 Task: Create a lightening app for the hostel community platform.
Action: Mouse moved to (1080, 83)
Screenshot: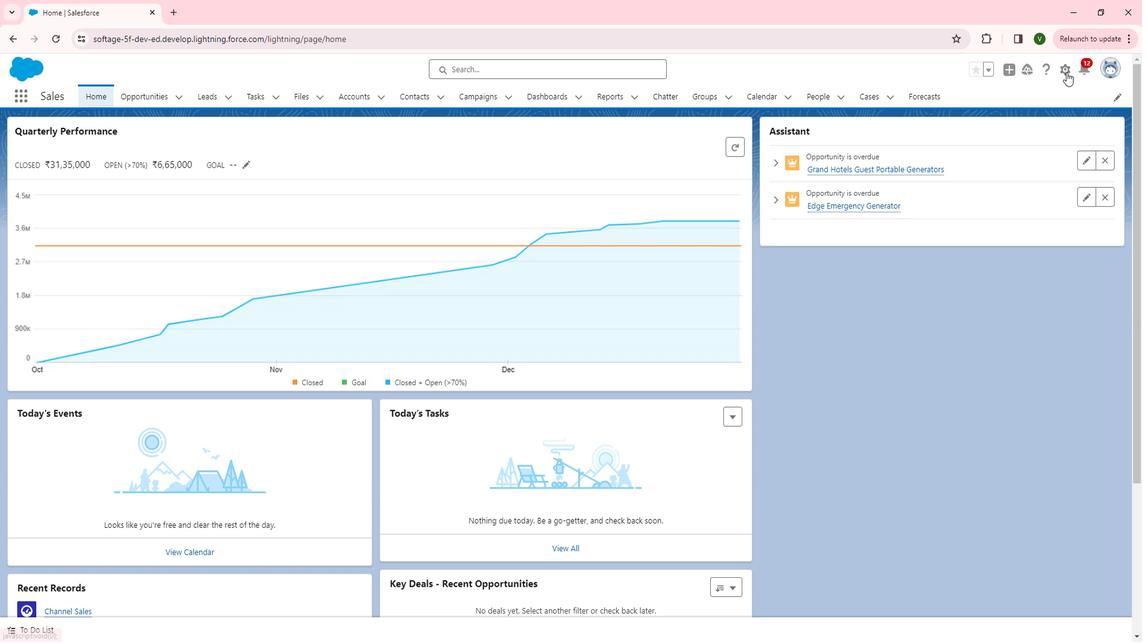 
Action: Mouse pressed left at (1080, 83)
Screenshot: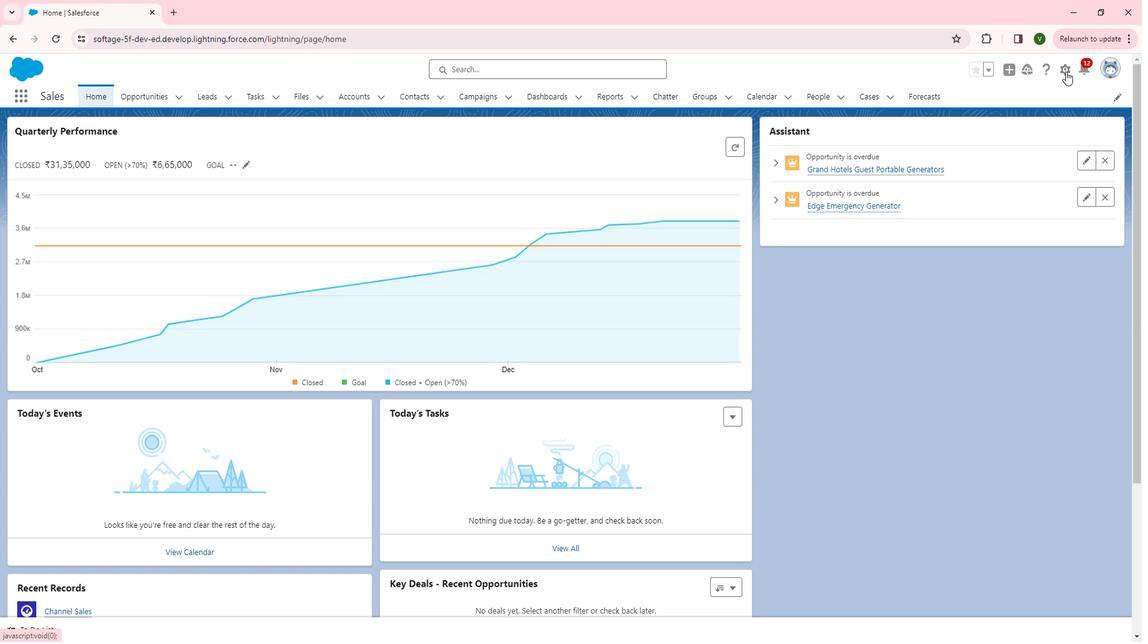 
Action: Mouse moved to (1032, 121)
Screenshot: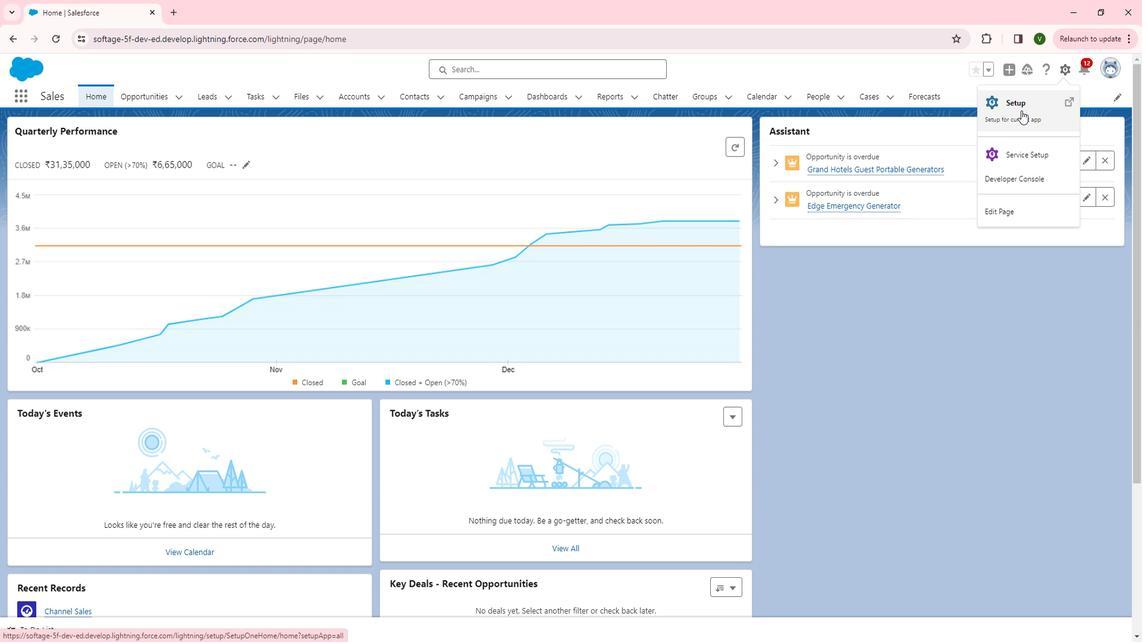 
Action: Mouse pressed left at (1032, 121)
Screenshot: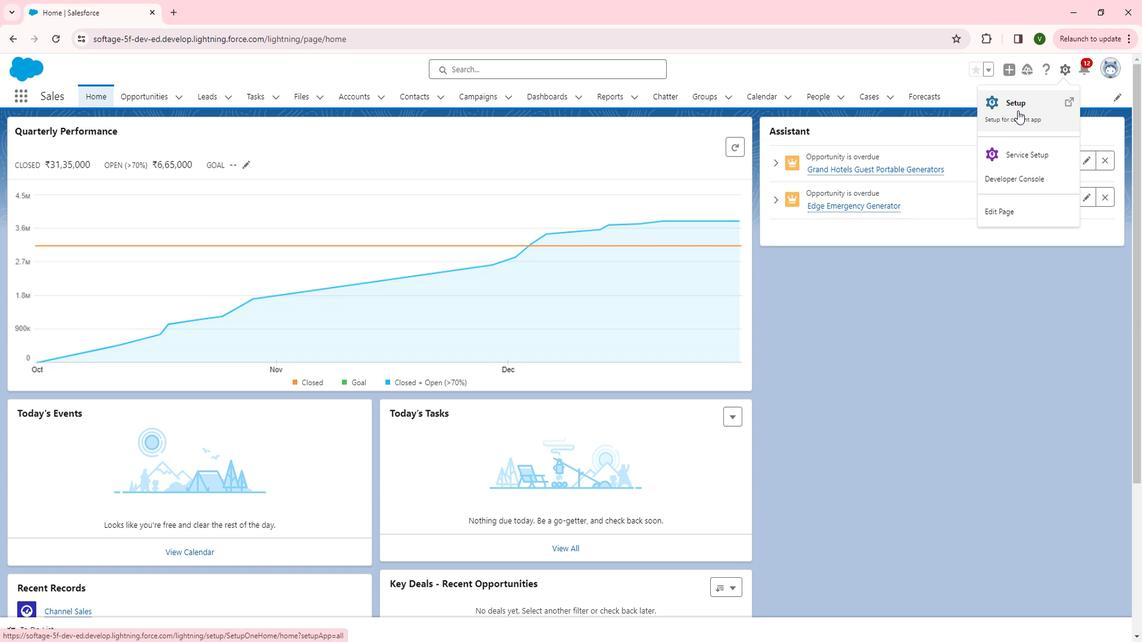 
Action: Mouse moved to (66, 403)
Screenshot: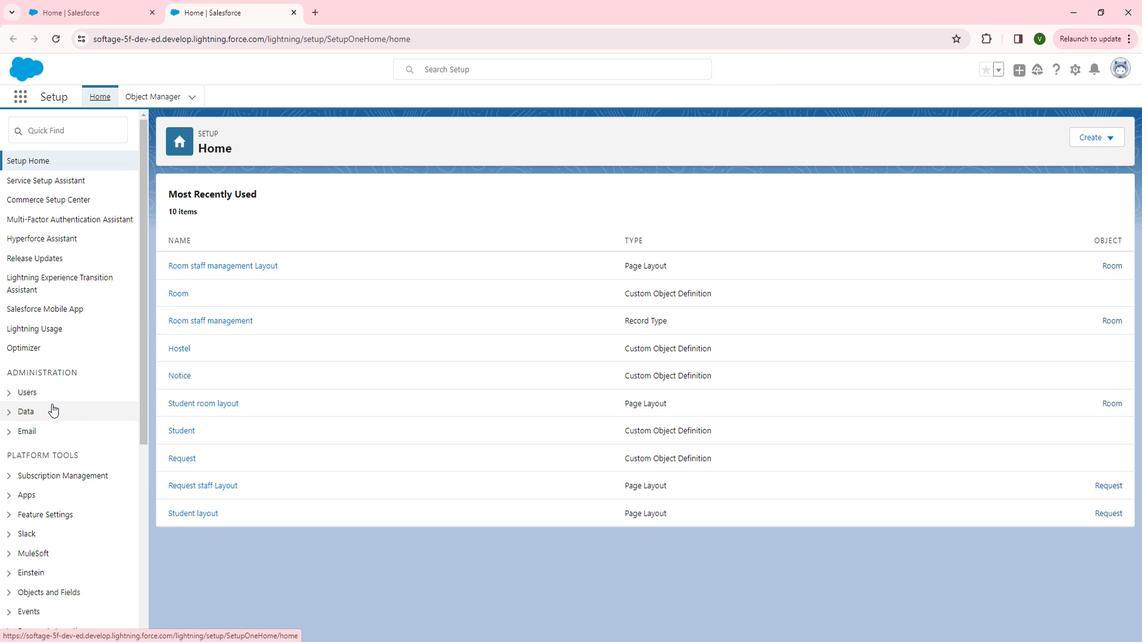
Action: Mouse scrolled (66, 403) with delta (0, 0)
Screenshot: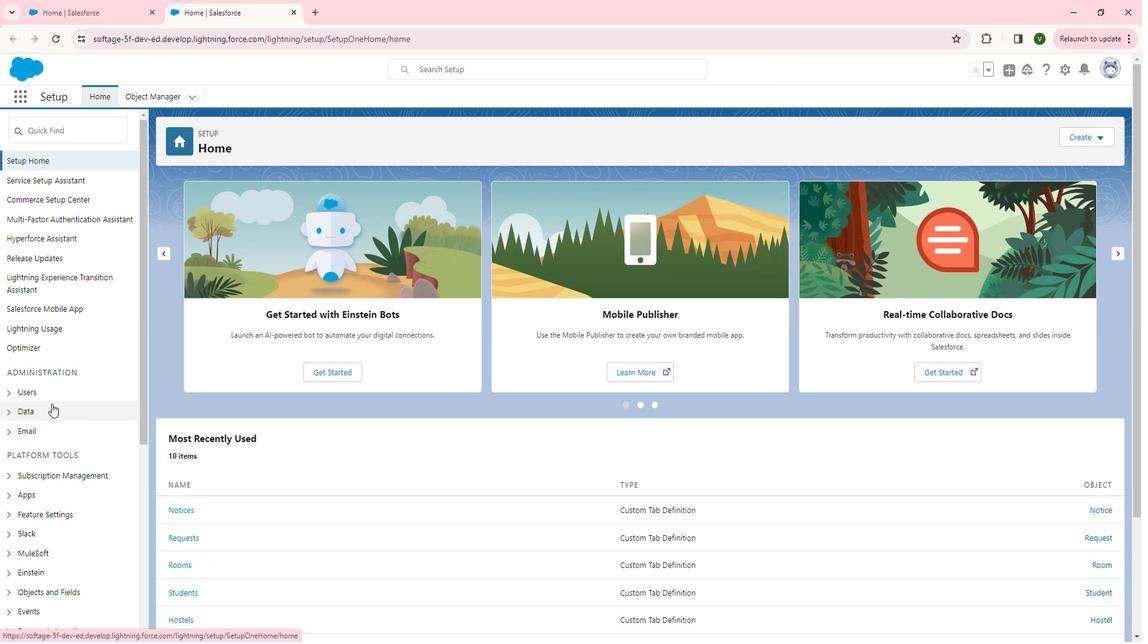 
Action: Mouse scrolled (66, 403) with delta (0, 0)
Screenshot: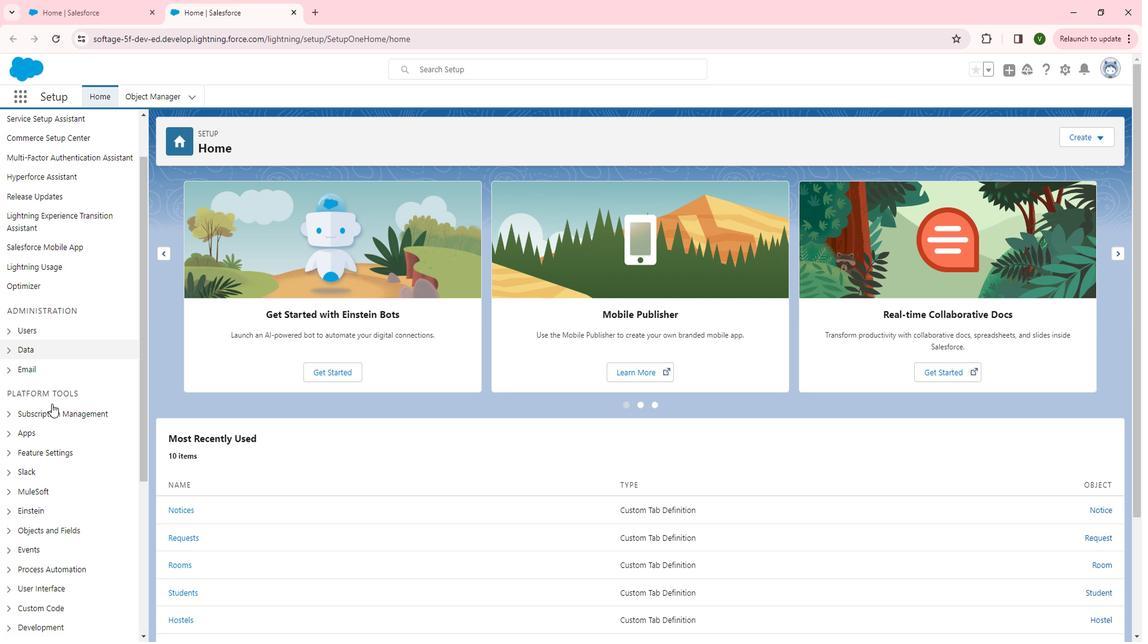 
Action: Mouse scrolled (66, 403) with delta (0, 0)
Screenshot: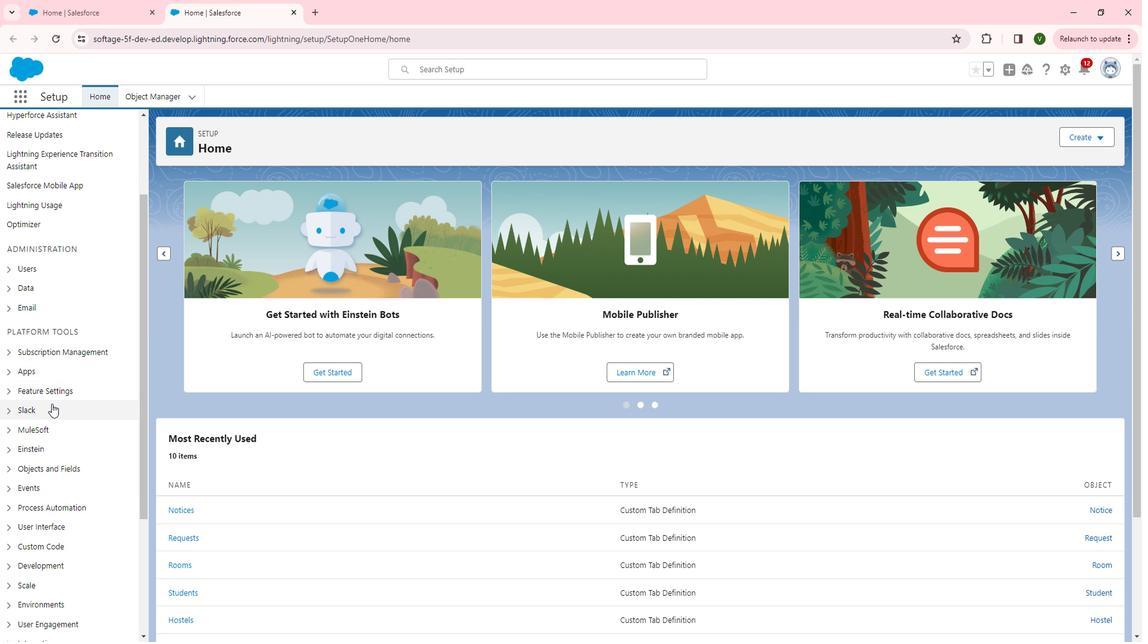 
Action: Mouse moved to (22, 312)
Screenshot: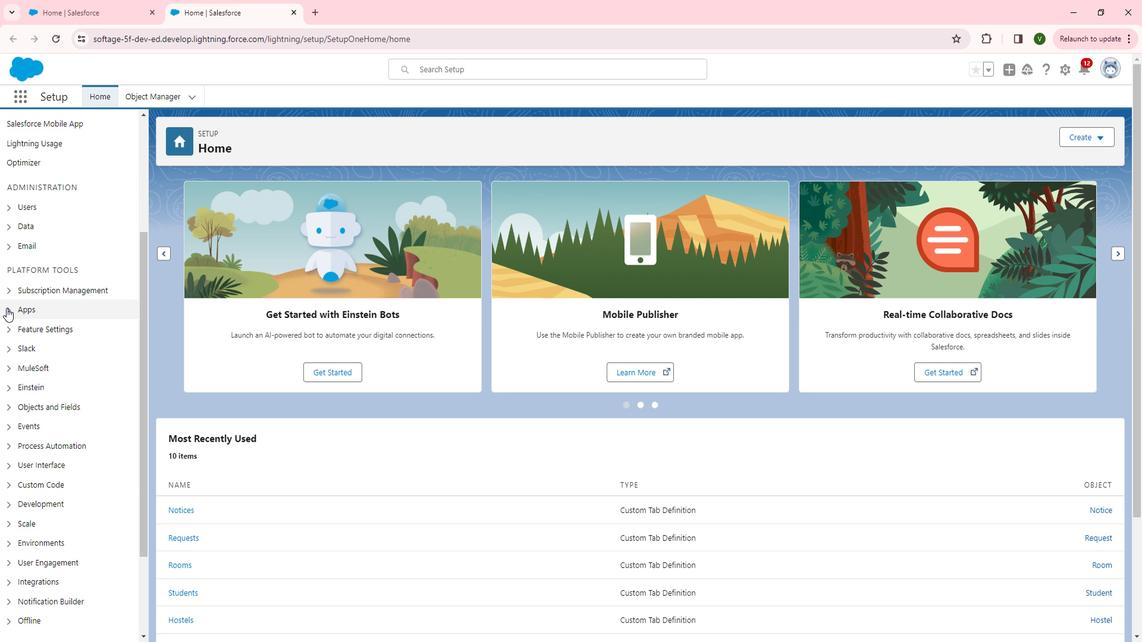 
Action: Mouse pressed left at (22, 312)
Screenshot: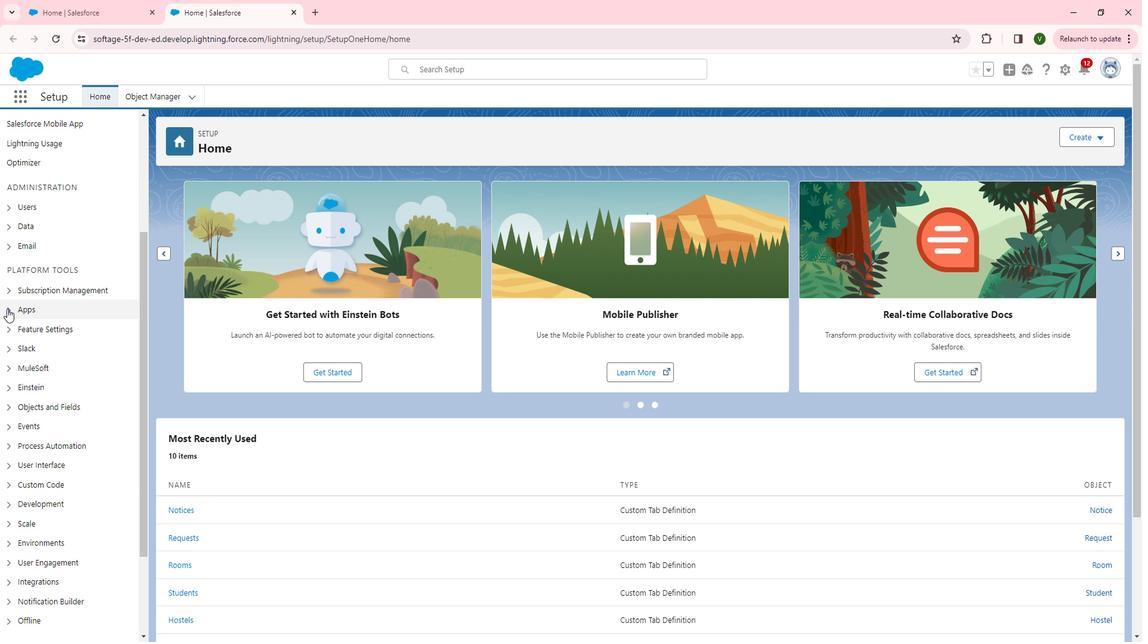 
Action: Mouse moved to (71, 334)
Screenshot: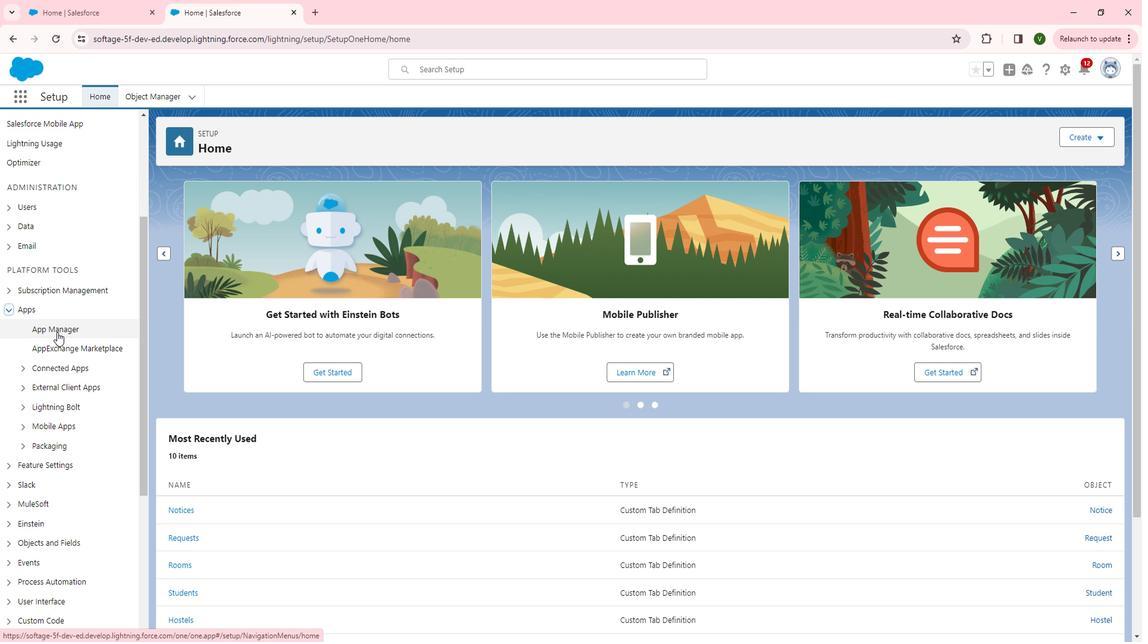 
Action: Mouse pressed left at (71, 334)
Screenshot: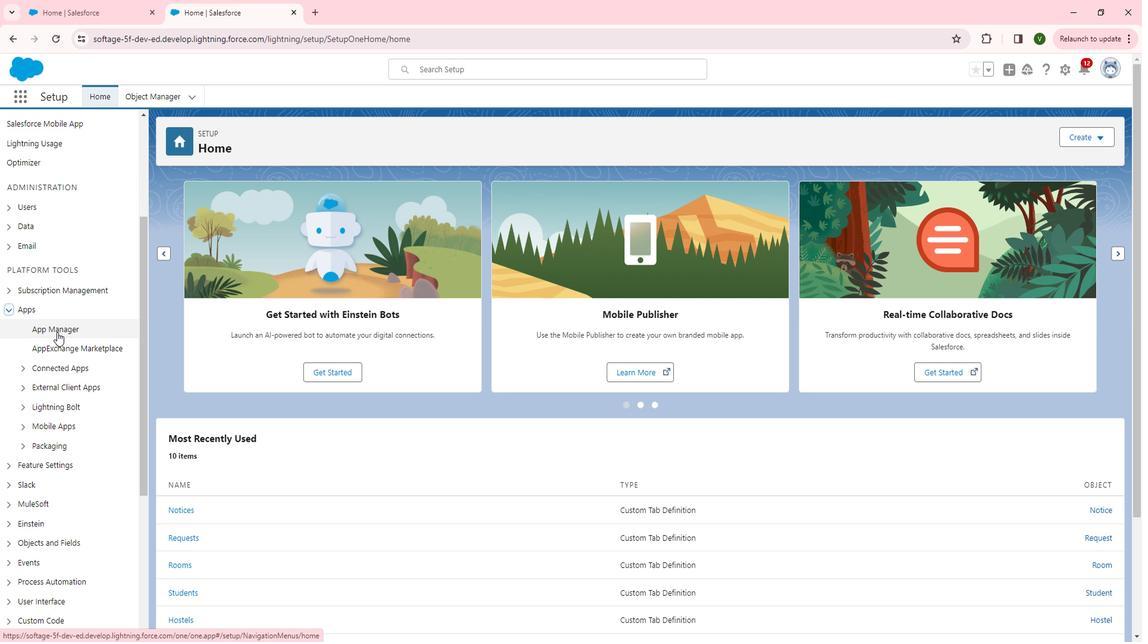 
Action: Mouse moved to (1011, 151)
Screenshot: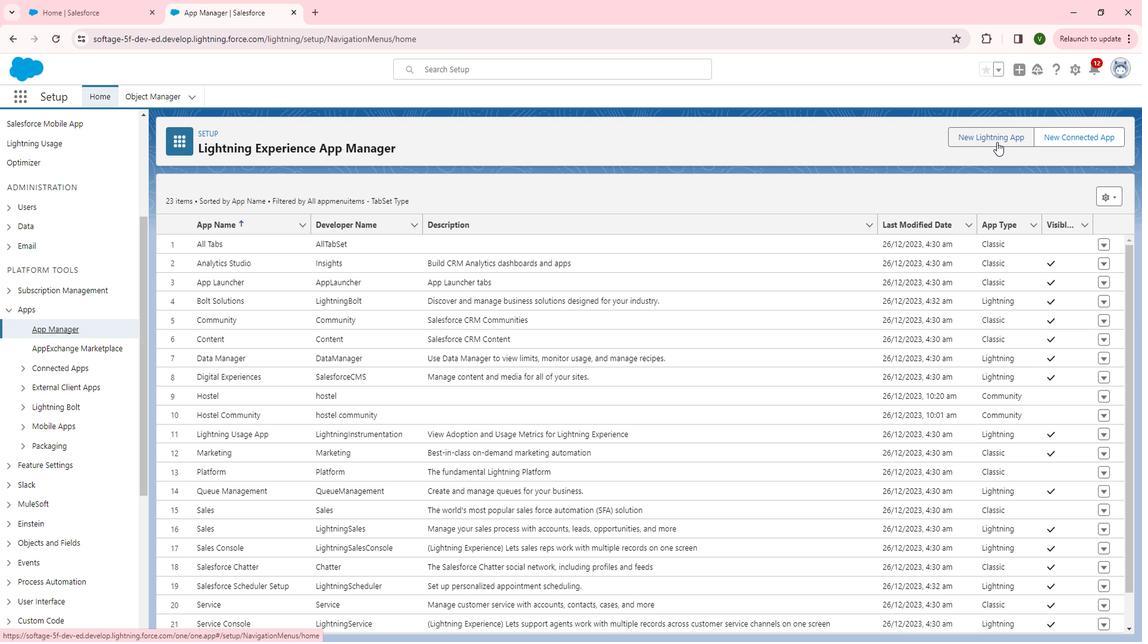 
Action: Mouse pressed left at (1011, 151)
Screenshot: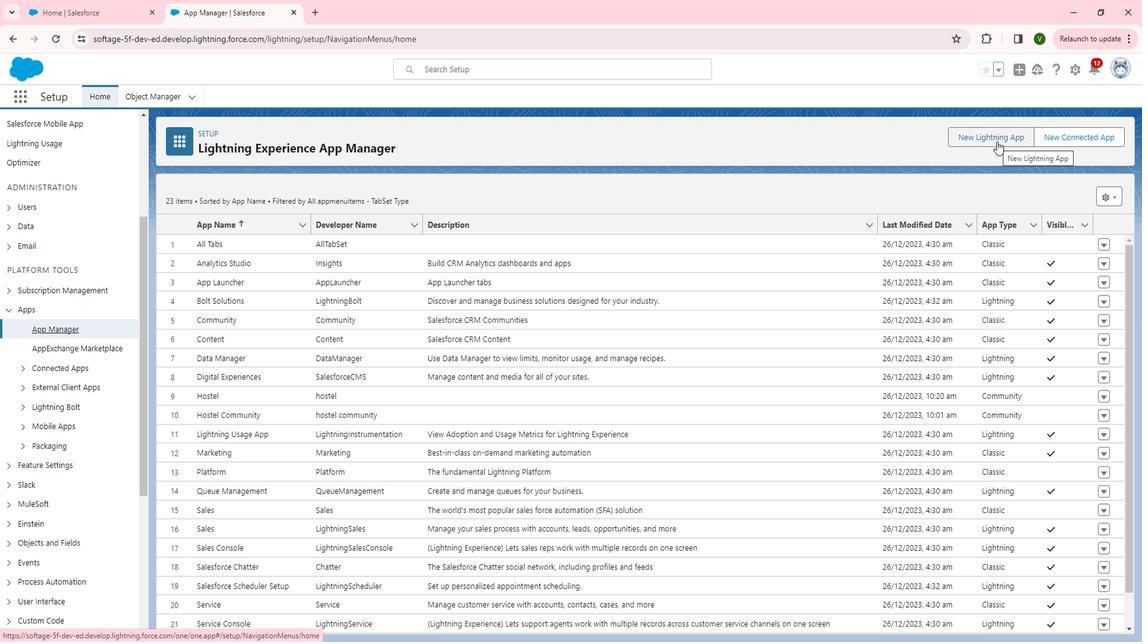
Action: Mouse moved to (460, 282)
Screenshot: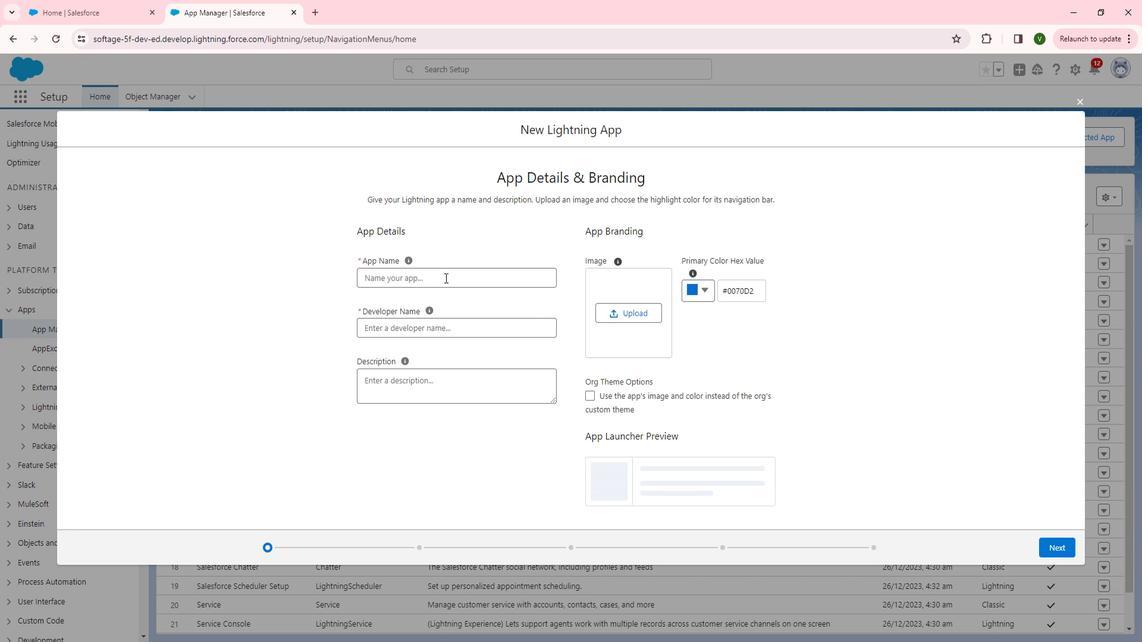 
Action: Mouse pressed left at (460, 282)
Screenshot: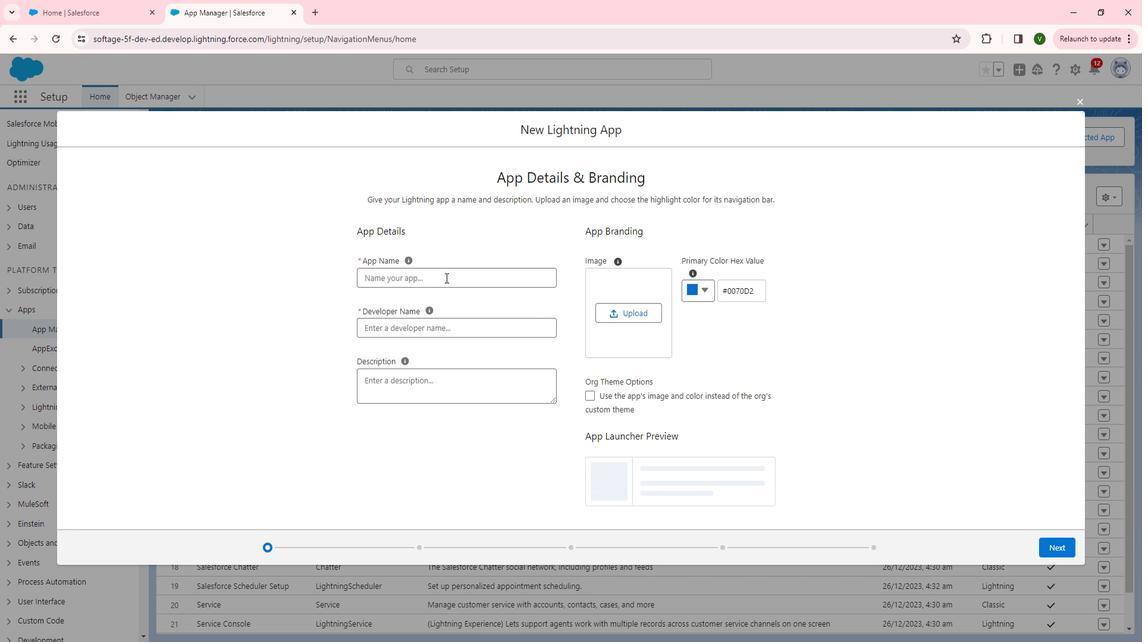 
Action: Key pressed <Key.shift>Hostel<Key.space><Key.shift>Community<Key.space>platform
Screenshot: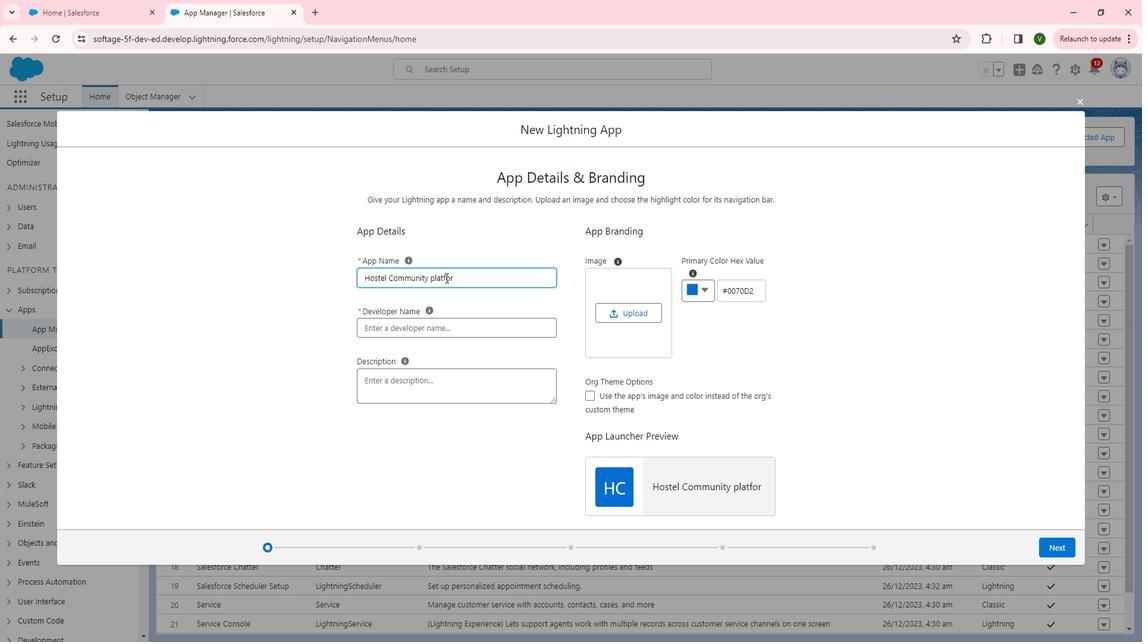 
Action: Mouse moved to (452, 368)
Screenshot: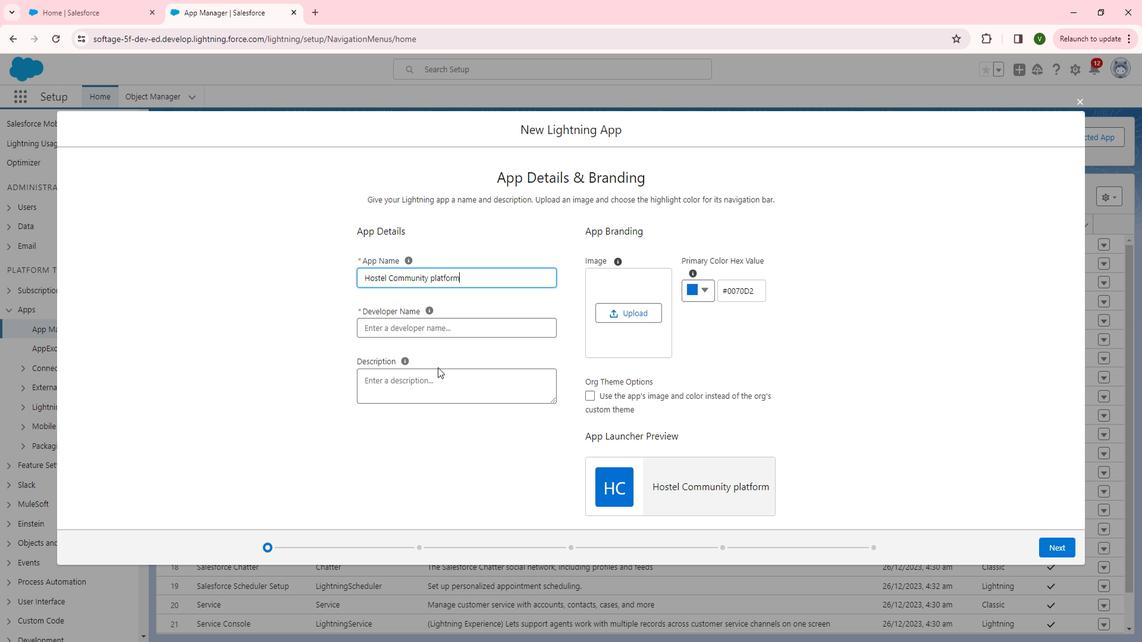 
Action: Mouse pressed left at (452, 368)
Screenshot: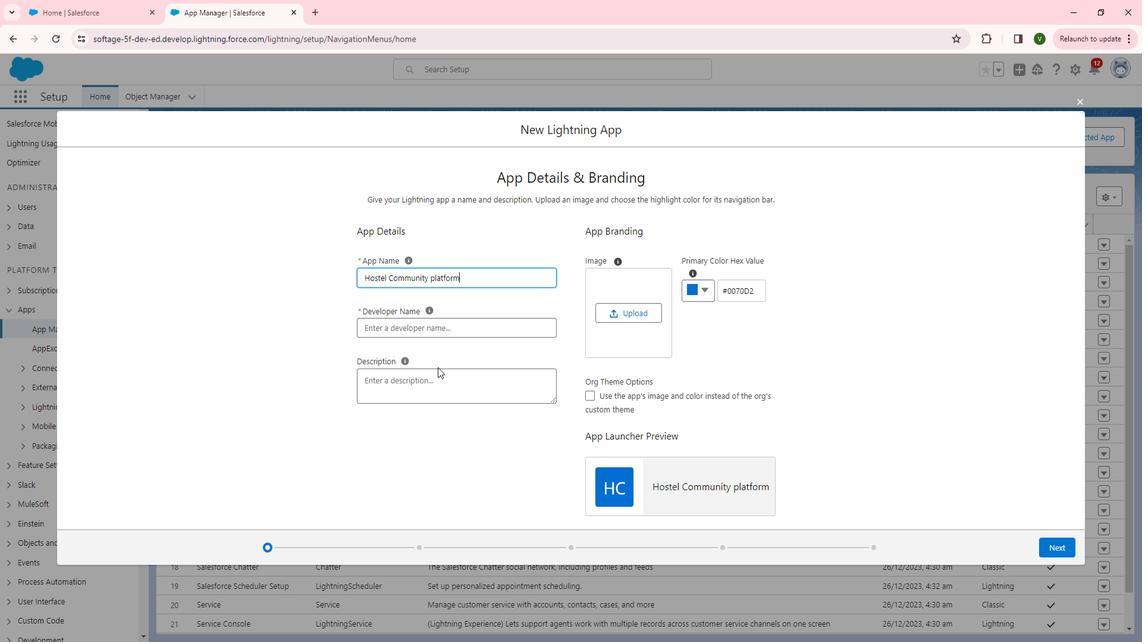 
Action: Mouse moved to (449, 374)
Screenshot: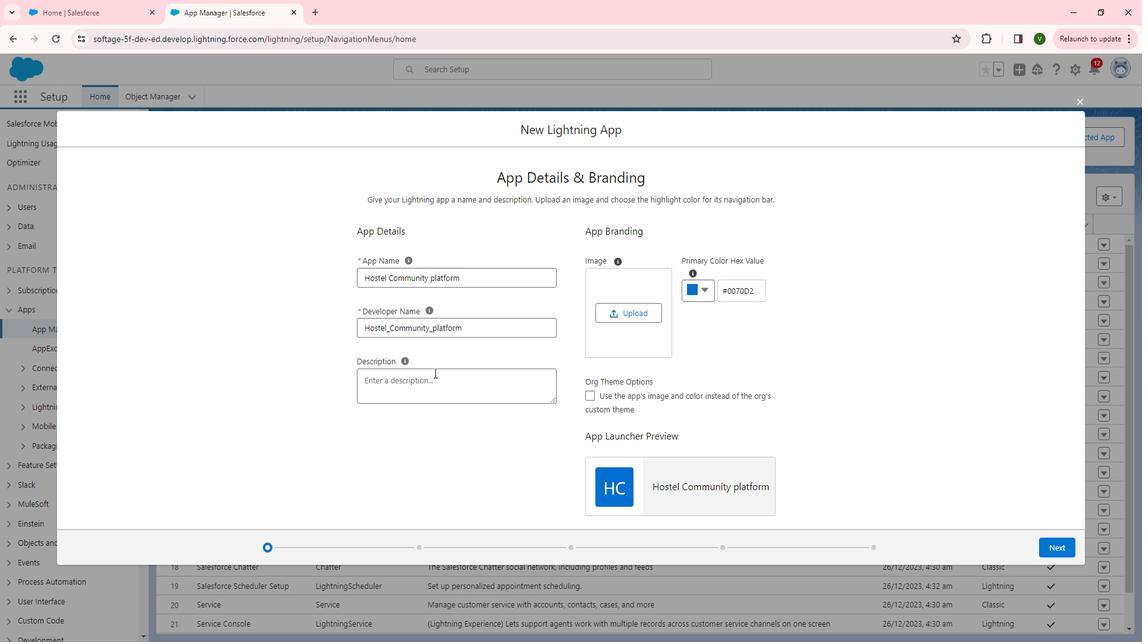
Action: Mouse pressed left at (449, 374)
Screenshot: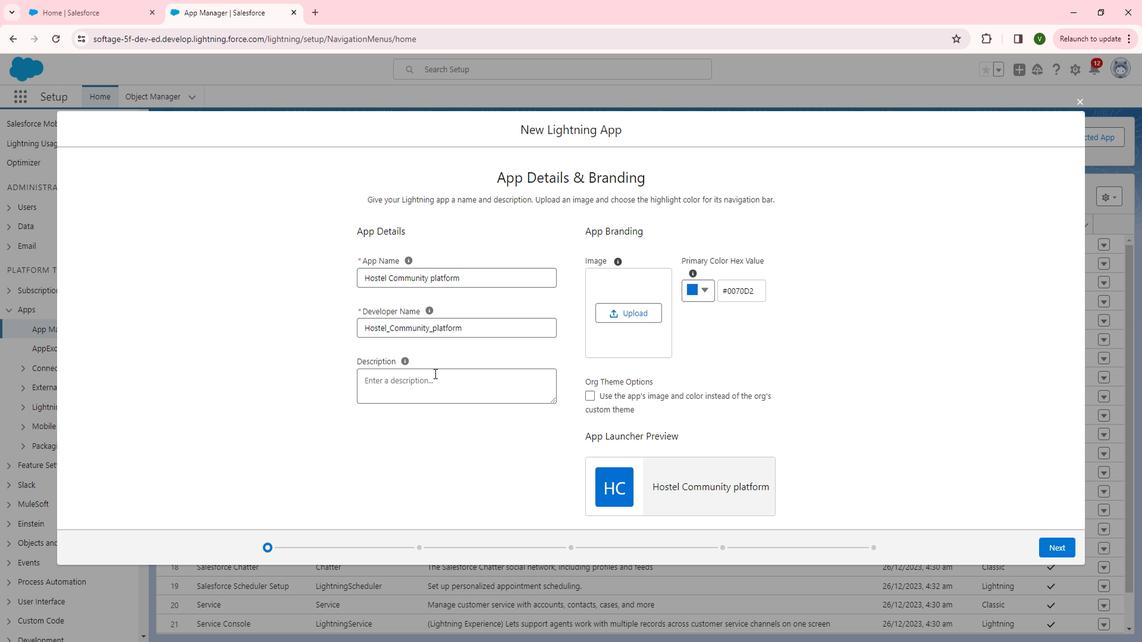 
Action: Key pressed <Key.shift>The<Key.space><Key.shift><Key.shift>Hostel<Key.space>community<Key.space>is<Key.space>a<Key.space>feature<Key.space>rich<Key.space><Key.shift>Lightning<Key.space>app<Key.space>designed<Key.space>to<Key.space>enhance<Key.space>to<Key.space><Key.backspace><Key.backspace>he<Key.space>overall<Key.space>living<Key.space>e
Screenshot: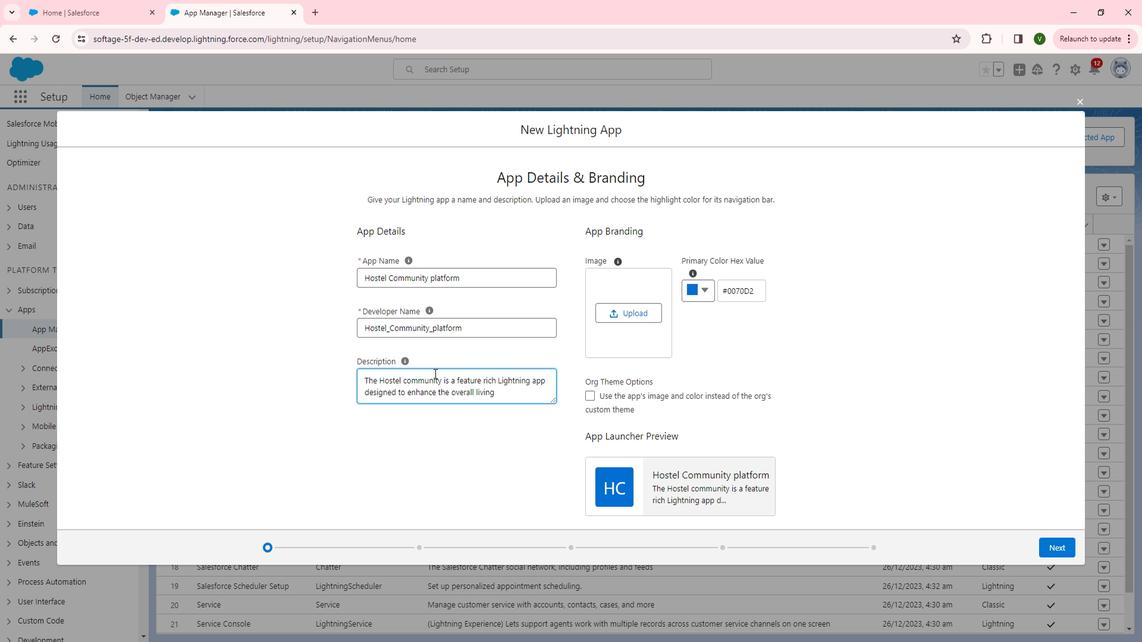 
Action: Mouse moved to (449, 375)
Screenshot: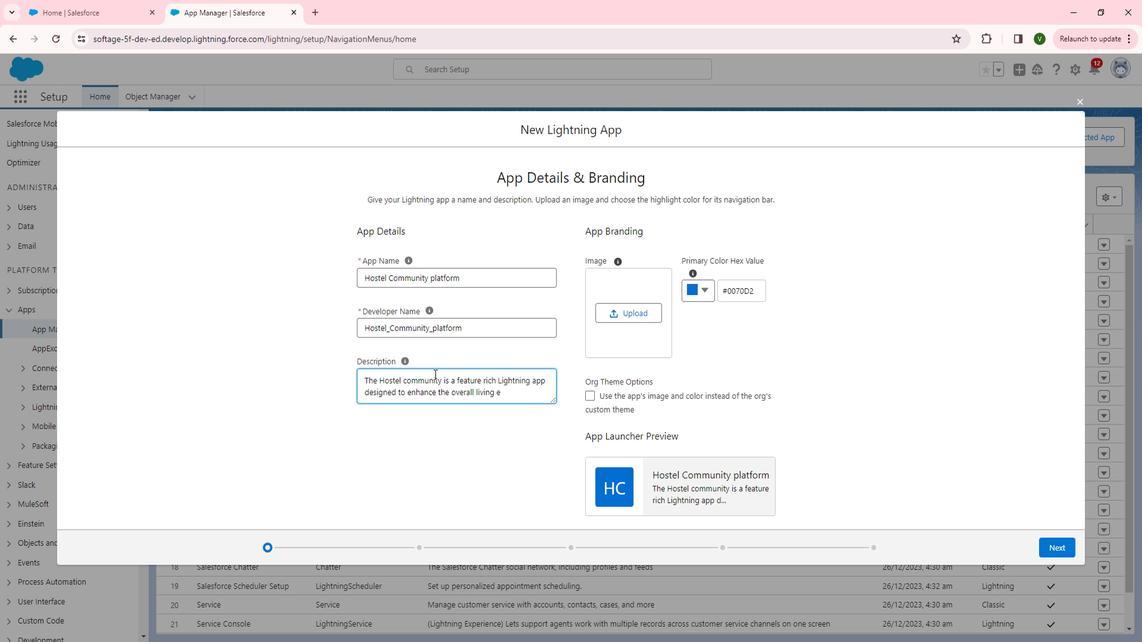 
Action: Key pressed xperience<Key.space>within<Key.space>our<Key.space>hostel<Key.space>community.
Screenshot: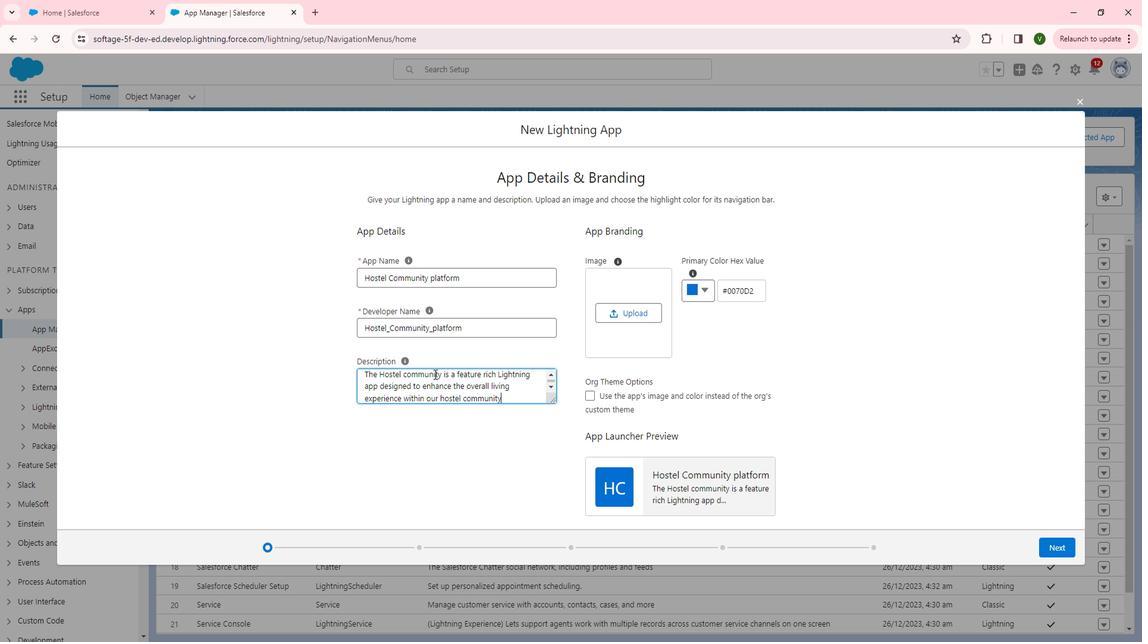 
Action: Mouse moved to (1073, 538)
Screenshot: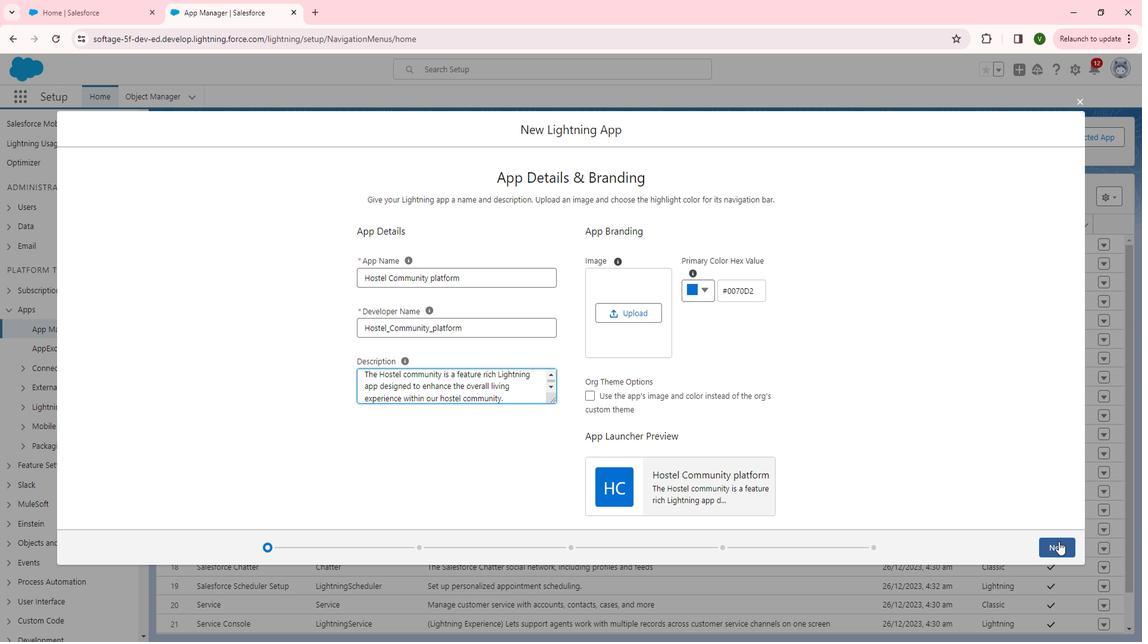 
Action: Mouse pressed left at (1073, 538)
Screenshot: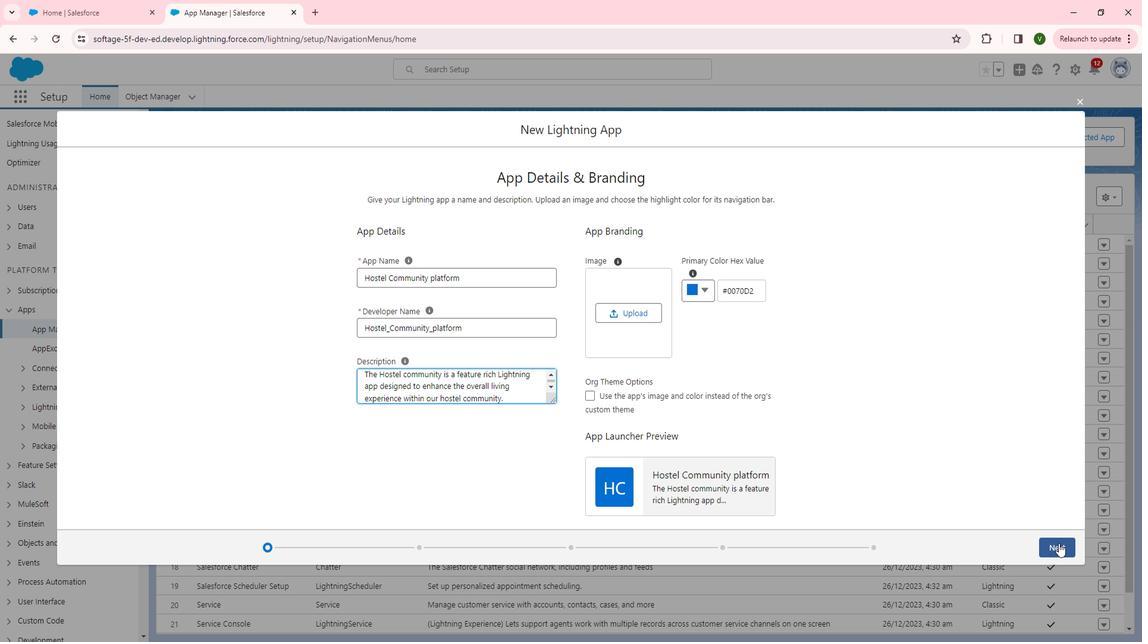 
Action: Mouse moved to (608, 319)
Screenshot: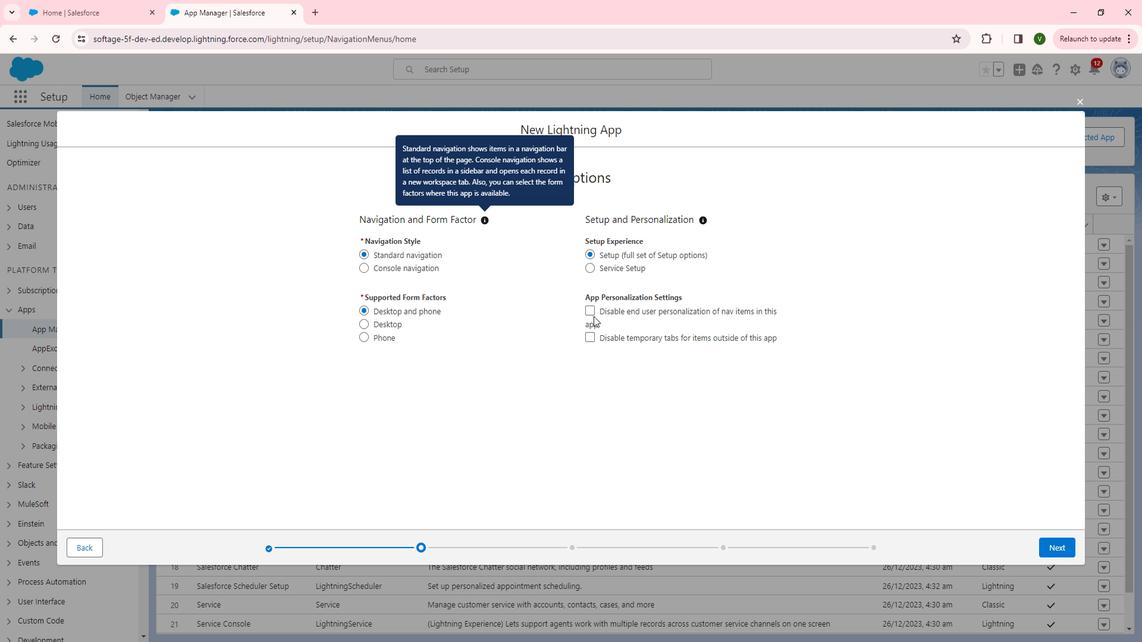 
Action: Mouse pressed left at (608, 319)
Screenshot: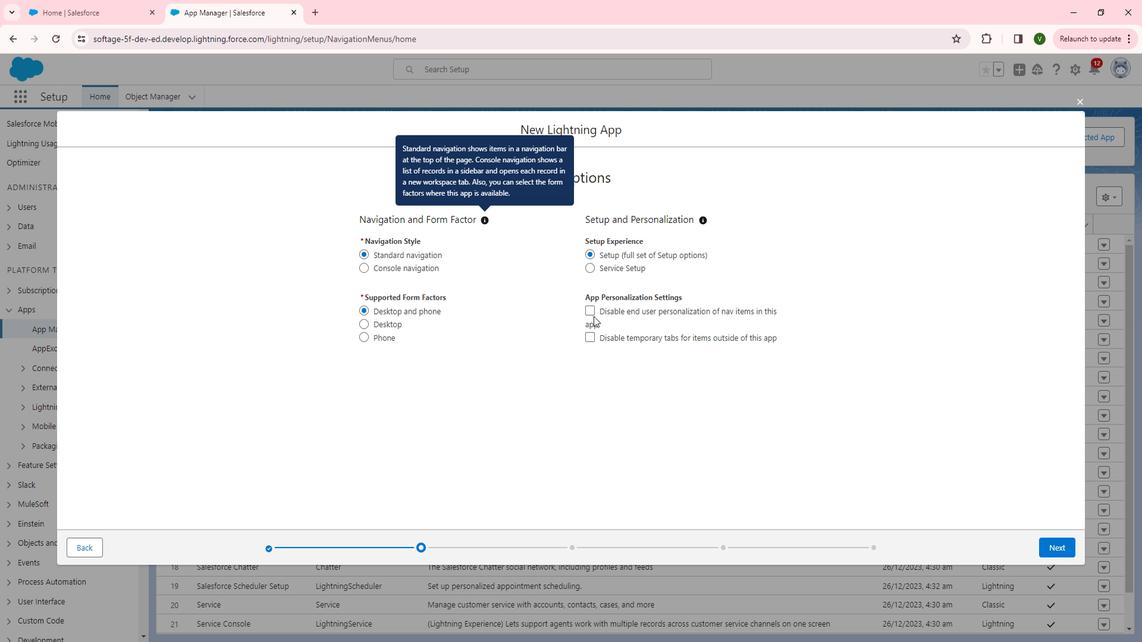 
Action: Mouse moved to (1080, 547)
Screenshot: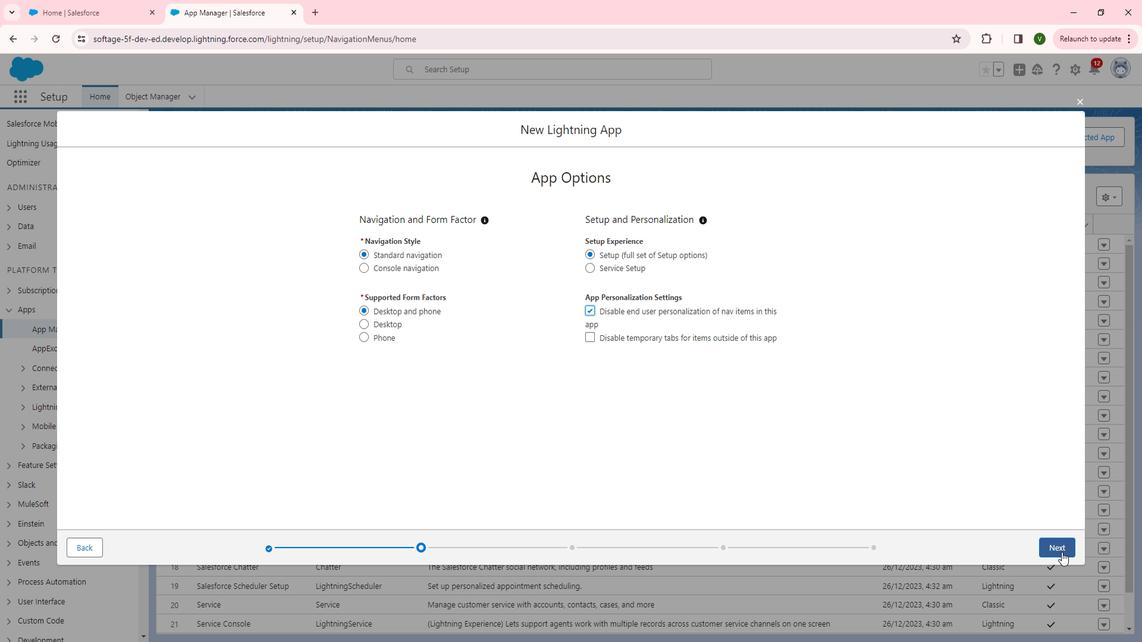 
Action: Mouse pressed left at (1080, 547)
Screenshot: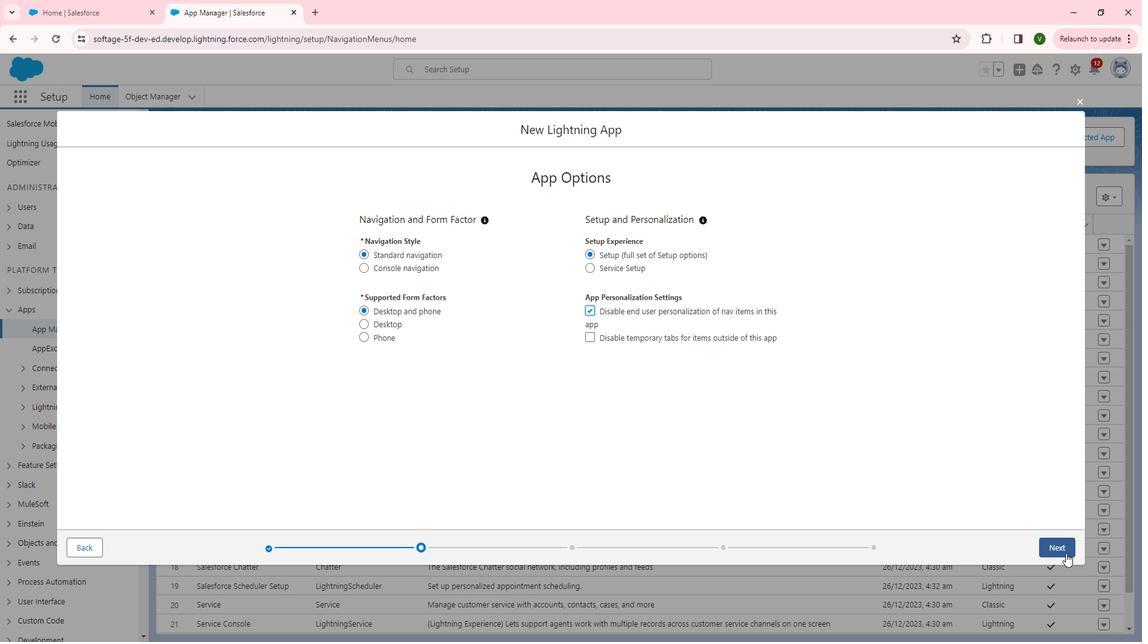 
Action: Mouse moved to (408, 289)
Screenshot: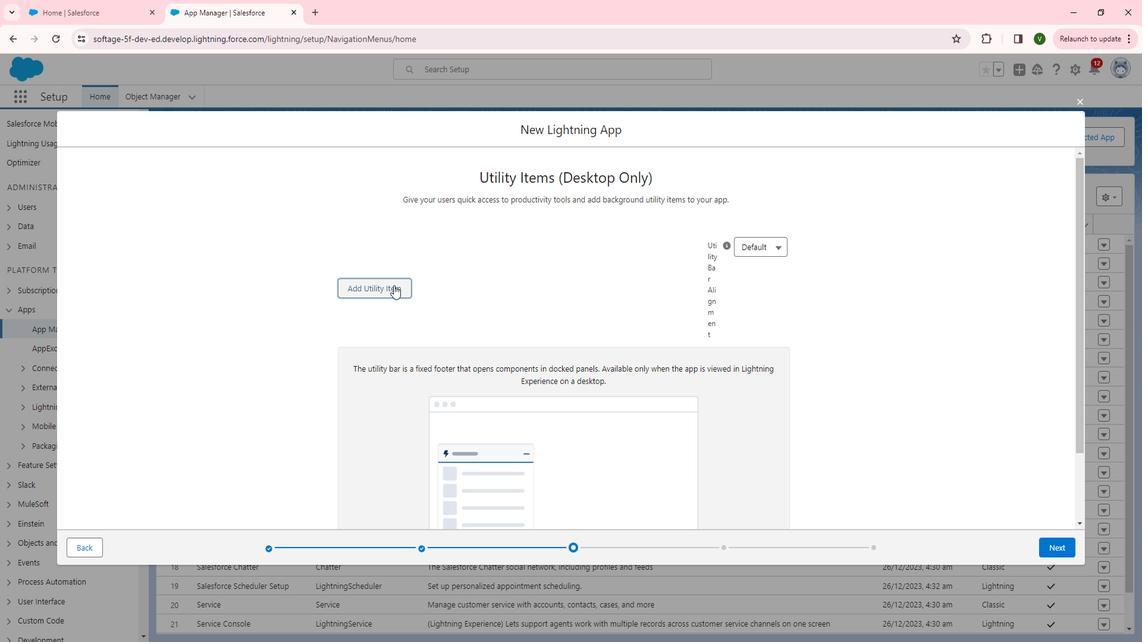 
Action: Mouse pressed left at (408, 289)
Screenshot: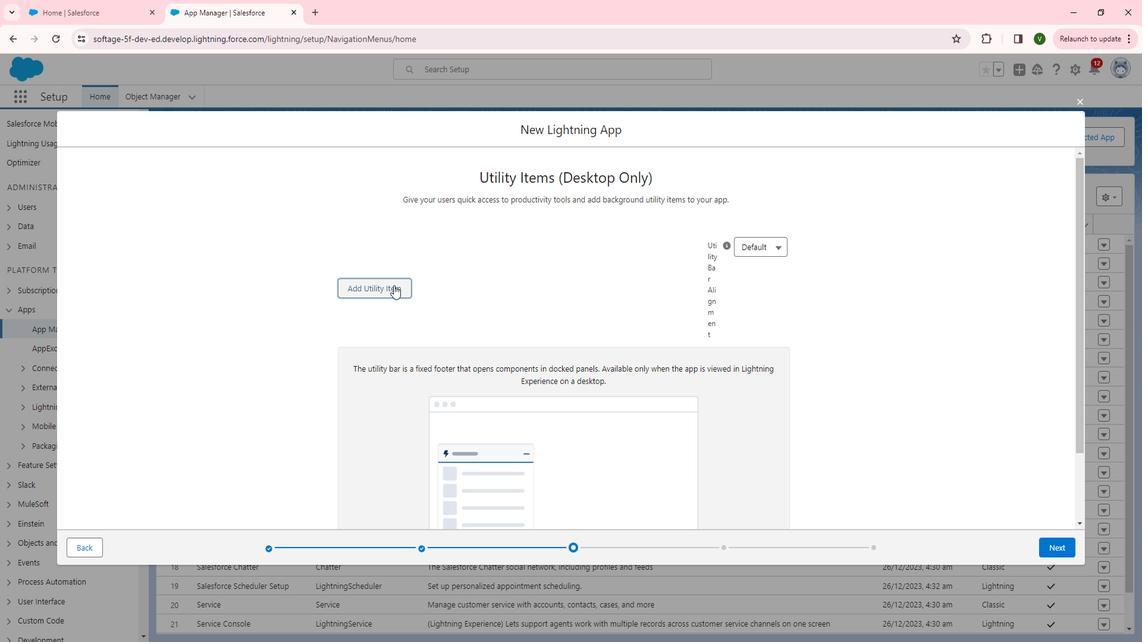
Action: Mouse moved to (389, 396)
Screenshot: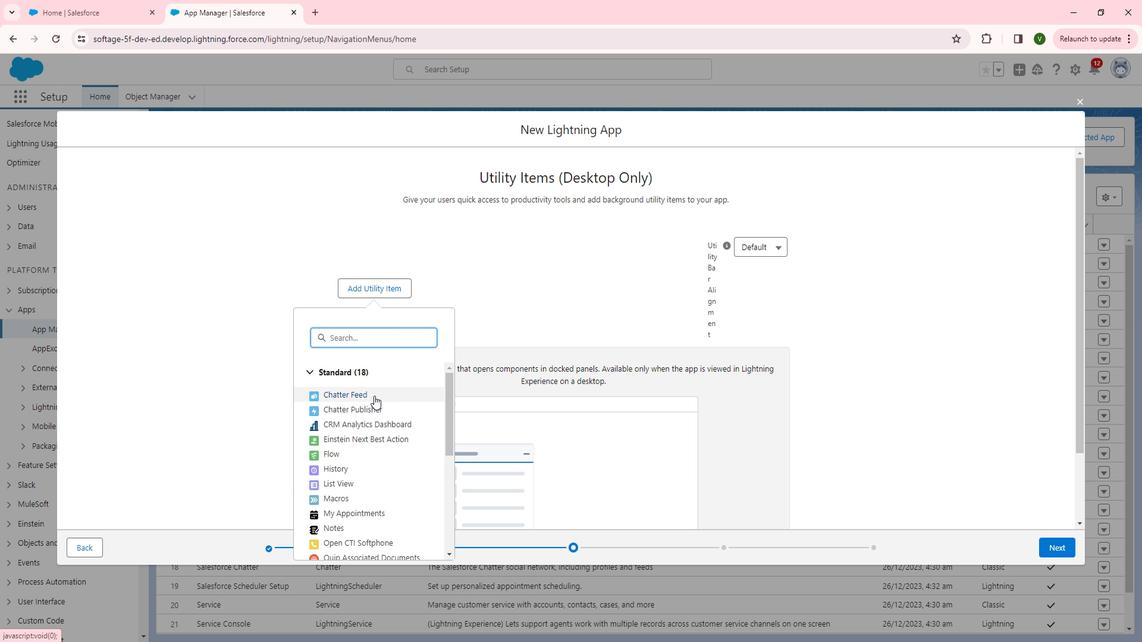 
Action: Mouse scrolled (389, 395) with delta (0, 0)
Screenshot: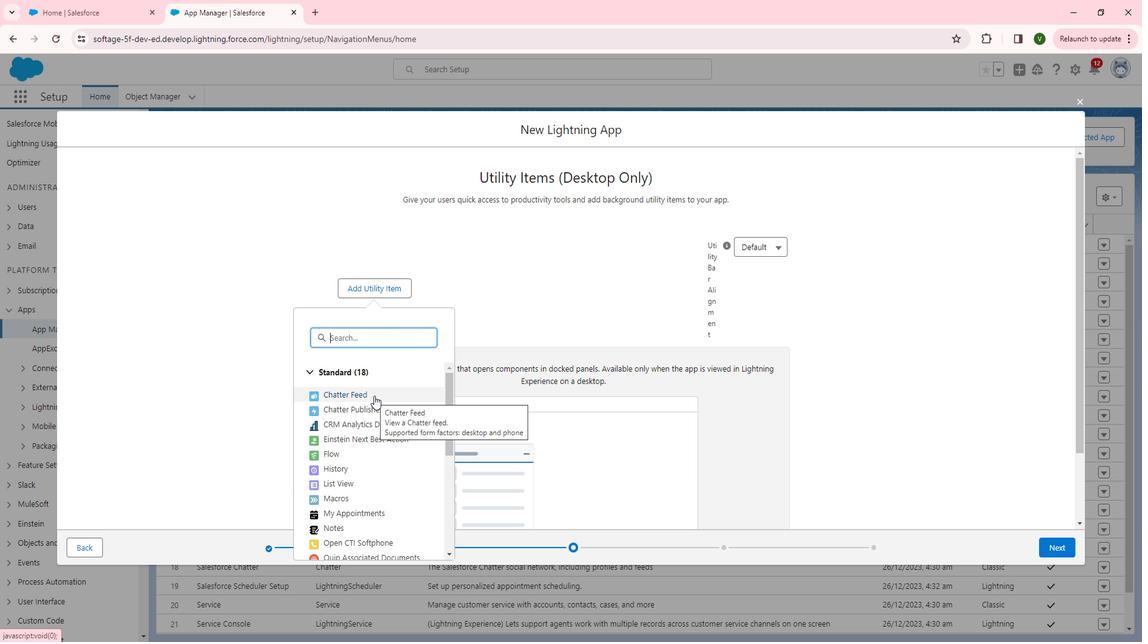 
Action: Mouse moved to (387, 378)
Screenshot: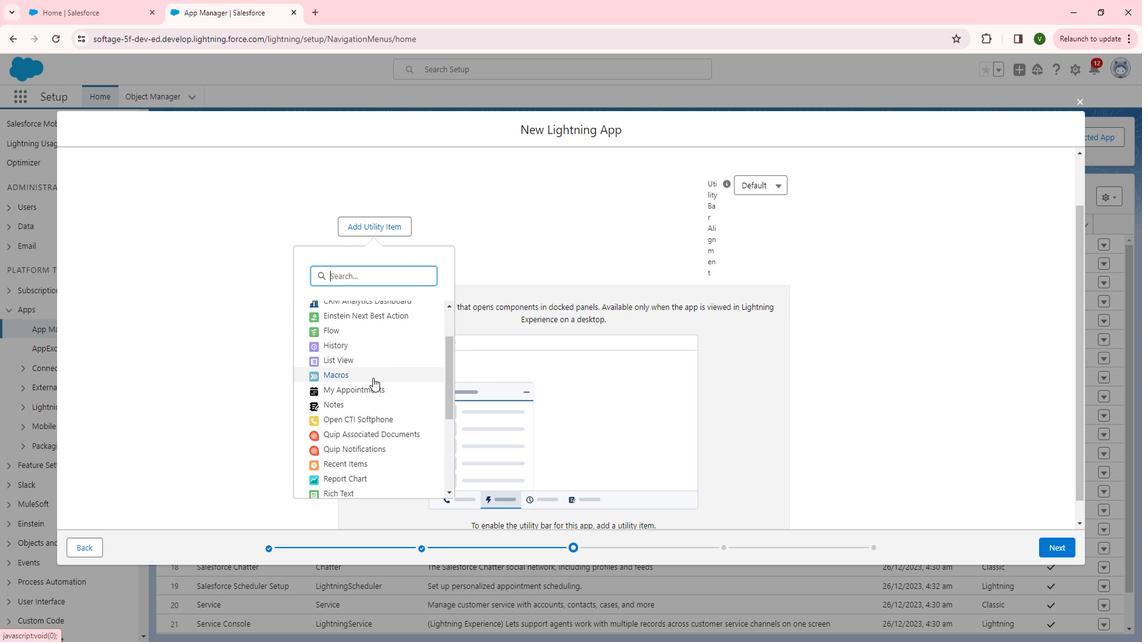 
Action: Mouse pressed left at (387, 378)
Screenshot: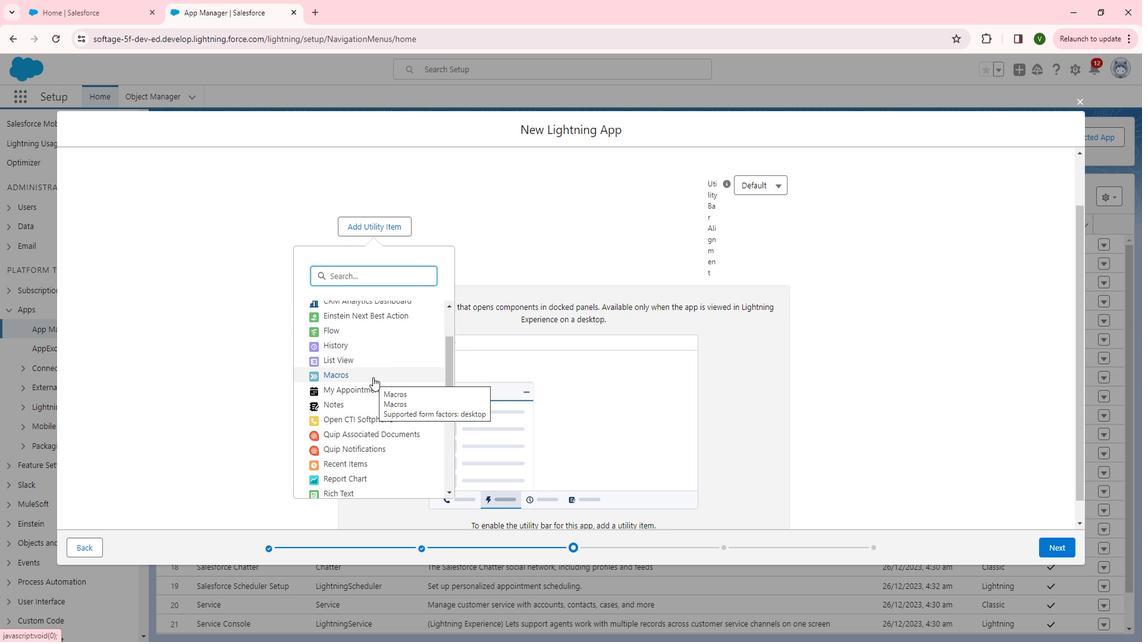 
Action: Mouse moved to (499, 331)
Screenshot: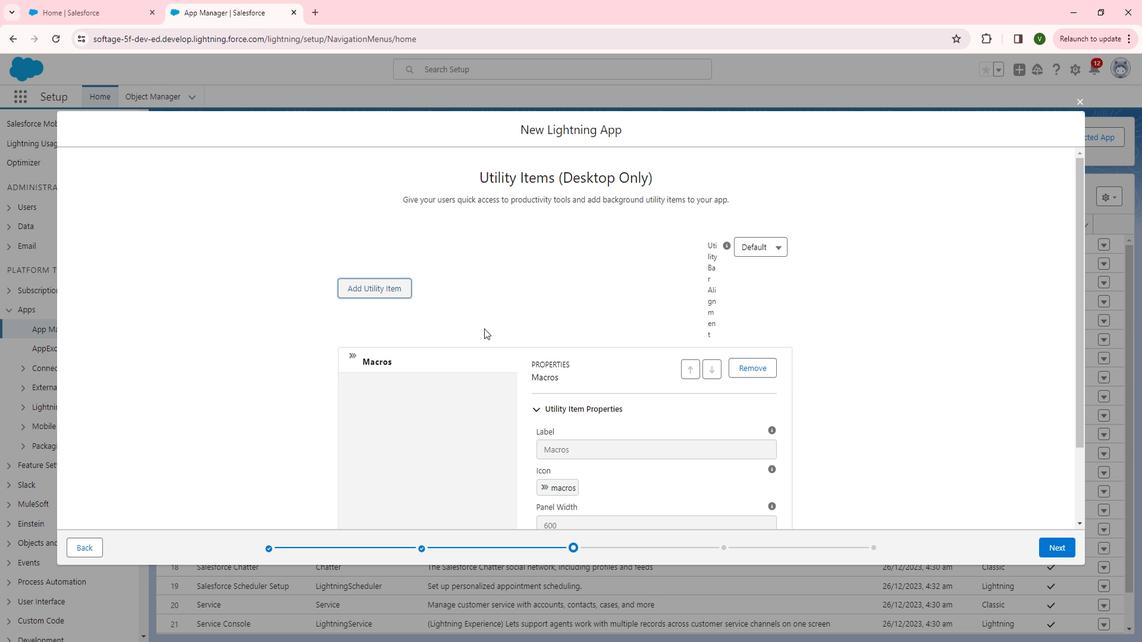 
Action: Mouse scrolled (499, 330) with delta (0, 0)
Screenshot: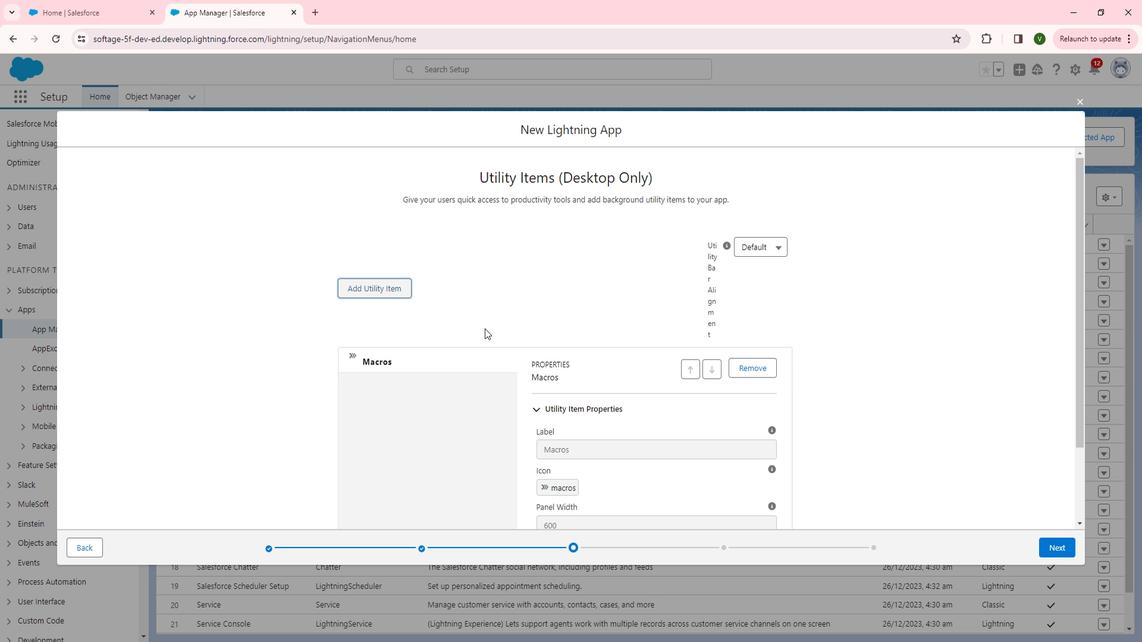 
Action: Mouse moved to (500, 331)
Screenshot: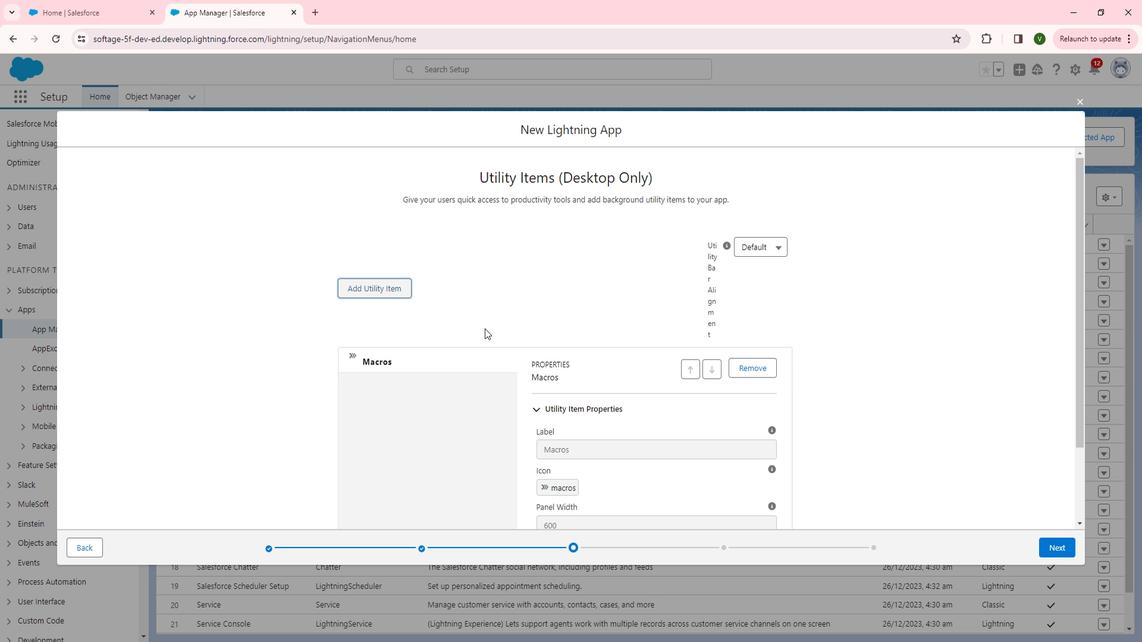 
Action: Mouse scrolled (500, 330) with delta (0, 0)
Screenshot: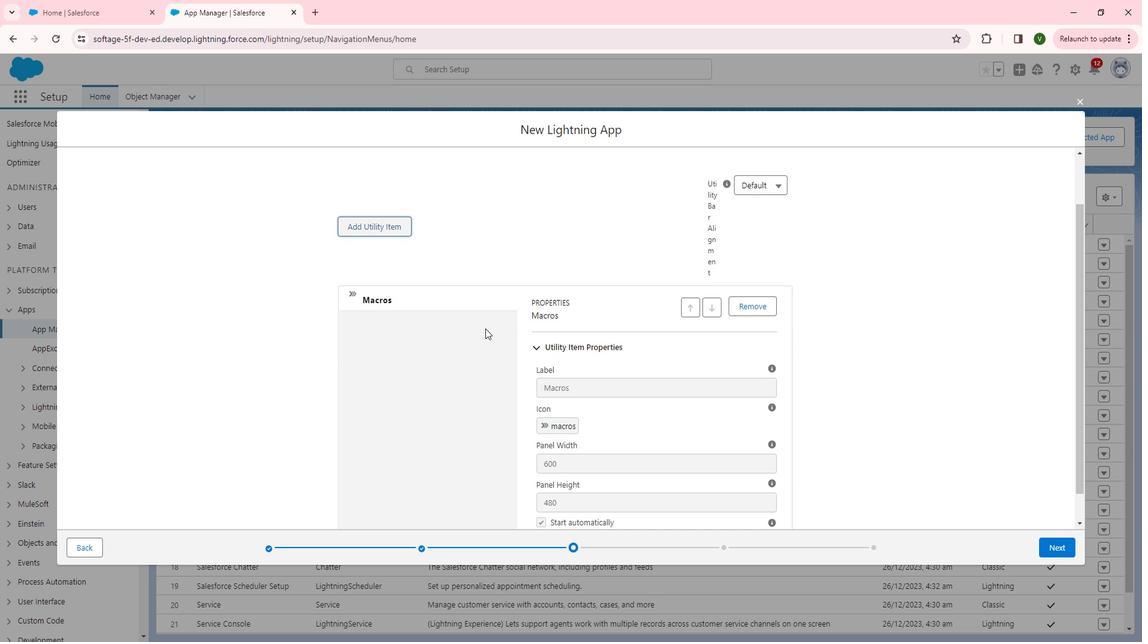 
Action: Mouse scrolled (500, 330) with delta (0, 0)
Screenshot: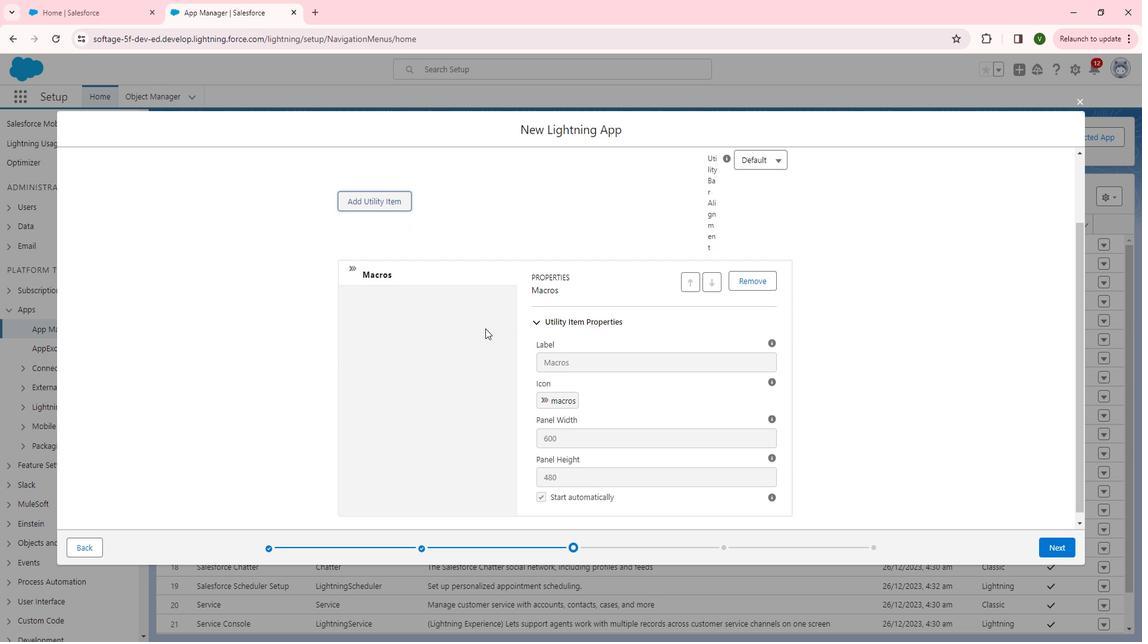 
Action: Mouse moved to (412, 202)
Screenshot: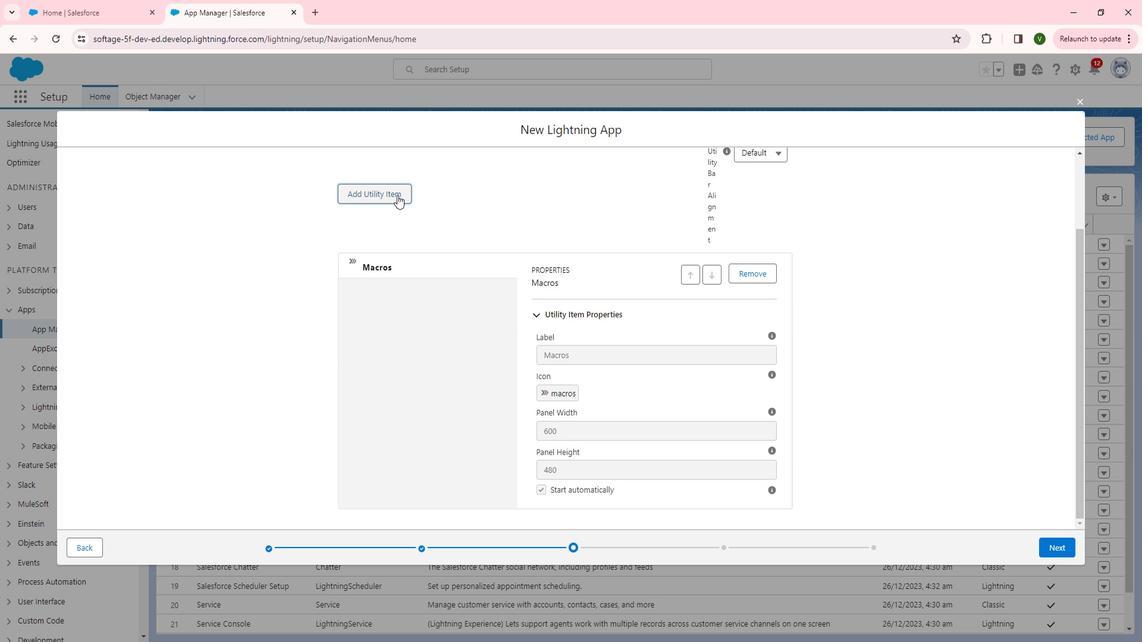 
Action: Mouse pressed left at (412, 202)
Screenshot: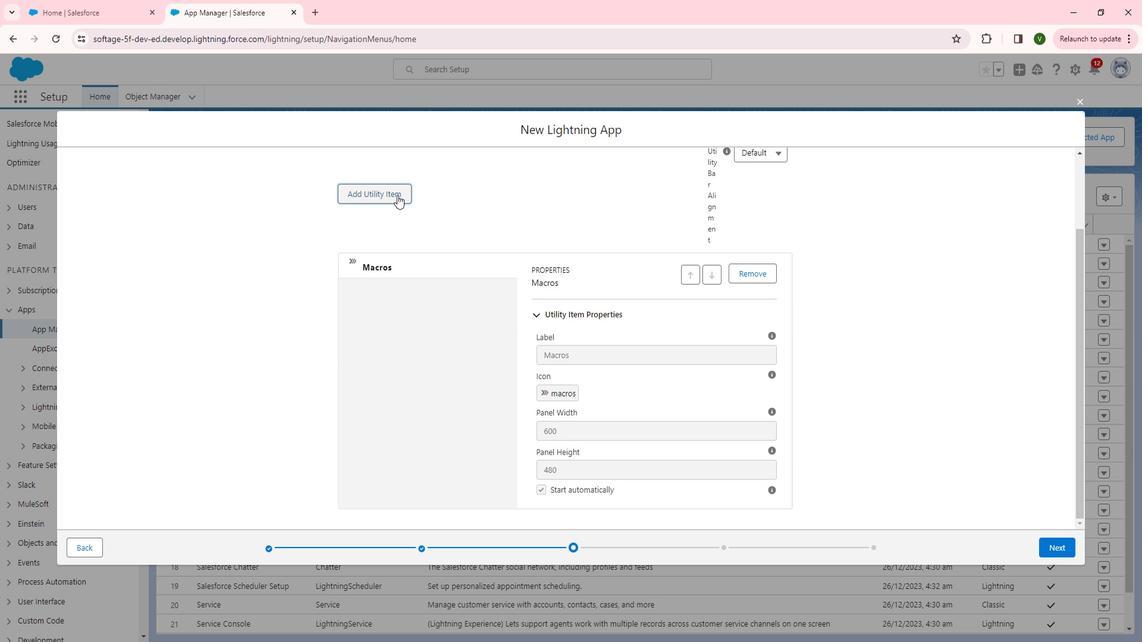 
Action: Mouse moved to (403, 305)
Screenshot: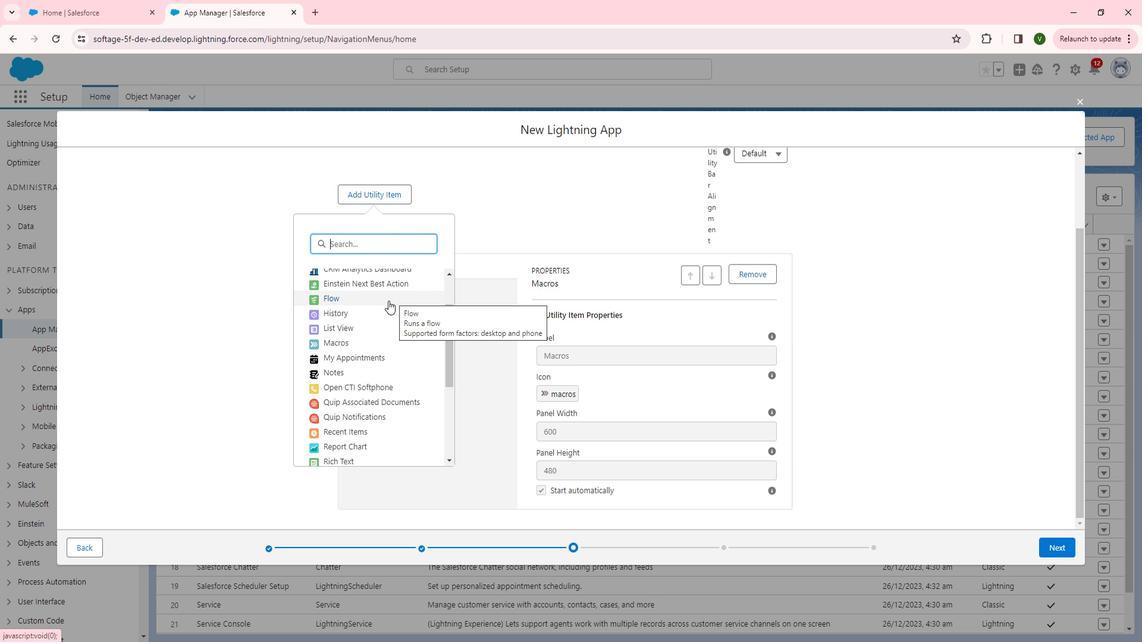 
Action: Mouse scrolled (403, 304) with delta (0, 0)
Screenshot: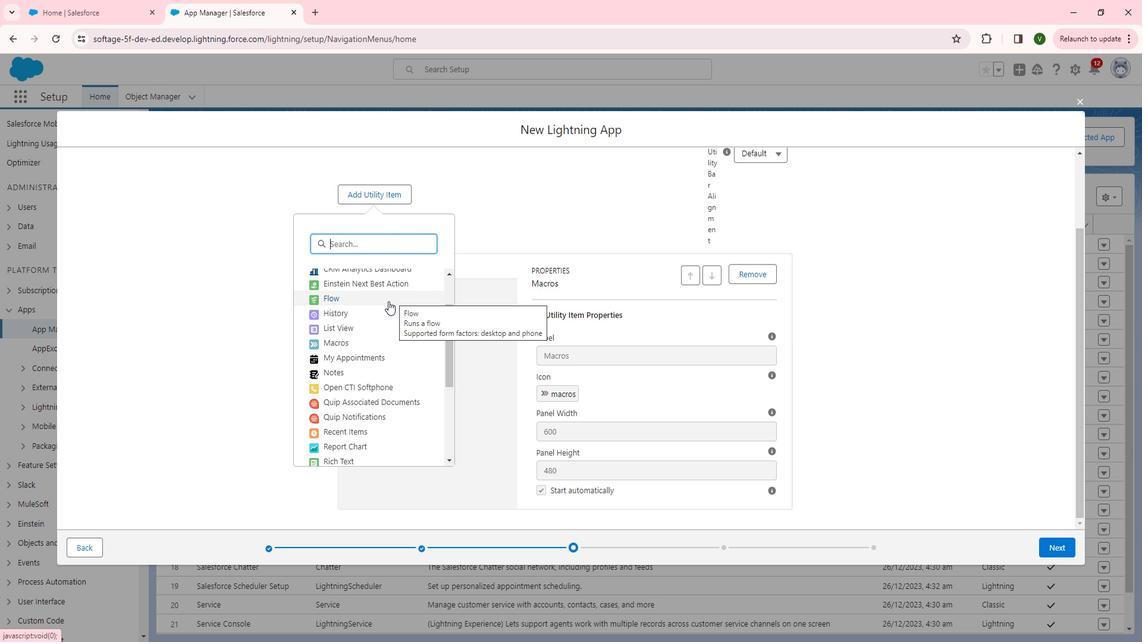
Action: Mouse moved to (380, 335)
Screenshot: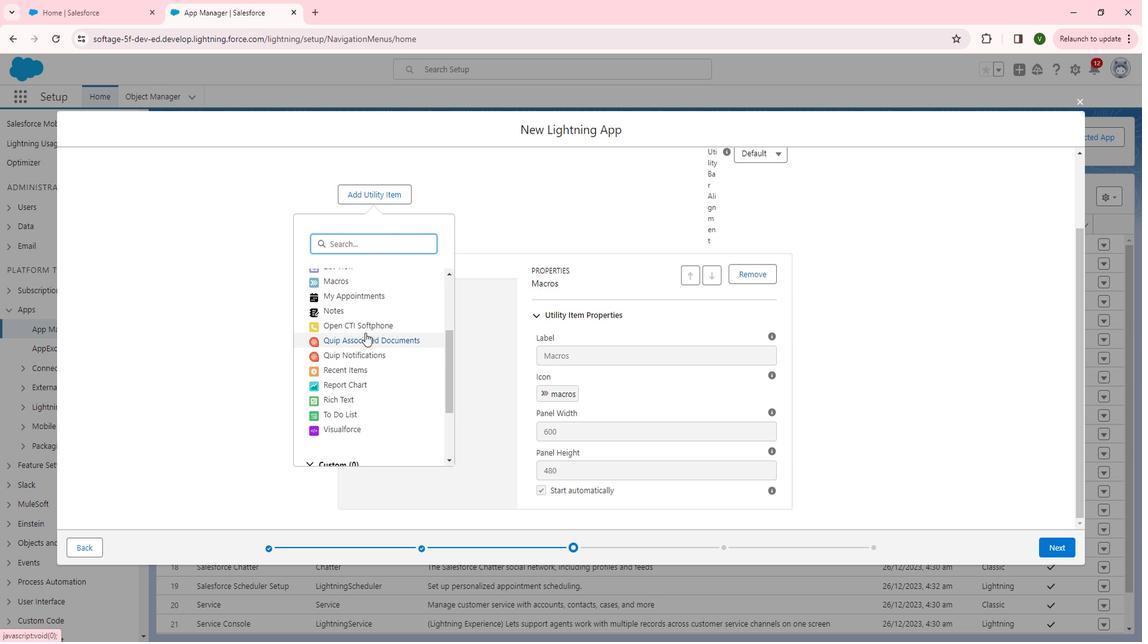 
Action: Mouse scrolled (380, 336) with delta (0, 0)
Screenshot: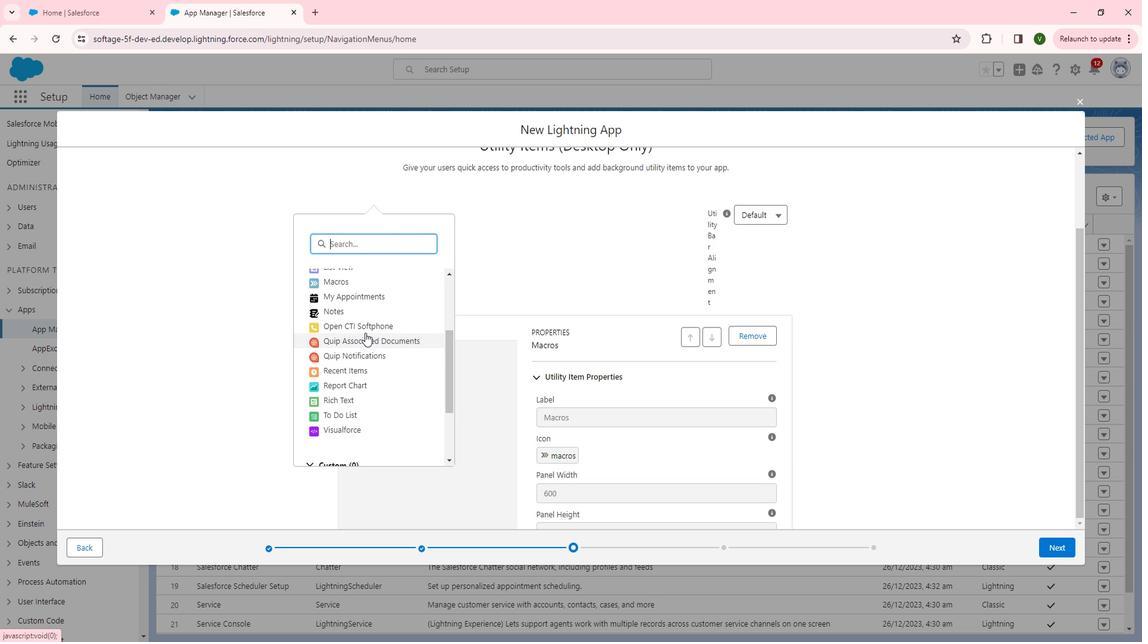 
Action: Mouse moved to (367, 370)
Screenshot: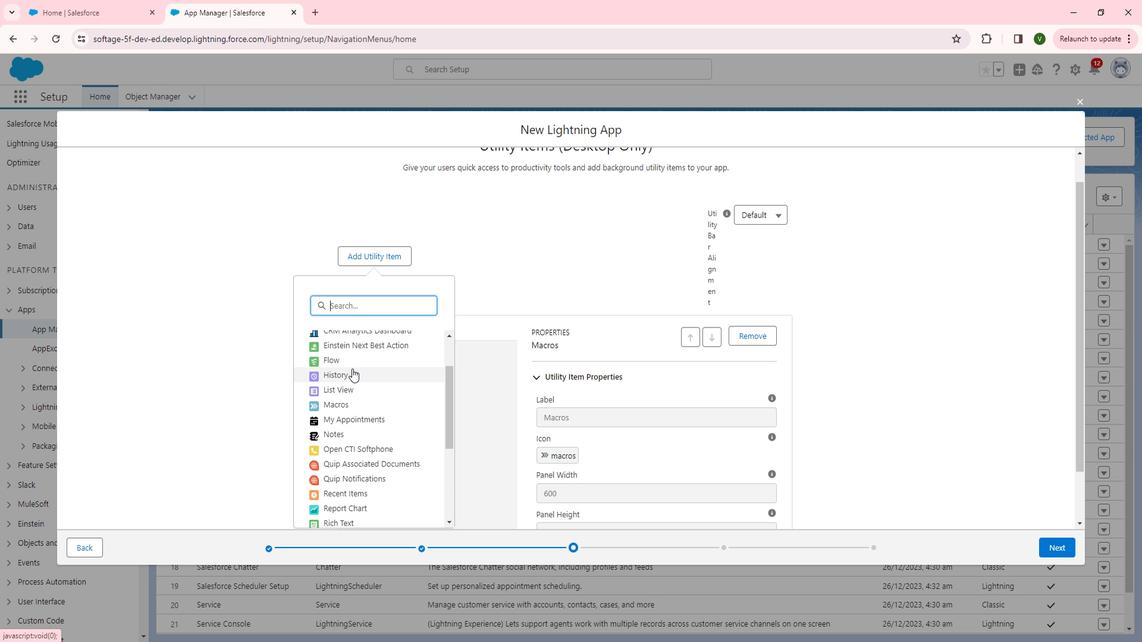 
Action: Mouse scrolled (367, 371) with delta (0, 0)
Screenshot: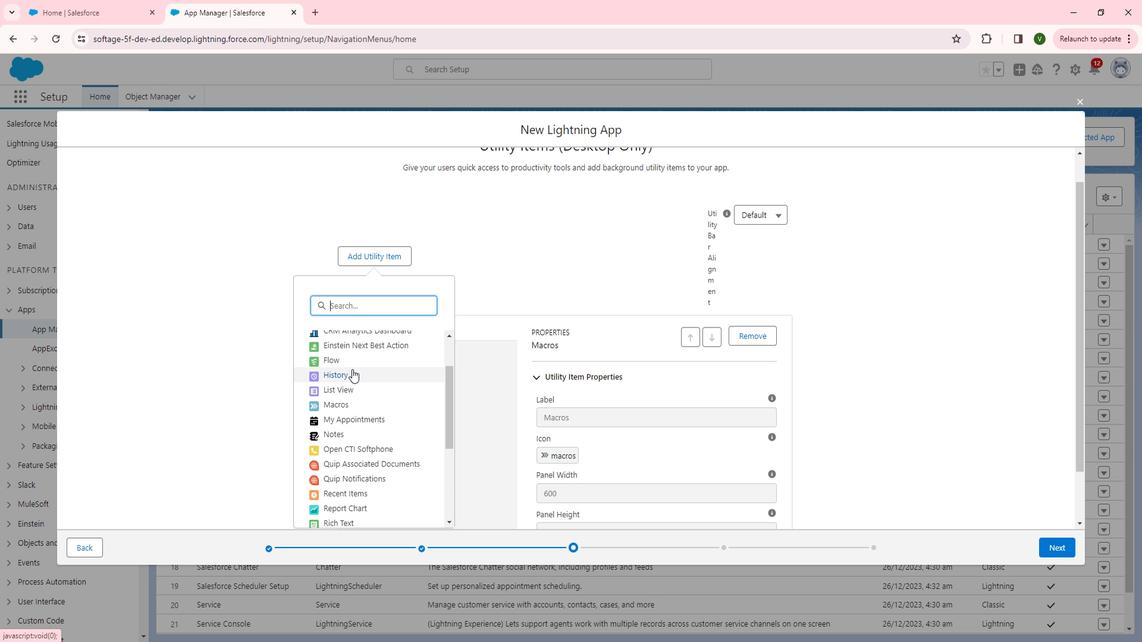 
Action: Mouse moved to (400, 396)
Screenshot: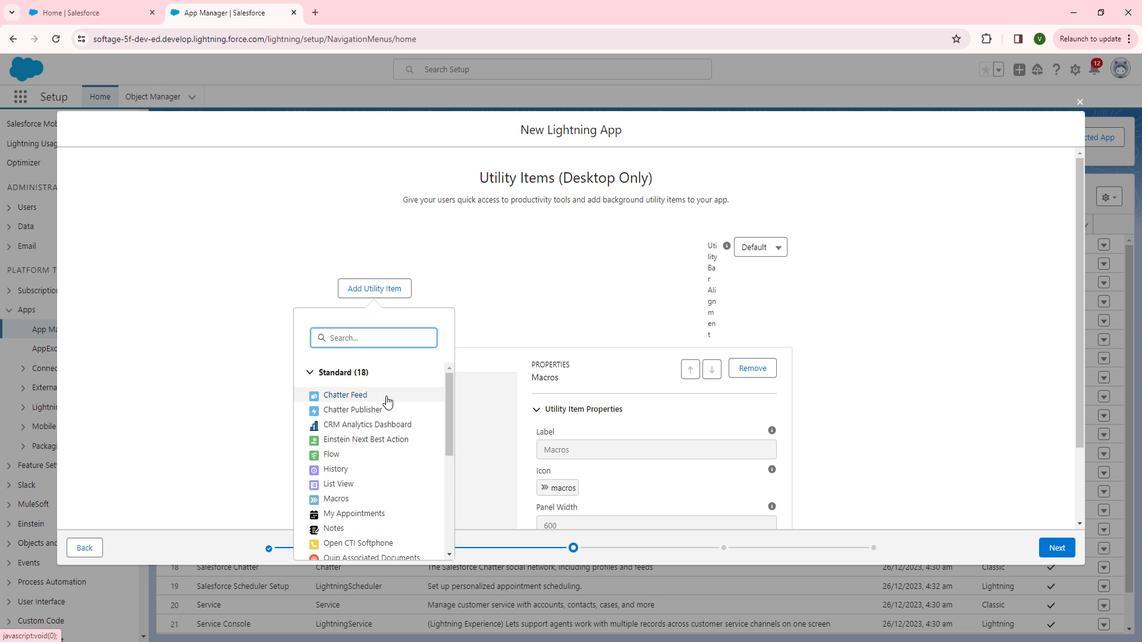 
Action: Mouse pressed left at (400, 396)
Screenshot: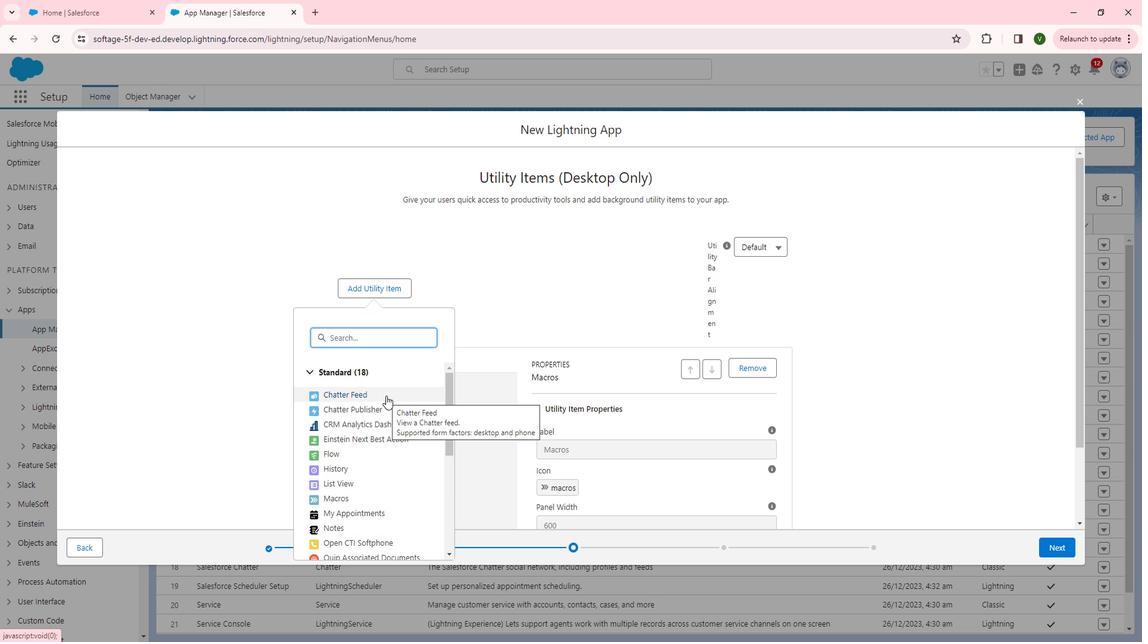 
Action: Mouse moved to (406, 299)
Screenshot: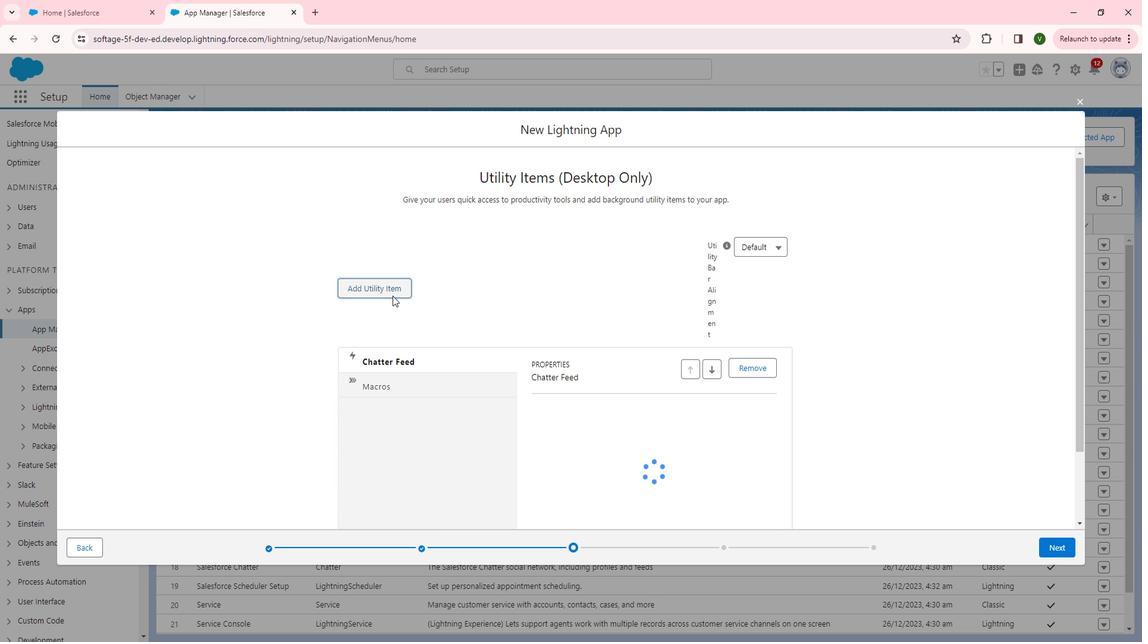 
Action: Mouse pressed left at (406, 299)
Screenshot: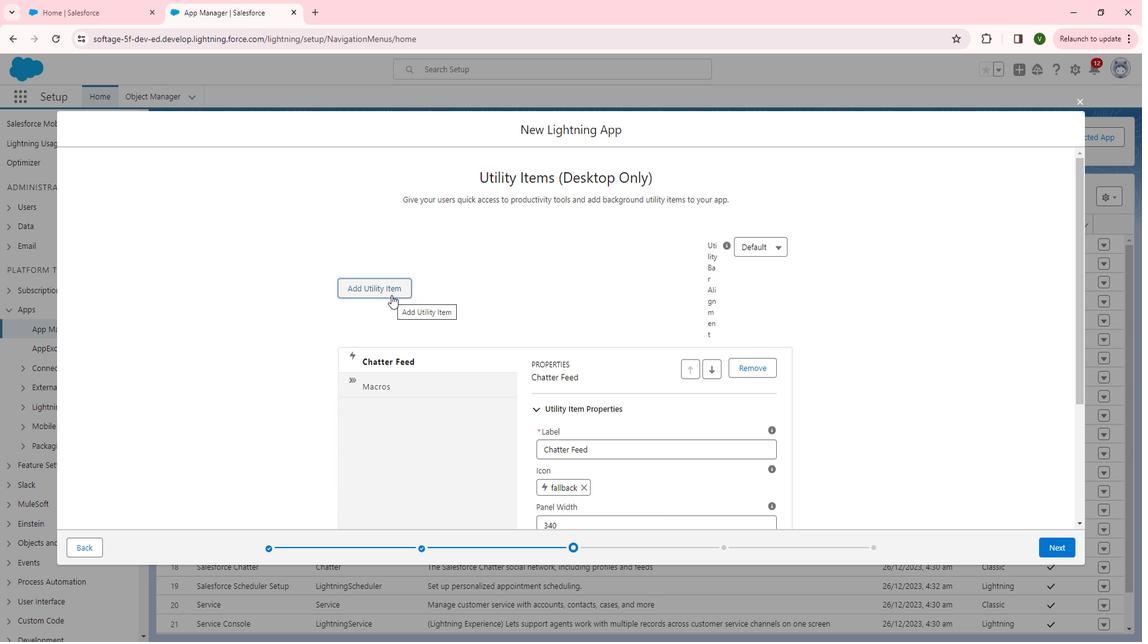 
Action: Mouse moved to (369, 409)
Screenshot: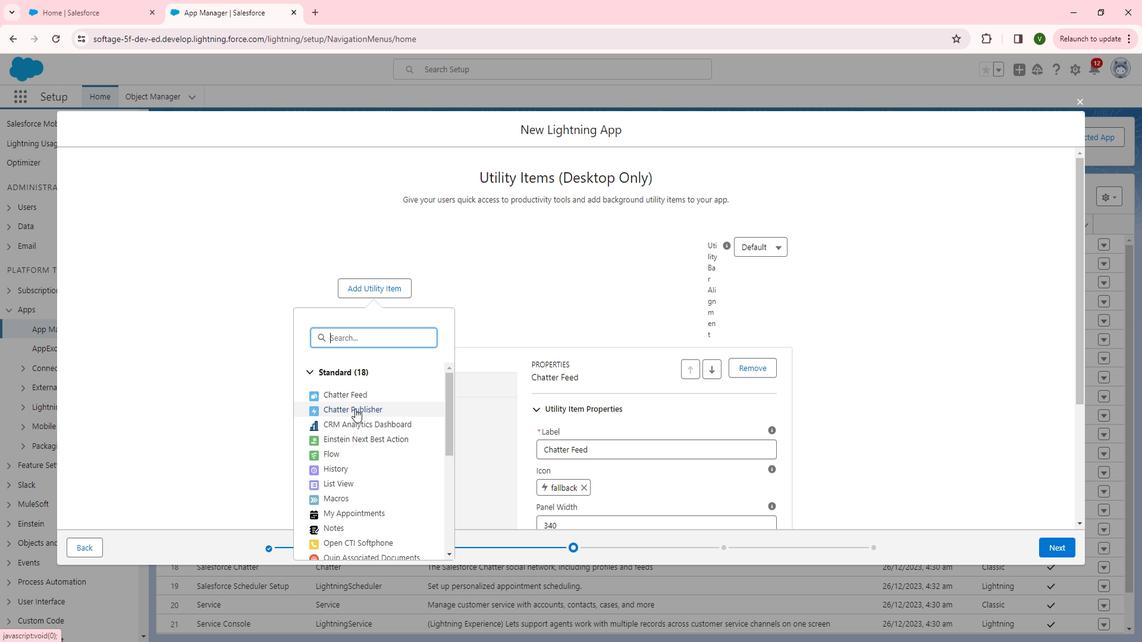 
Action: Mouse pressed left at (369, 409)
Screenshot: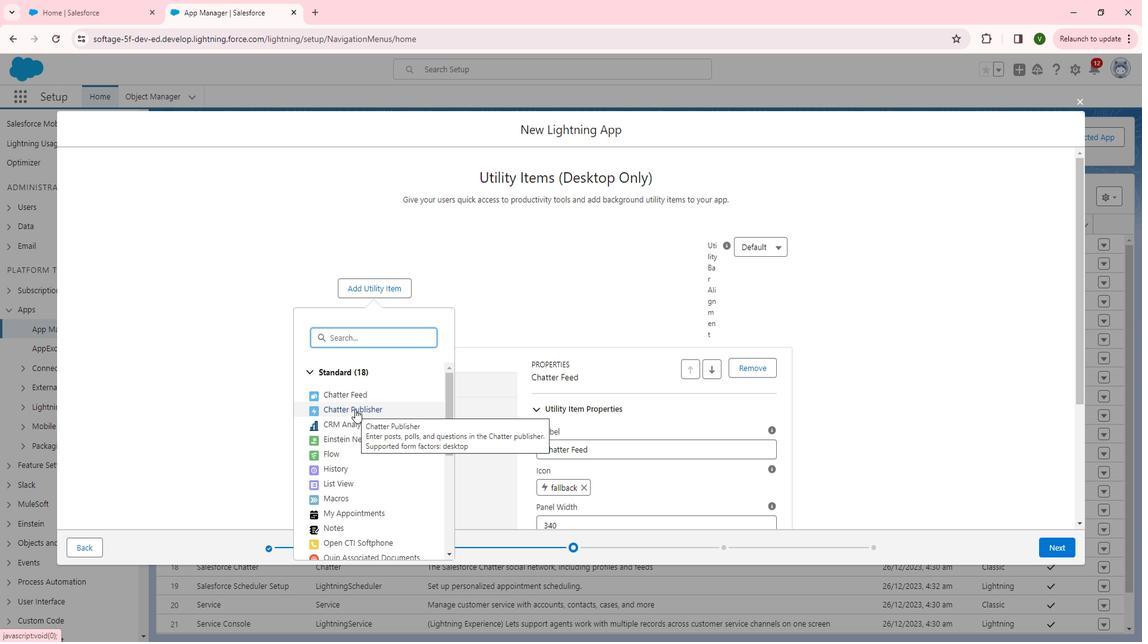 
Action: Mouse moved to (406, 292)
Screenshot: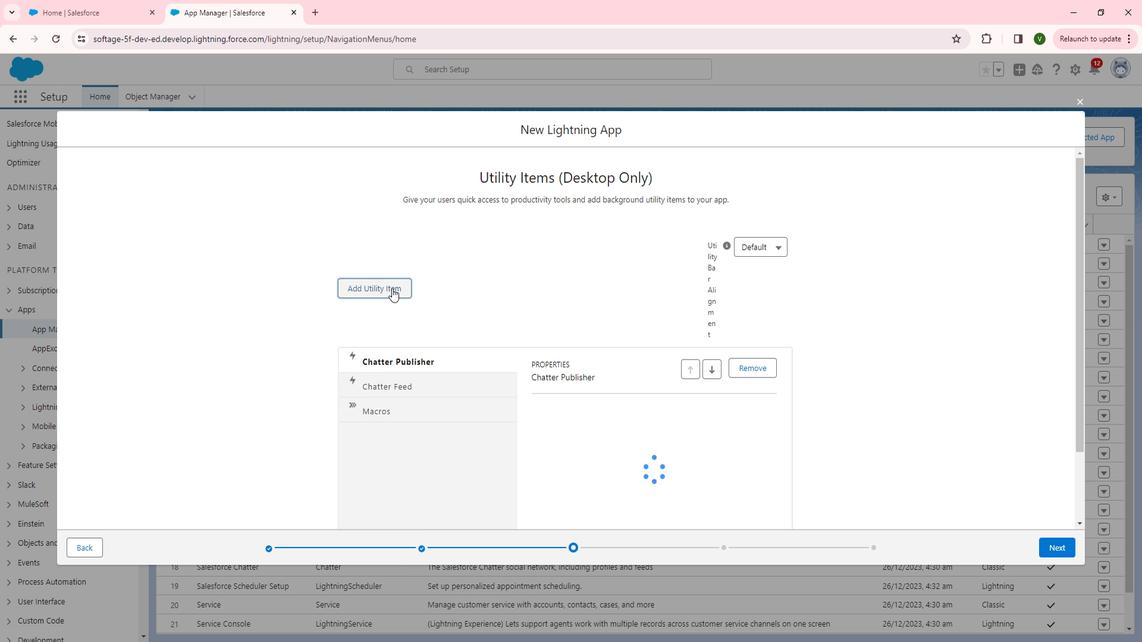 
Action: Mouse pressed left at (406, 292)
Screenshot: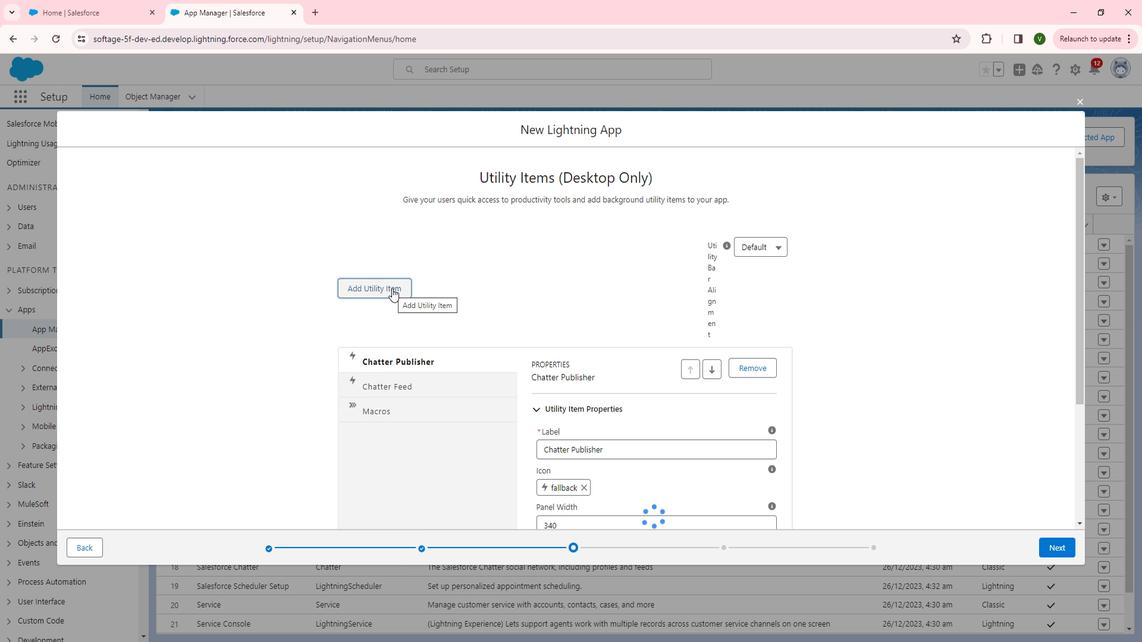 
Action: Mouse moved to (377, 482)
Screenshot: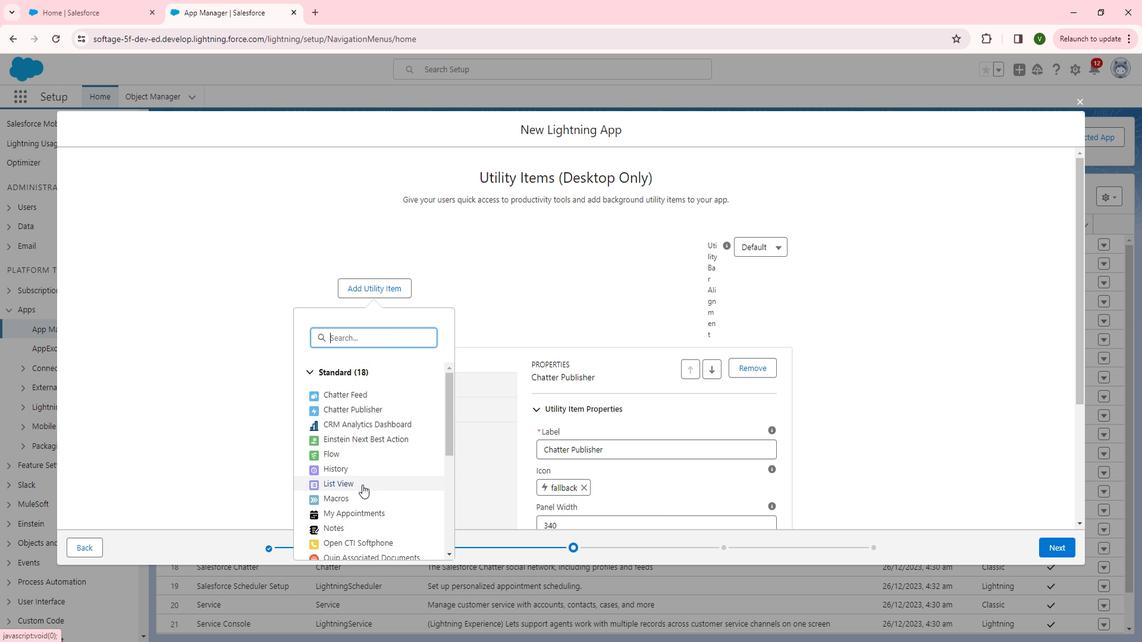 
Action: Mouse scrolled (377, 481) with delta (0, 0)
Screenshot: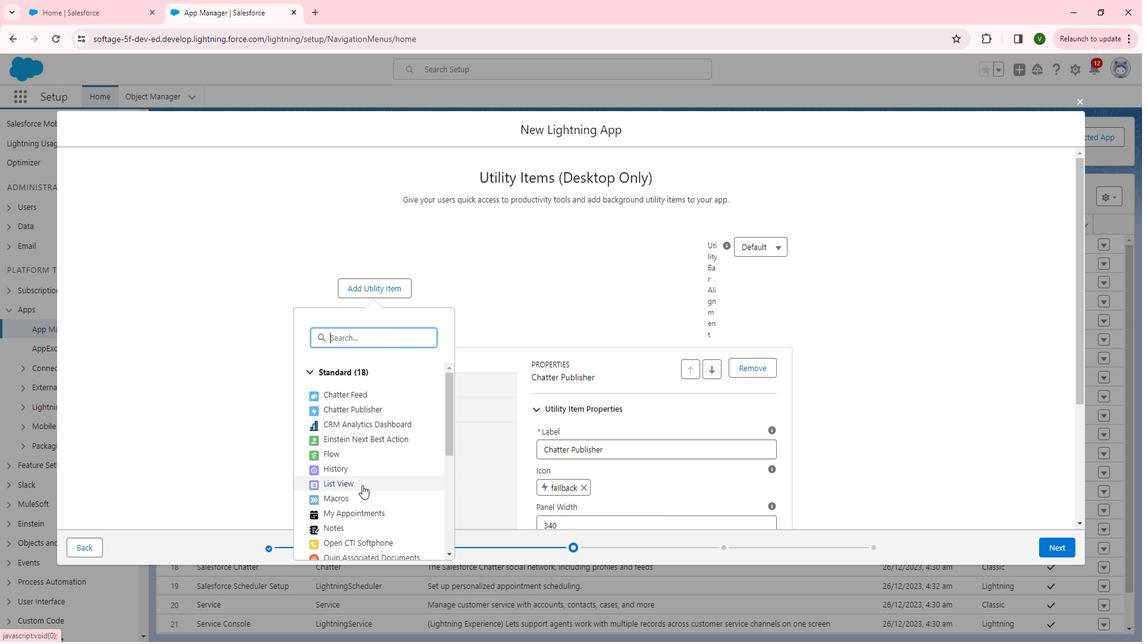 
Action: Mouse moved to (422, 419)
Screenshot: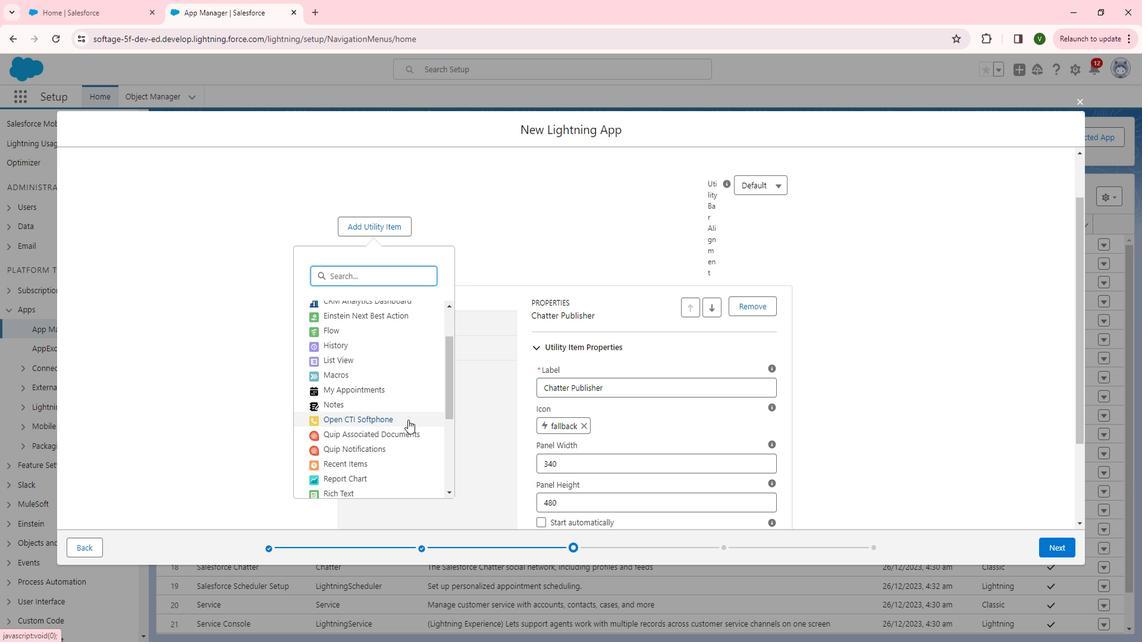 
Action: Mouse scrolled (422, 418) with delta (0, 0)
Screenshot: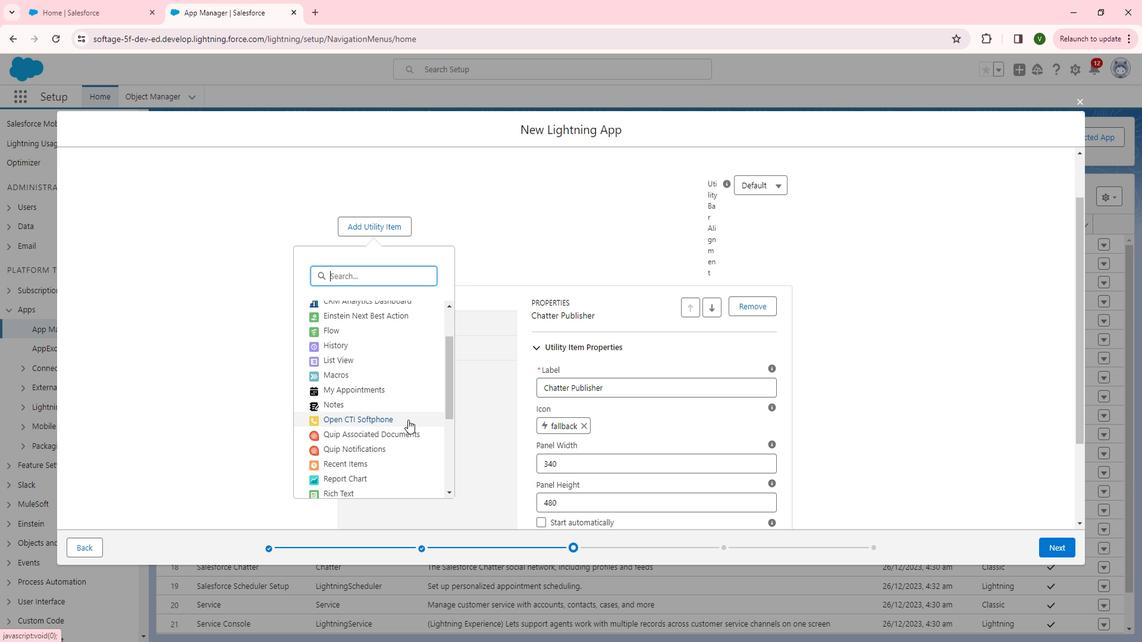 
Action: Mouse moved to (394, 385)
Screenshot: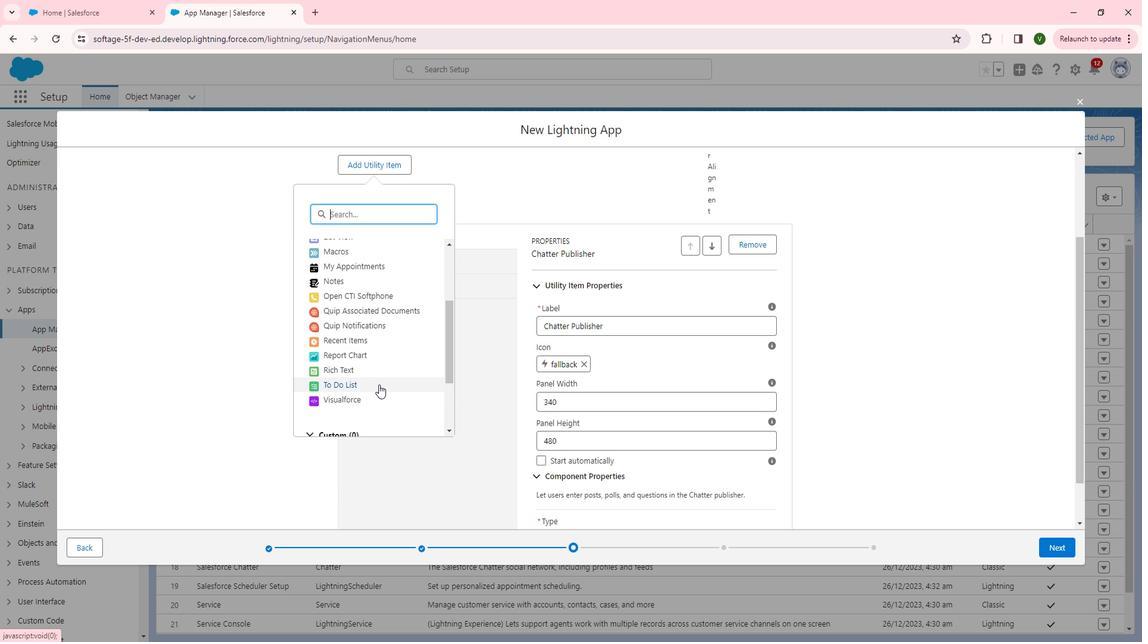 
Action: Mouse scrolled (394, 384) with delta (0, 0)
Screenshot: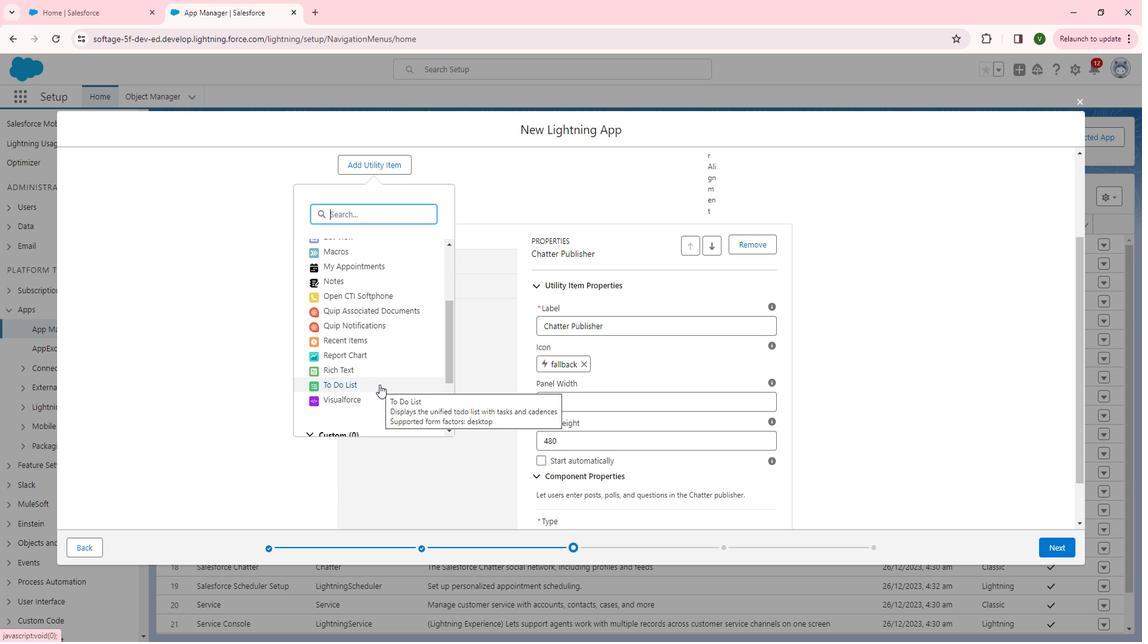 
Action: Mouse moved to (404, 302)
Screenshot: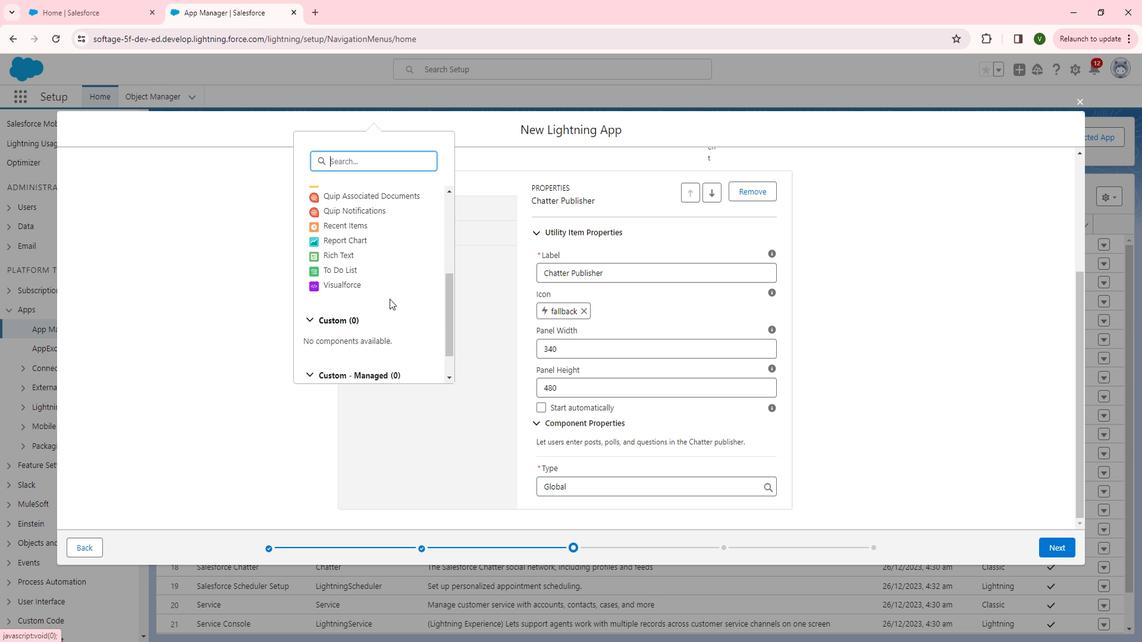 
Action: Mouse scrolled (404, 302) with delta (0, 0)
Screenshot: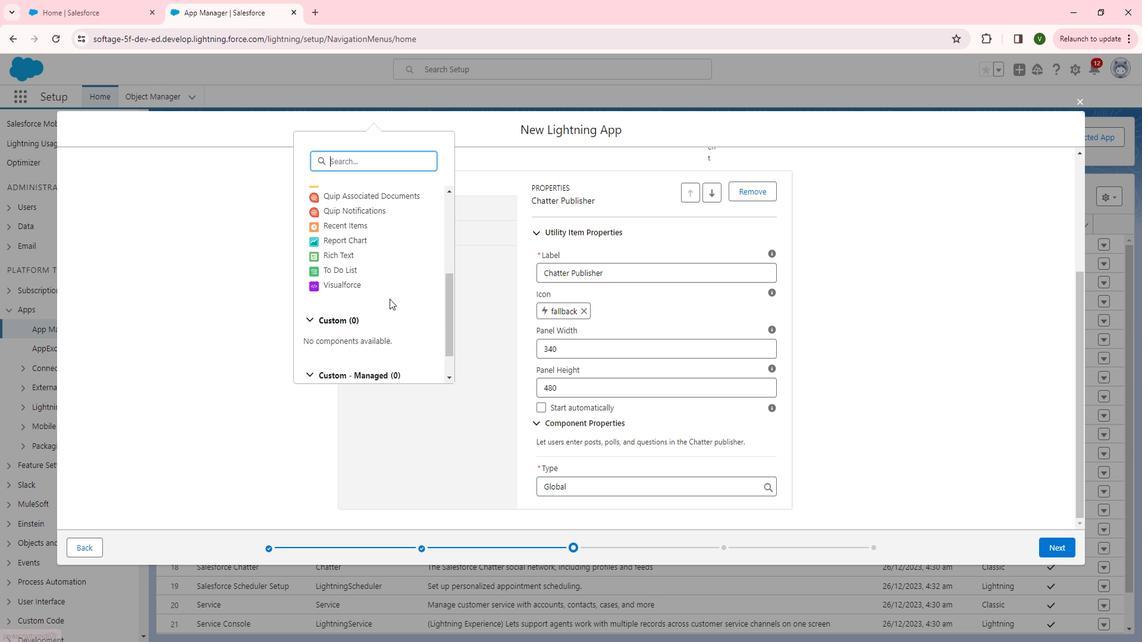 
Action: Mouse moved to (414, 234)
Screenshot: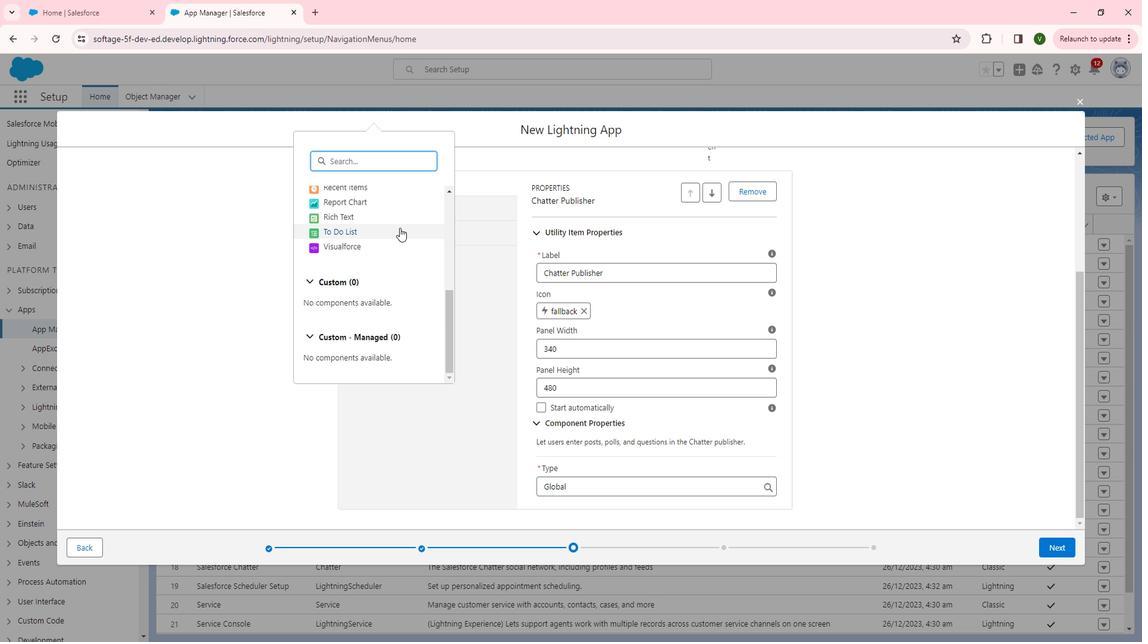
Action: Mouse pressed left at (414, 234)
Screenshot: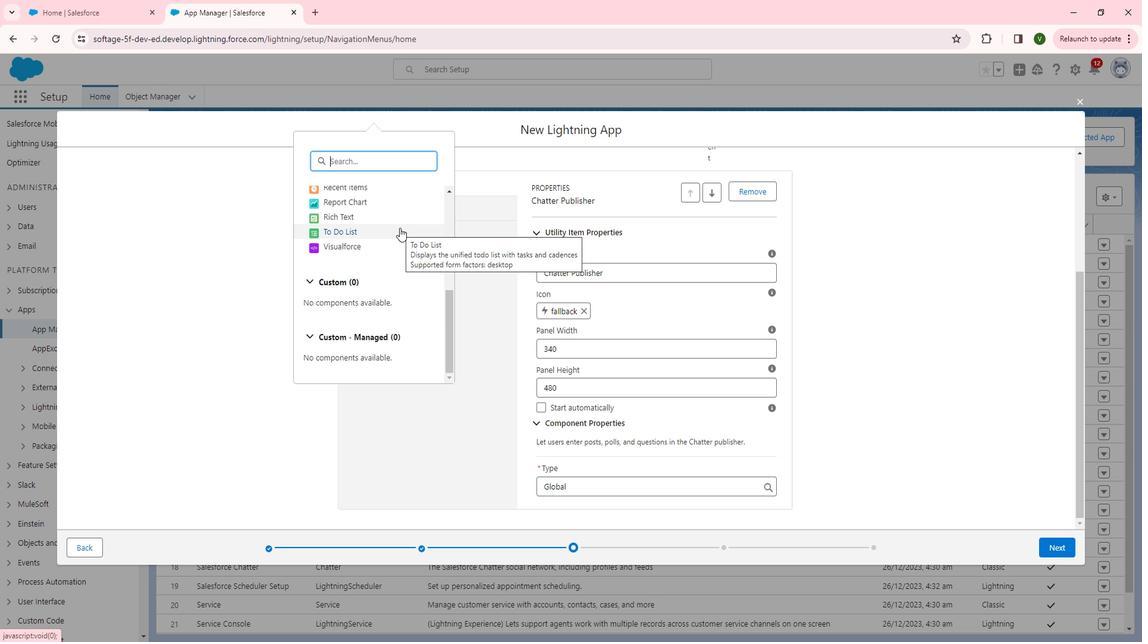 
Action: Mouse moved to (731, 397)
Screenshot: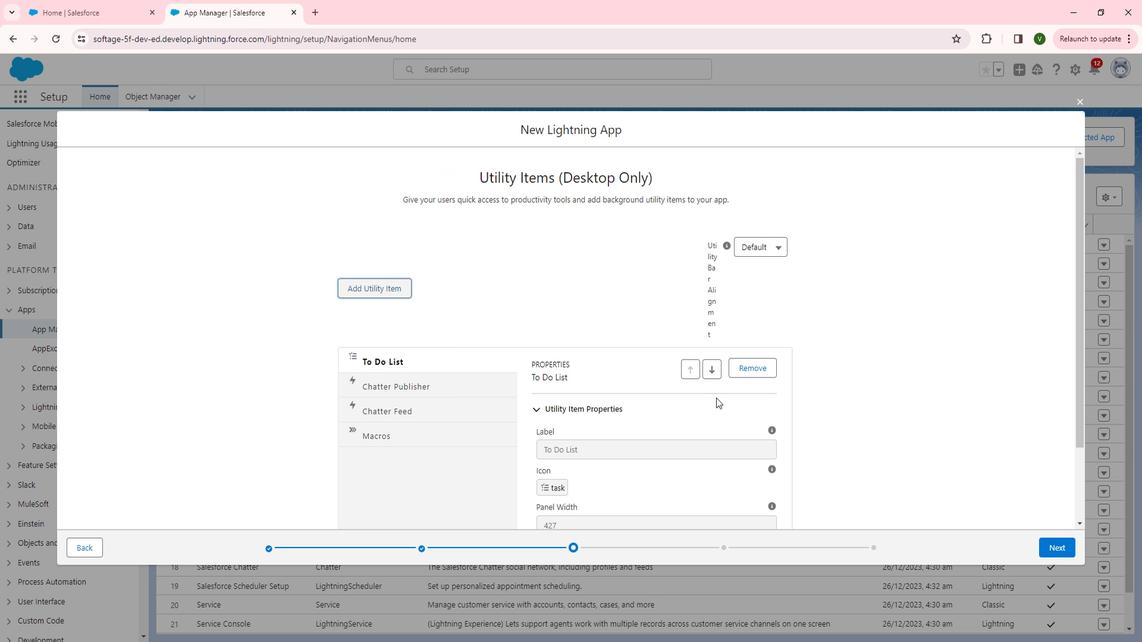 
Action: Mouse scrolled (731, 397) with delta (0, 0)
Screenshot: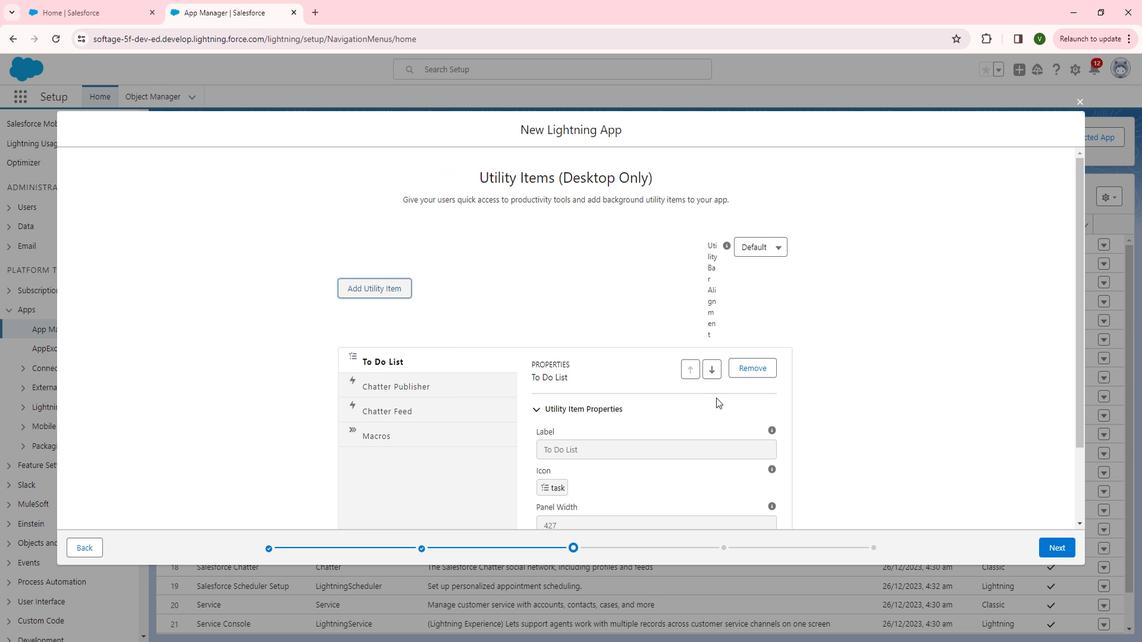 
Action: Mouse scrolled (731, 397) with delta (0, 0)
Screenshot: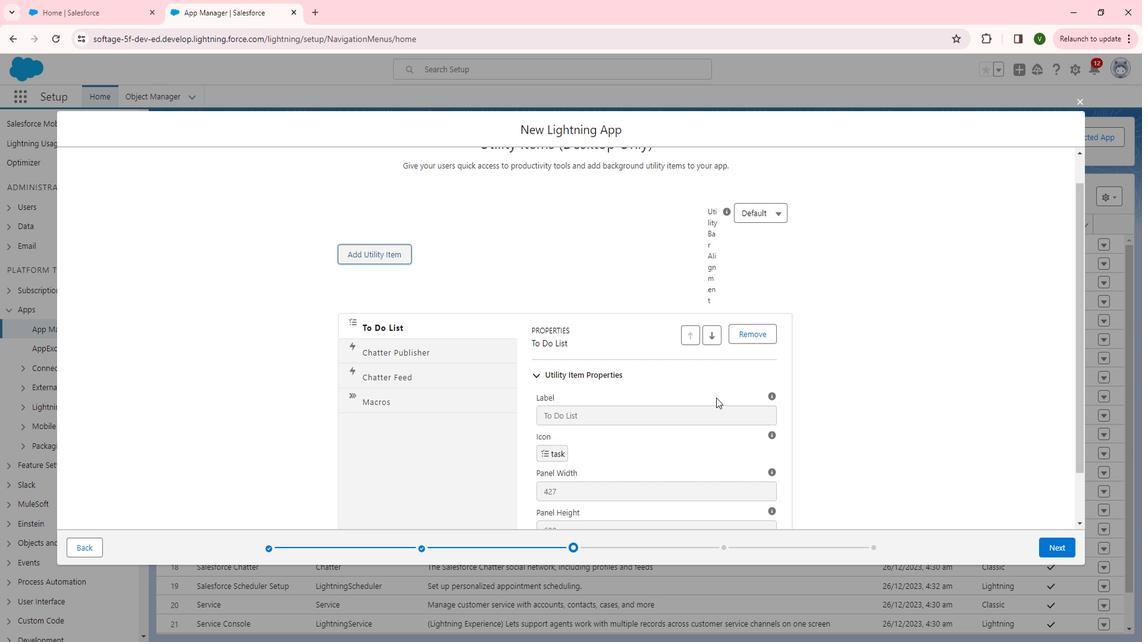 
Action: Mouse scrolled (731, 397) with delta (0, 0)
Screenshot: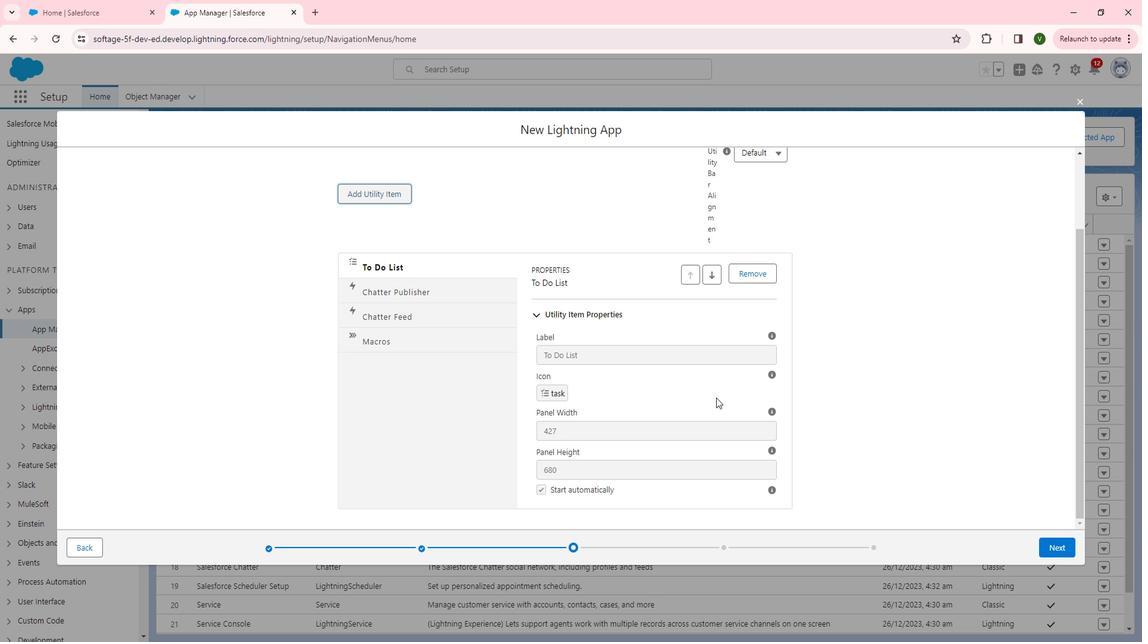 
Action: Mouse moved to (1079, 543)
Screenshot: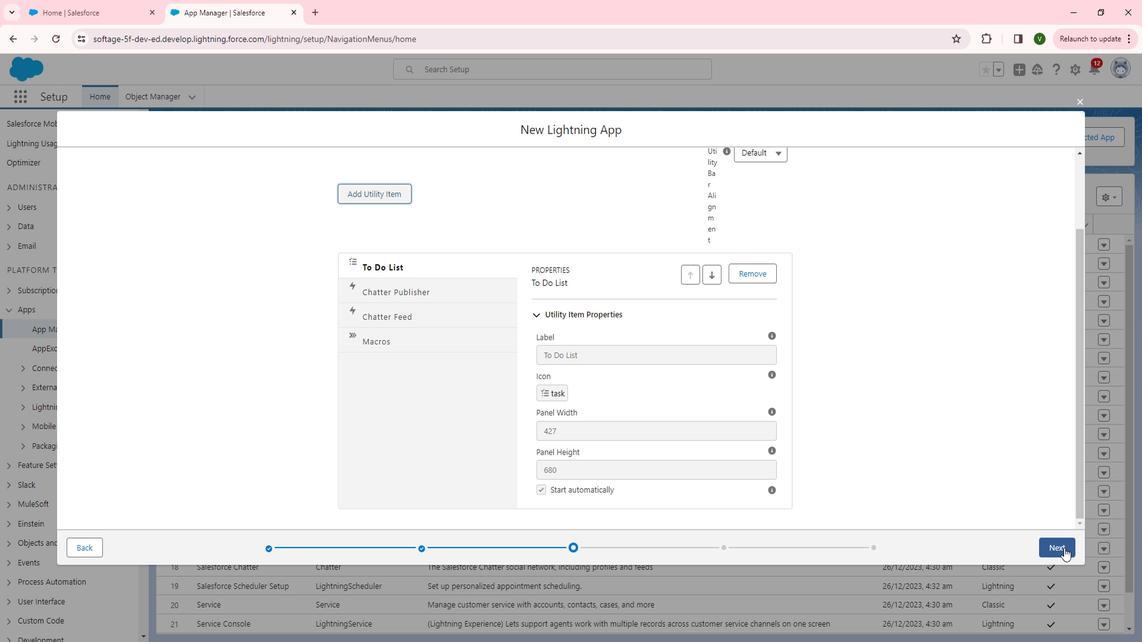 
Action: Mouse pressed left at (1079, 543)
Screenshot: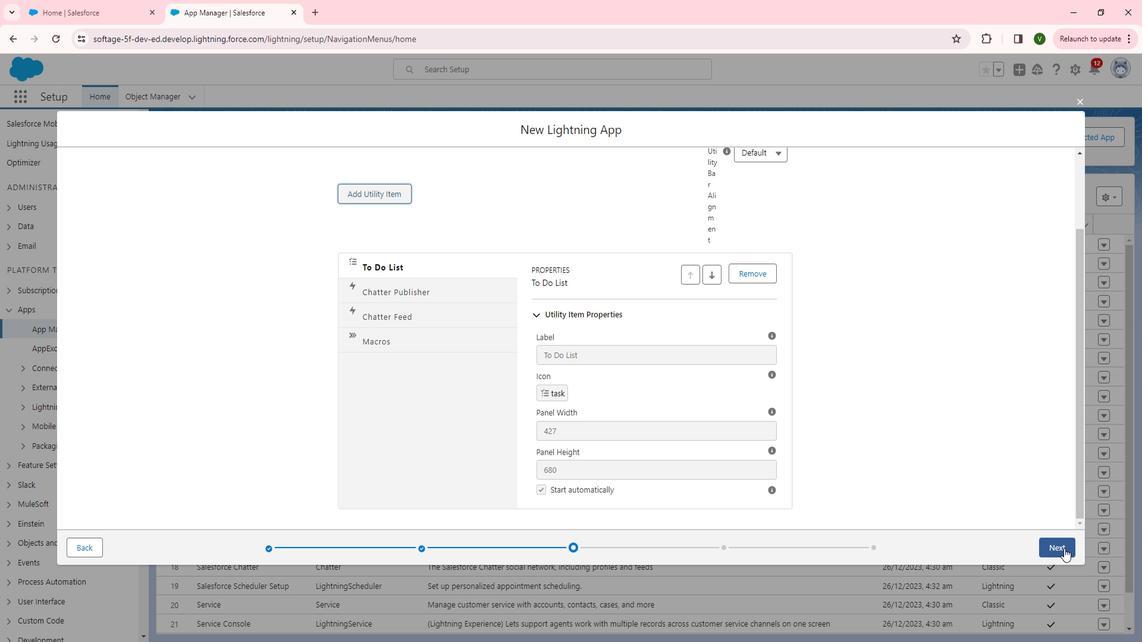 
Action: Mouse moved to (1073, 539)
Screenshot: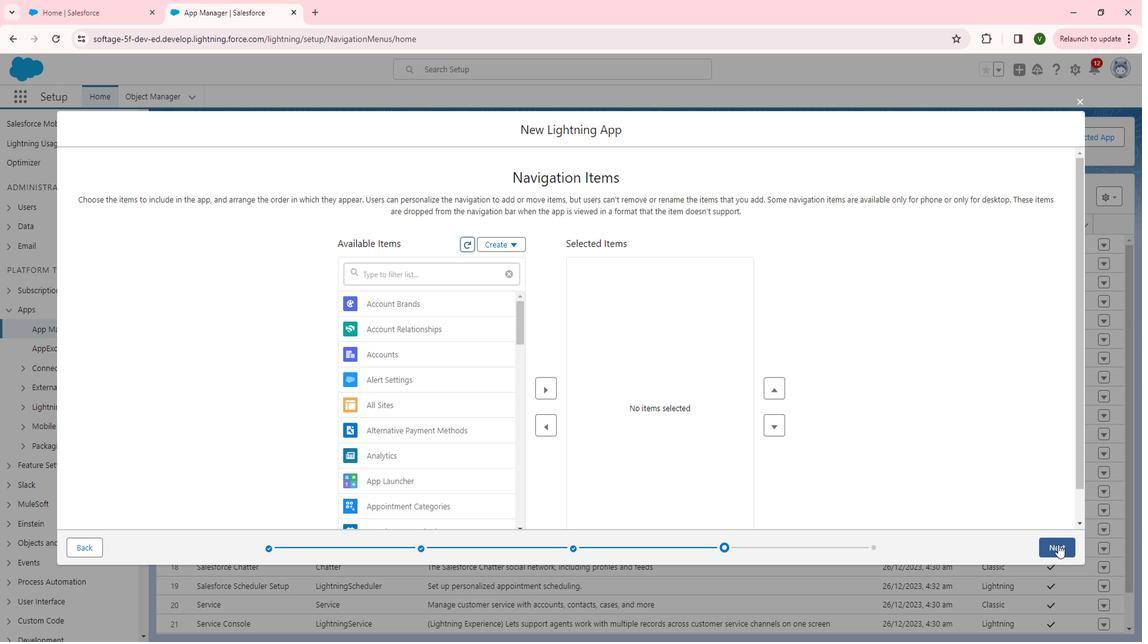 
Action: Mouse pressed left at (1073, 539)
Screenshot: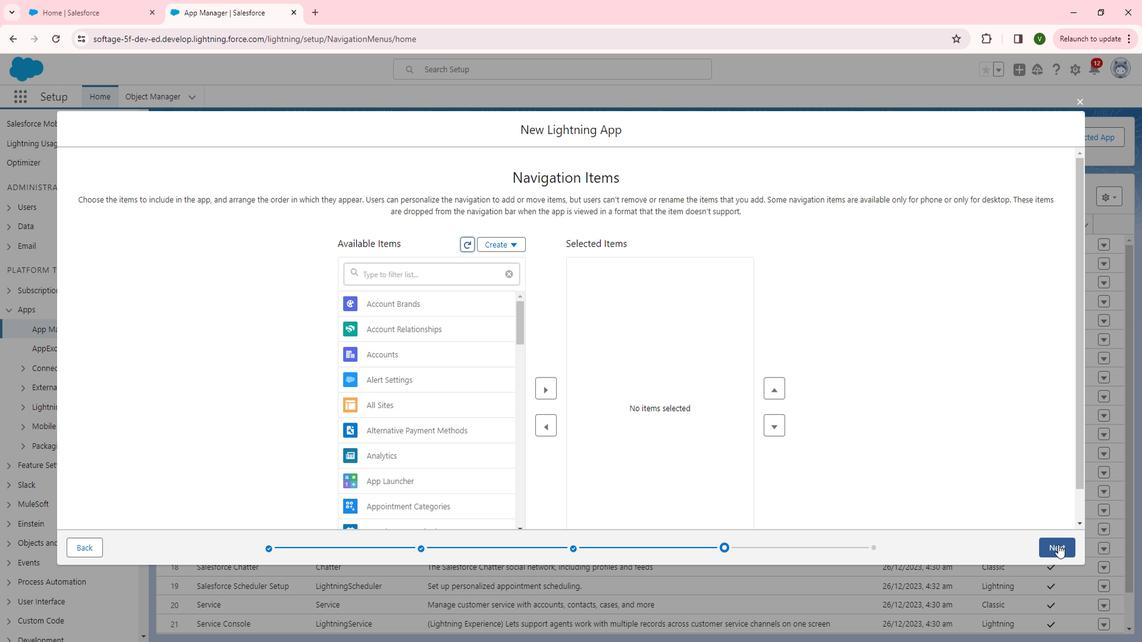 
Action: Mouse moved to (451, 339)
Screenshot: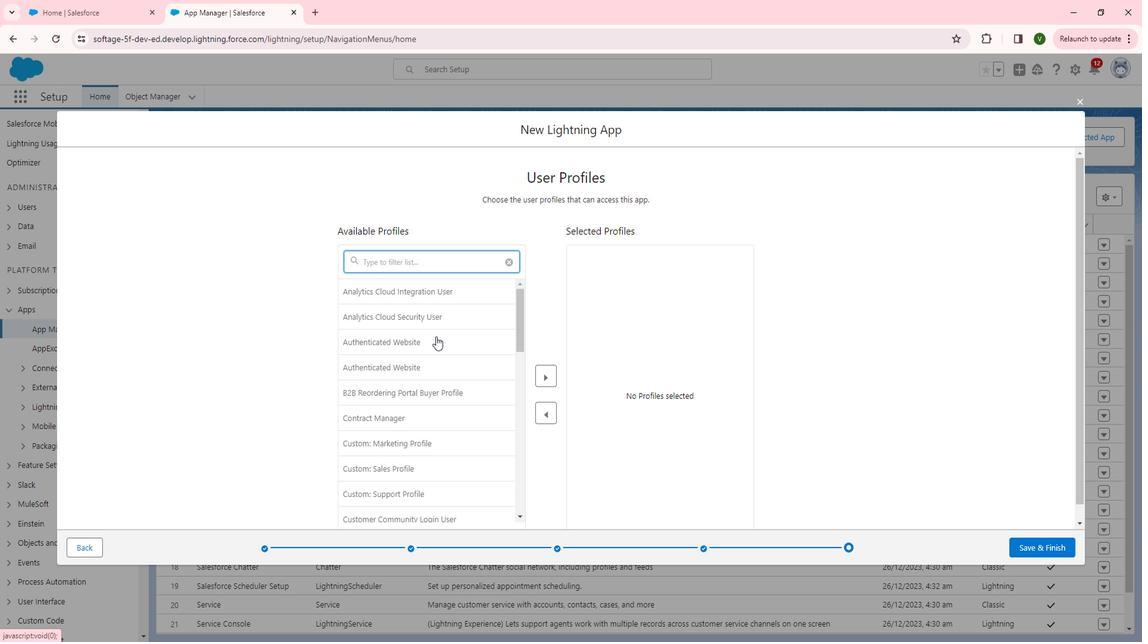 
Action: Mouse scrolled (451, 338) with delta (0, 0)
Screenshot: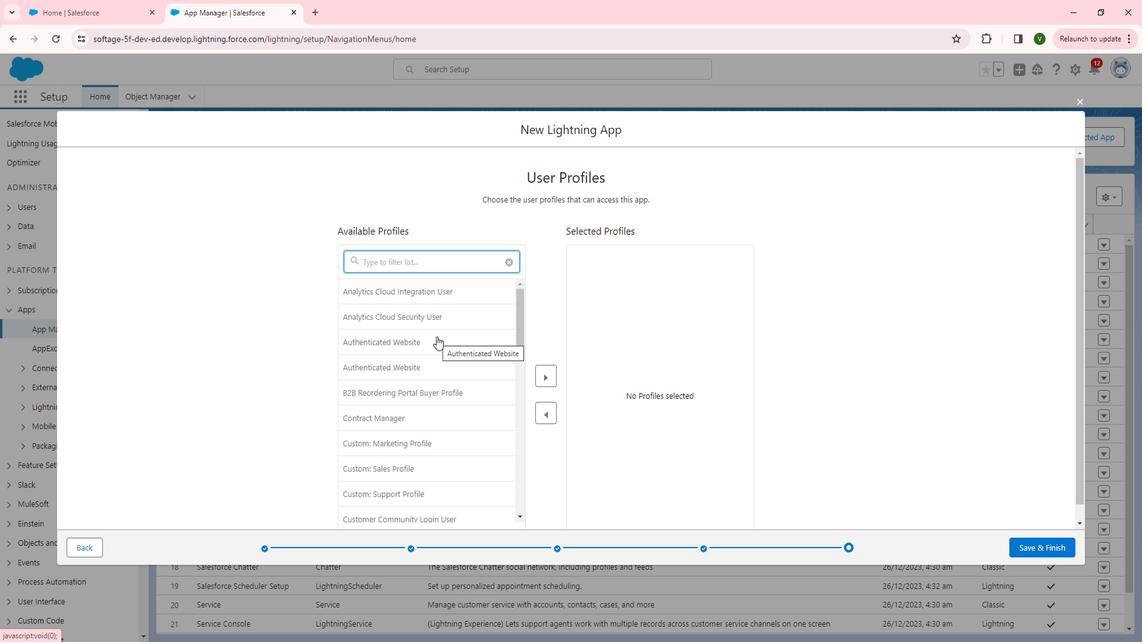 
Action: Mouse moved to (455, 364)
Screenshot: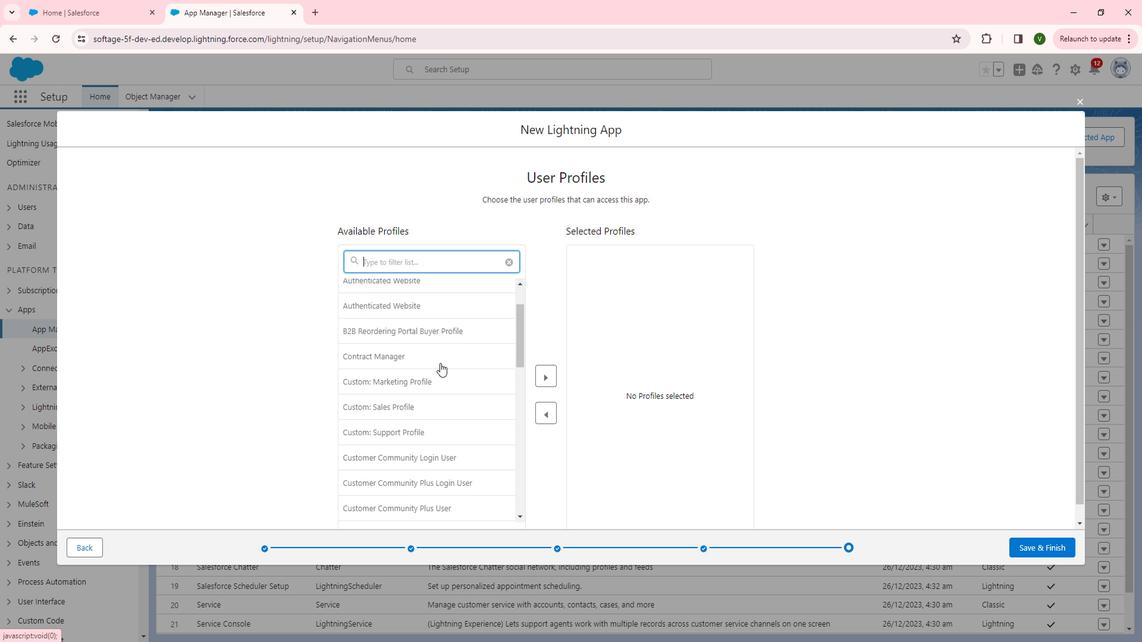 
Action: Mouse scrolled (455, 364) with delta (0, 0)
Screenshot: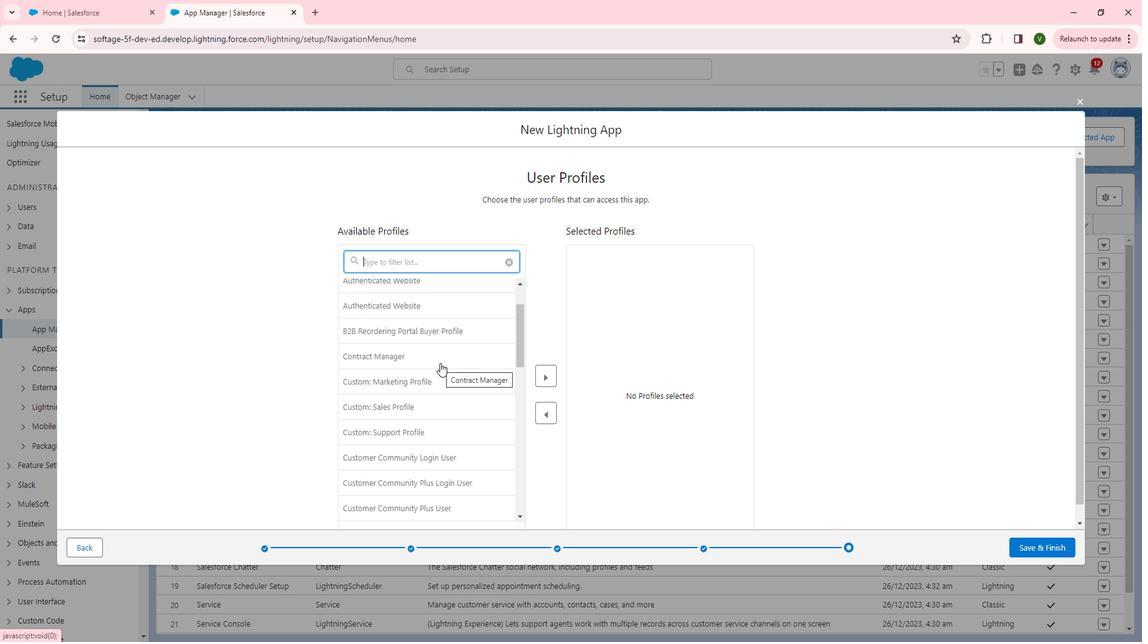 
Action: Mouse moved to (462, 354)
Screenshot: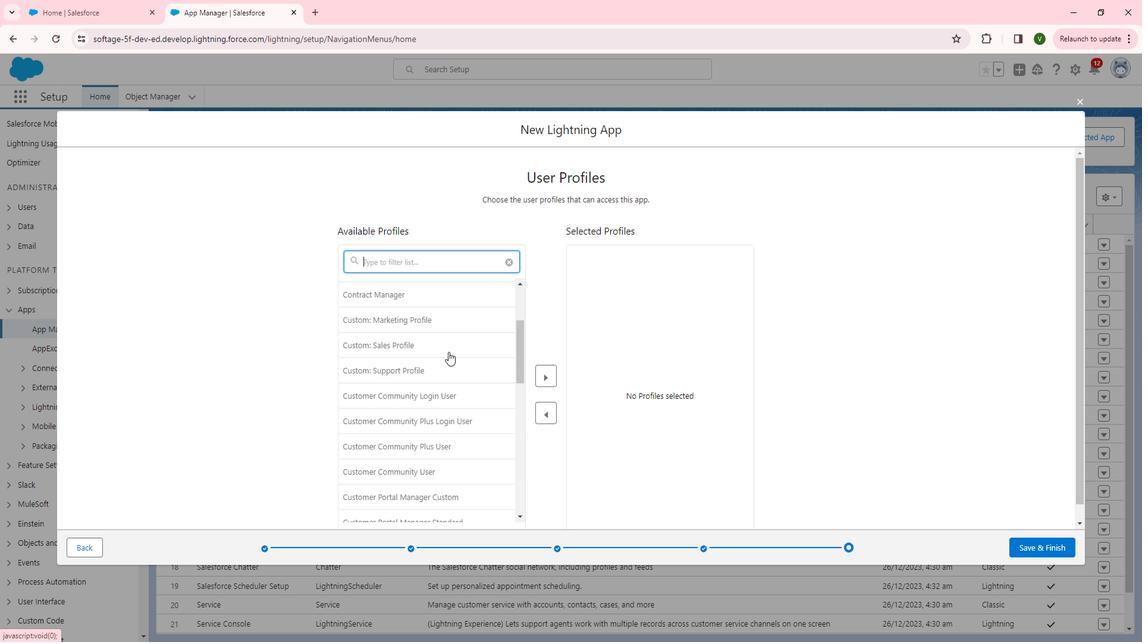 
Action: Mouse scrolled (462, 353) with delta (0, 0)
Screenshot: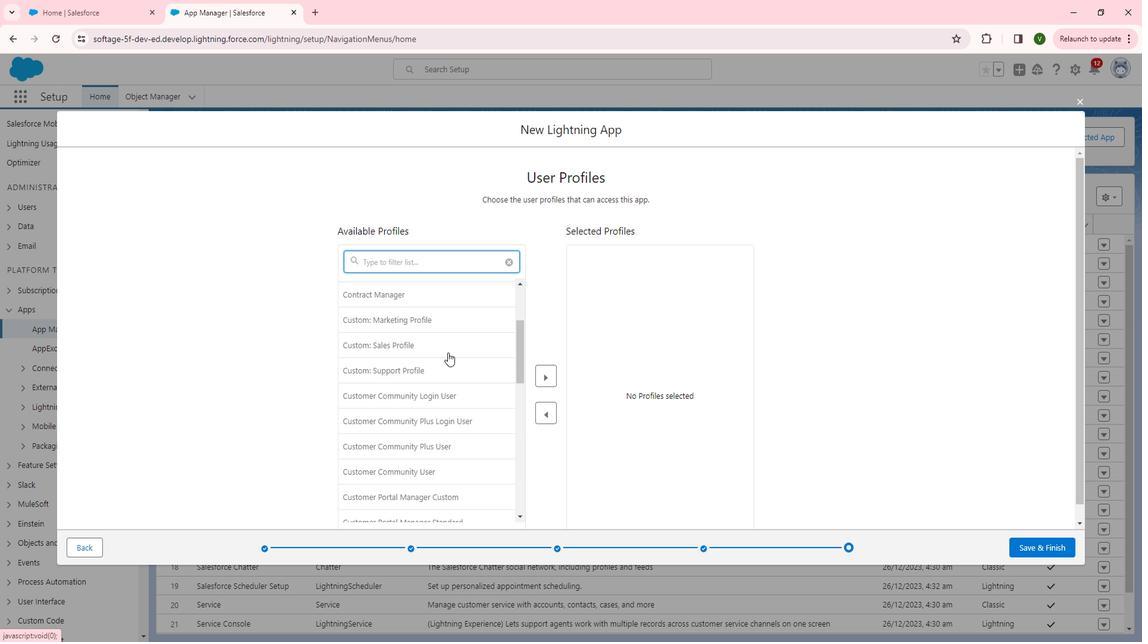 
Action: Mouse moved to (471, 334)
Screenshot: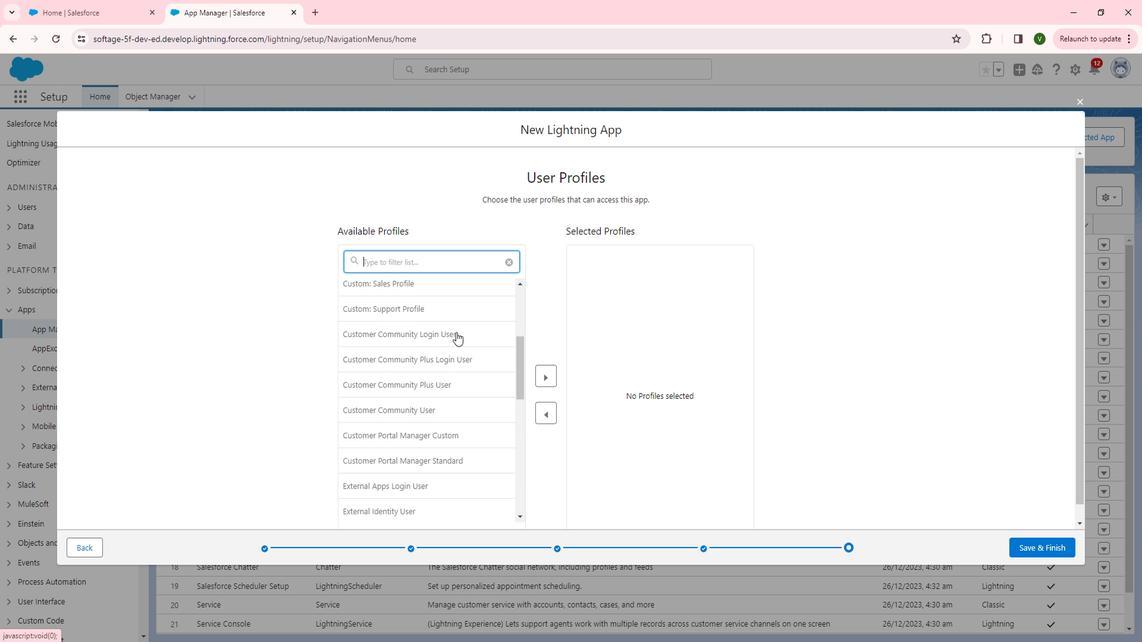 
Action: Mouse pressed left at (471, 334)
Screenshot: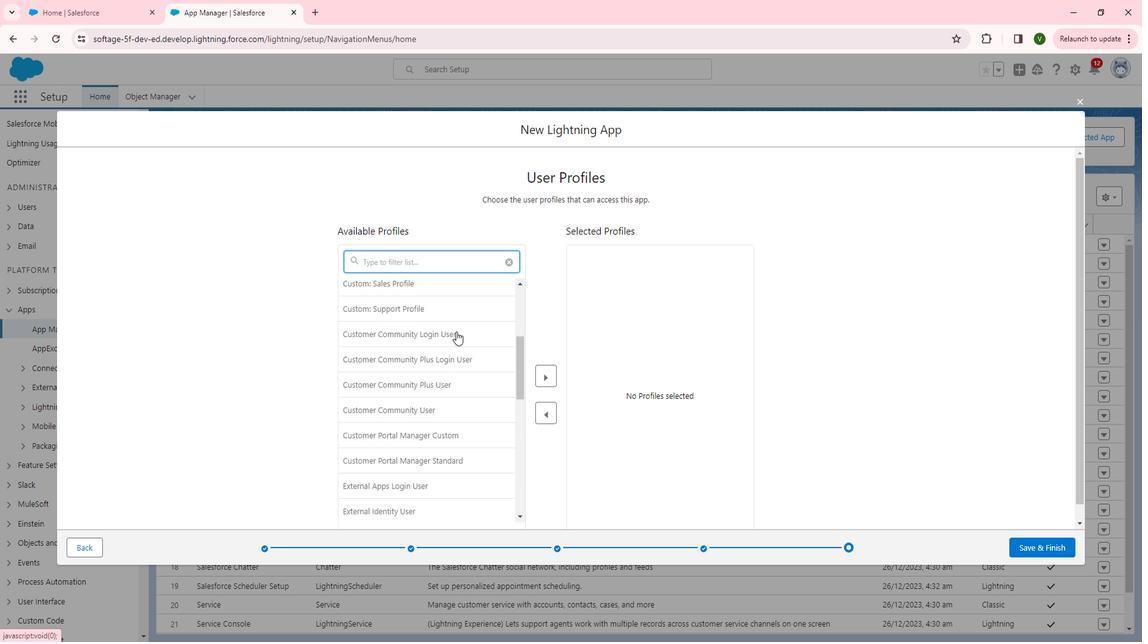 
Action: Mouse moved to (556, 377)
Screenshot: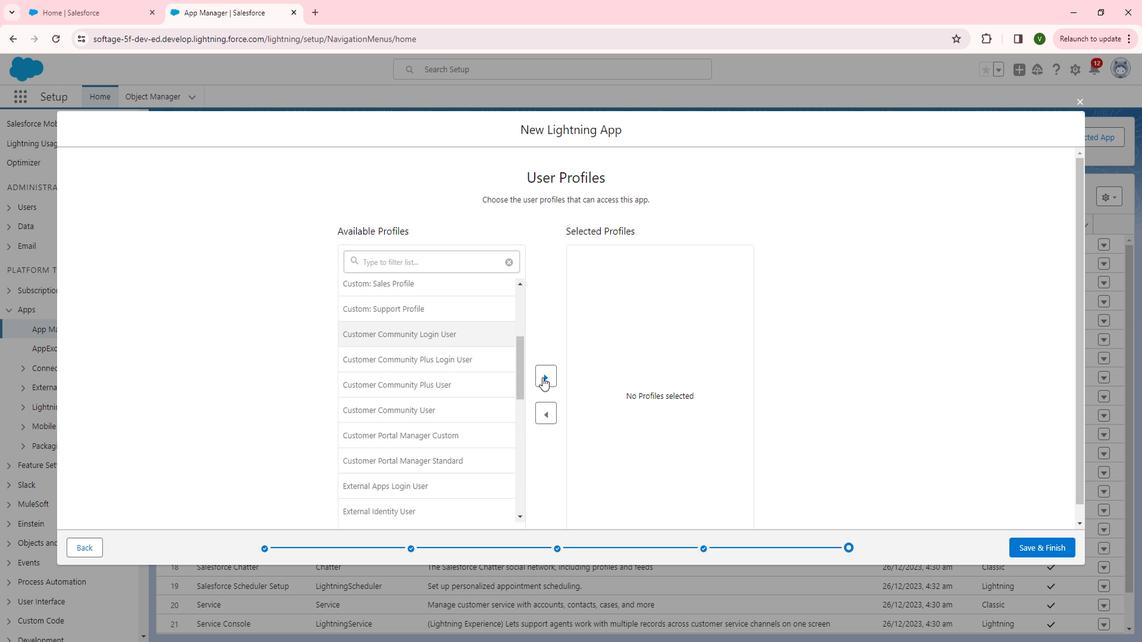 
Action: Mouse pressed left at (556, 377)
Screenshot: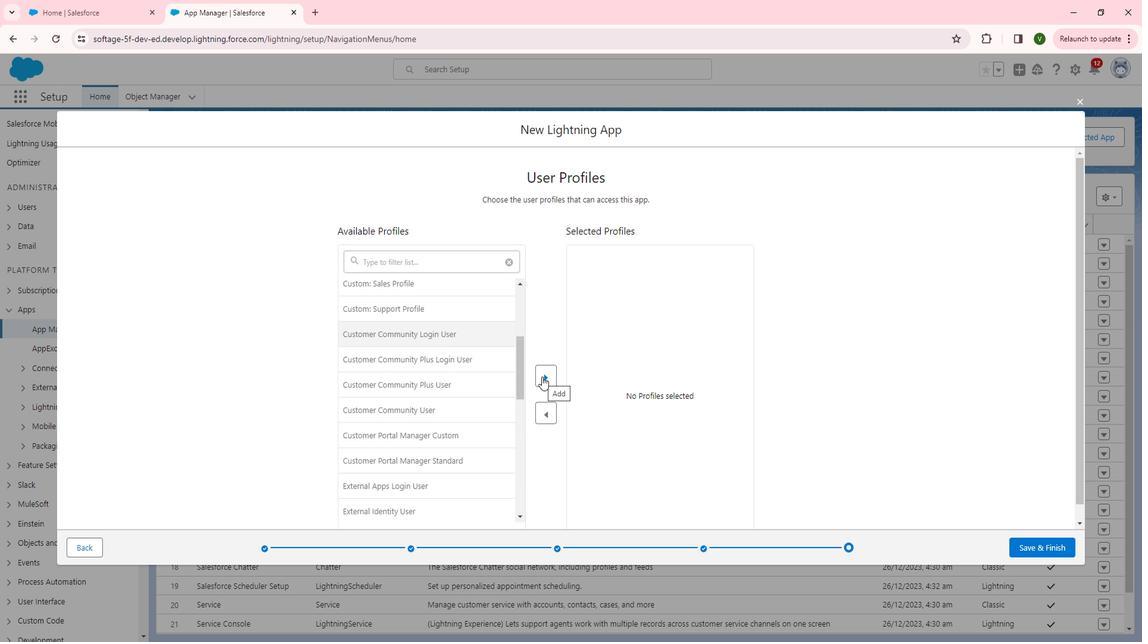 
Action: Mouse moved to (463, 316)
Screenshot: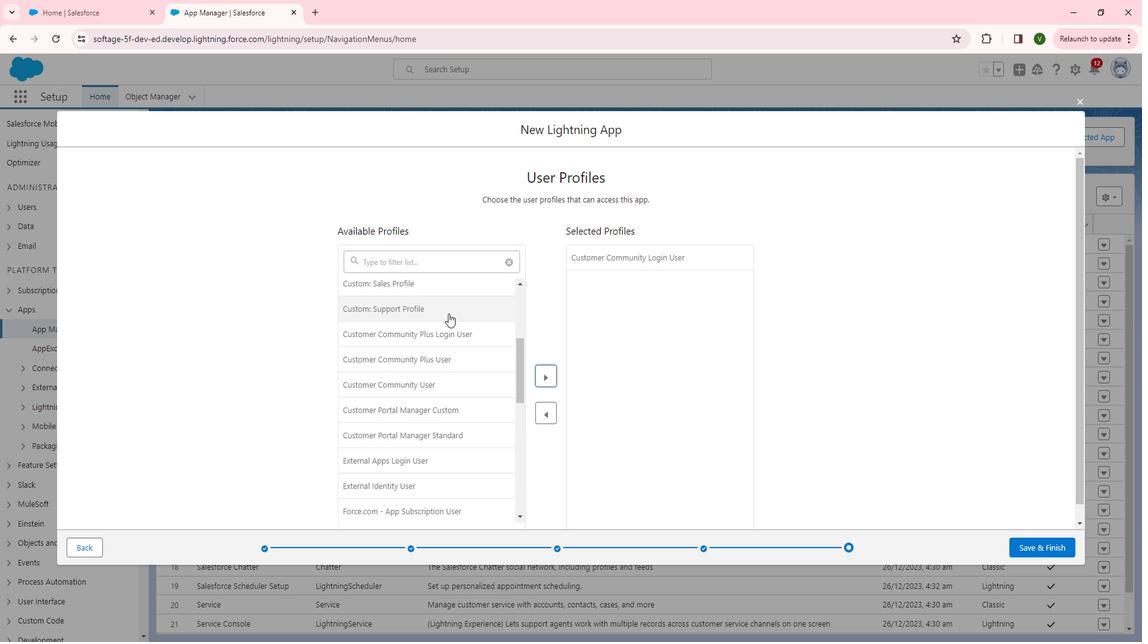 
Action: Mouse pressed left at (463, 316)
Screenshot: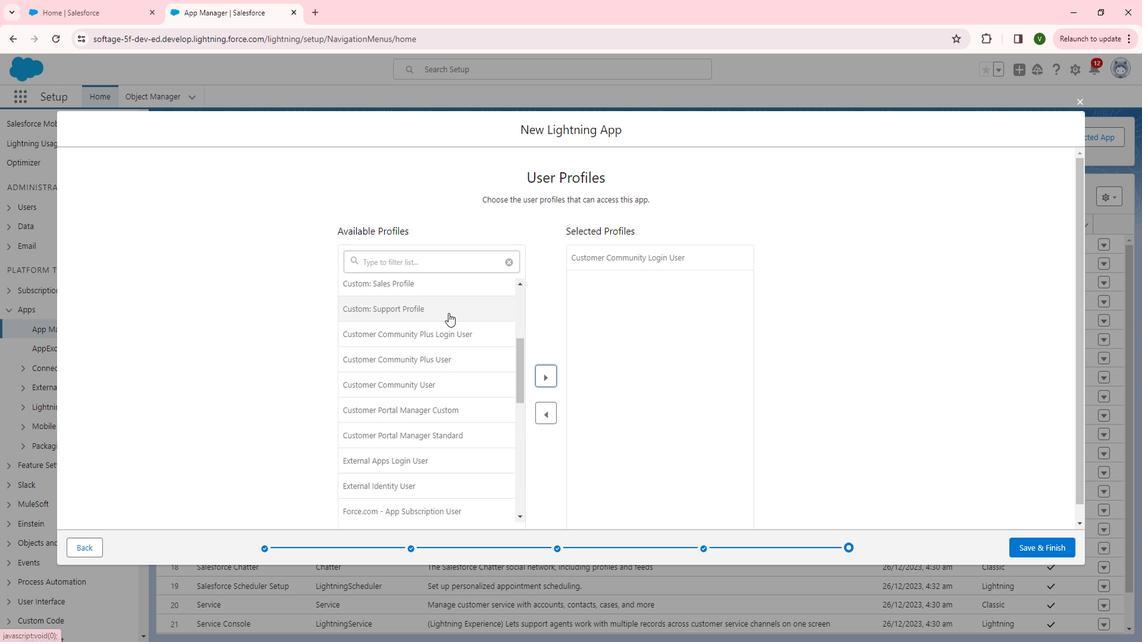 
Action: Mouse moved to (562, 380)
Screenshot: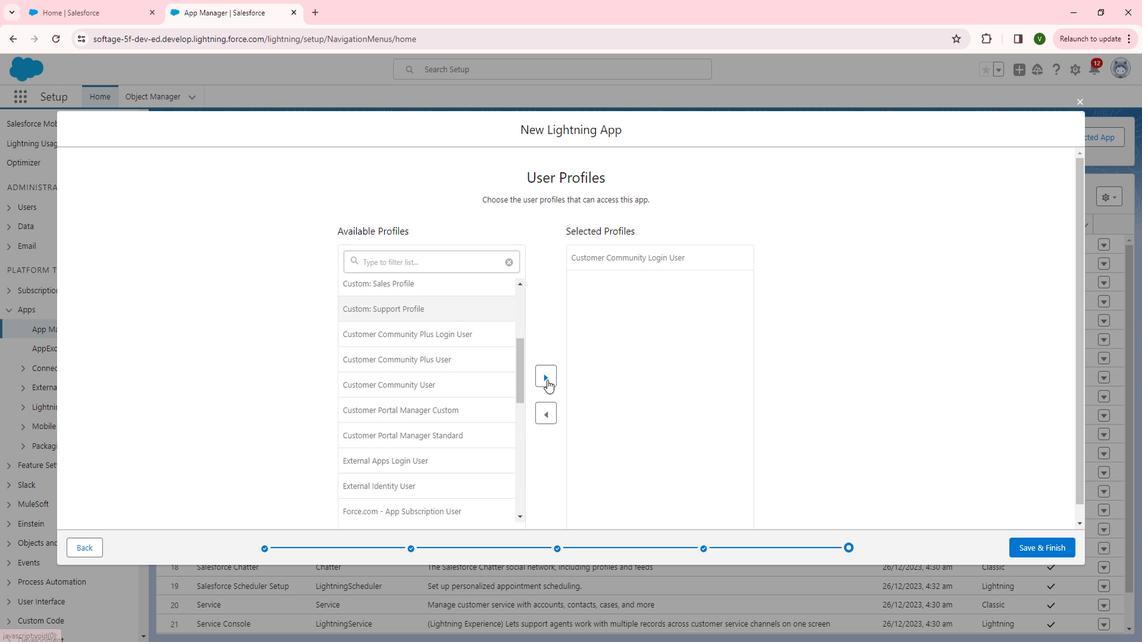 
Action: Mouse pressed left at (562, 380)
Screenshot: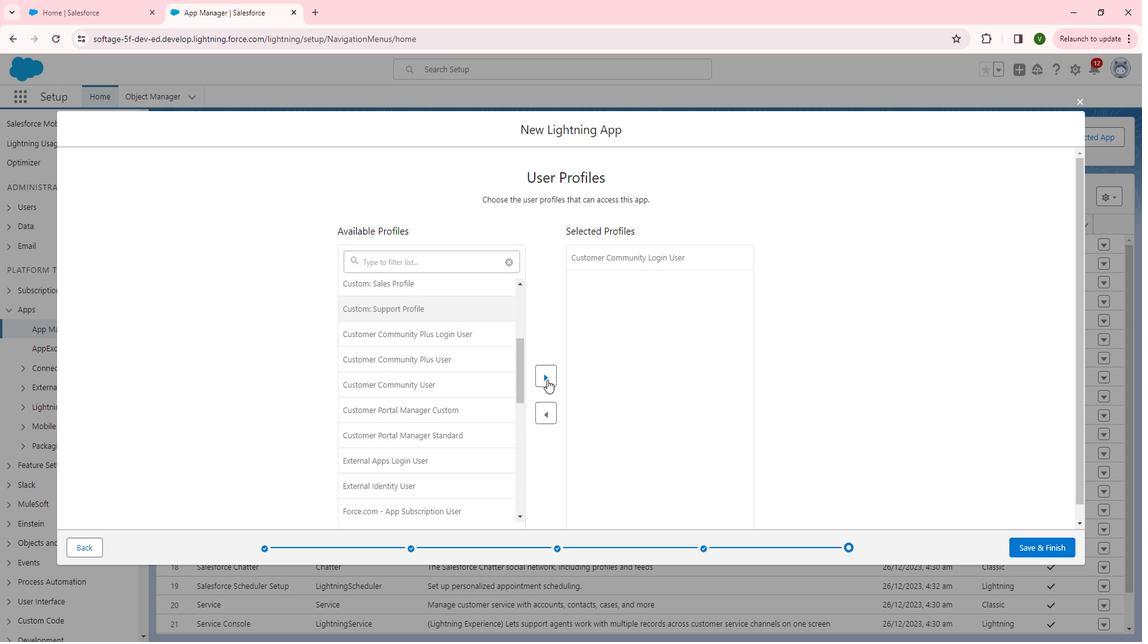
Action: Mouse moved to (466, 347)
Screenshot: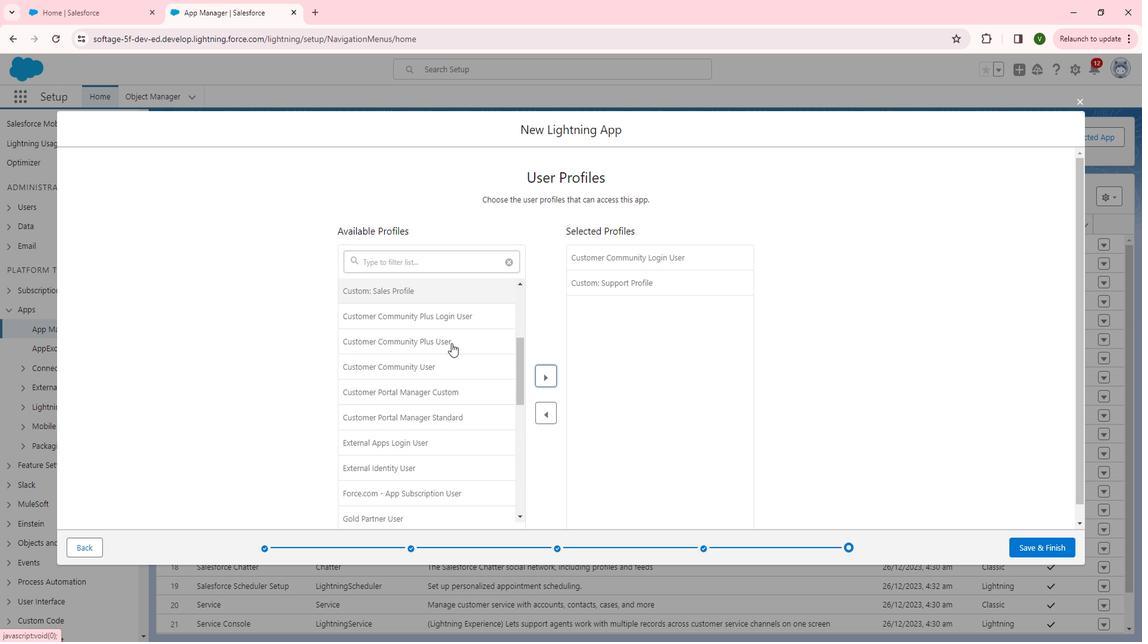 
Action: Mouse pressed left at (466, 347)
Screenshot: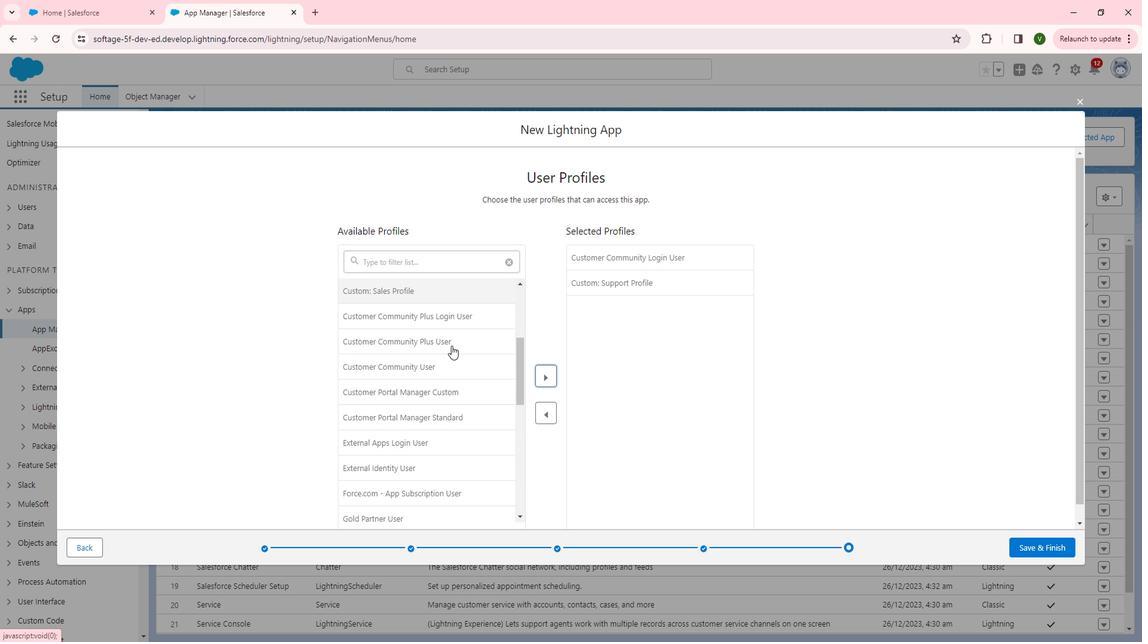 
Action: Mouse moved to (498, 366)
Screenshot: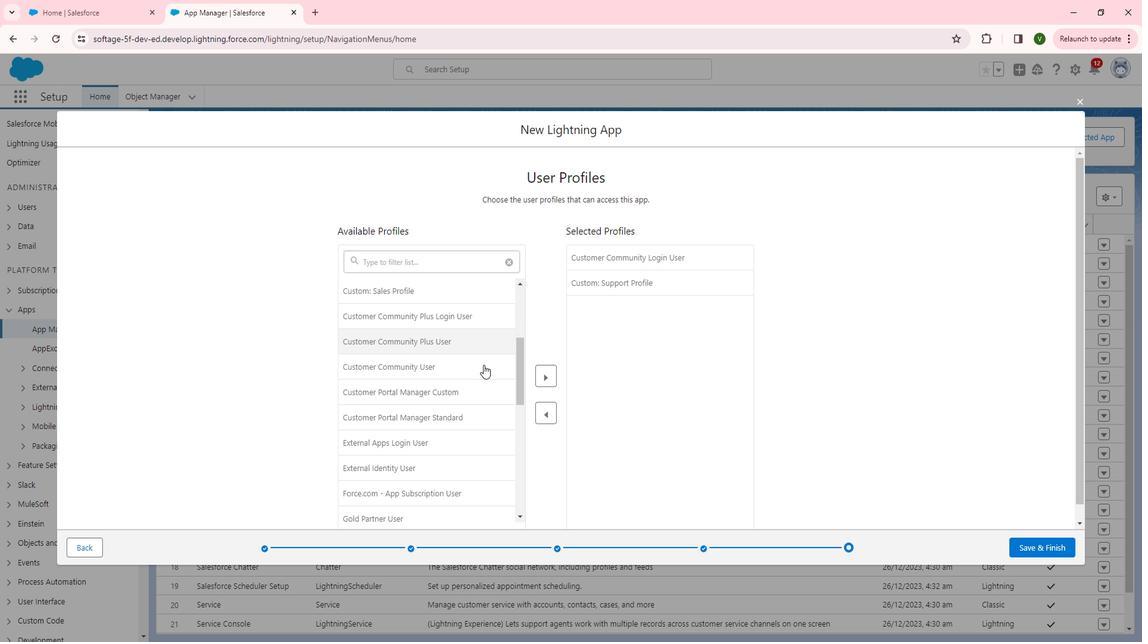 
Action: Mouse pressed left at (498, 366)
Screenshot: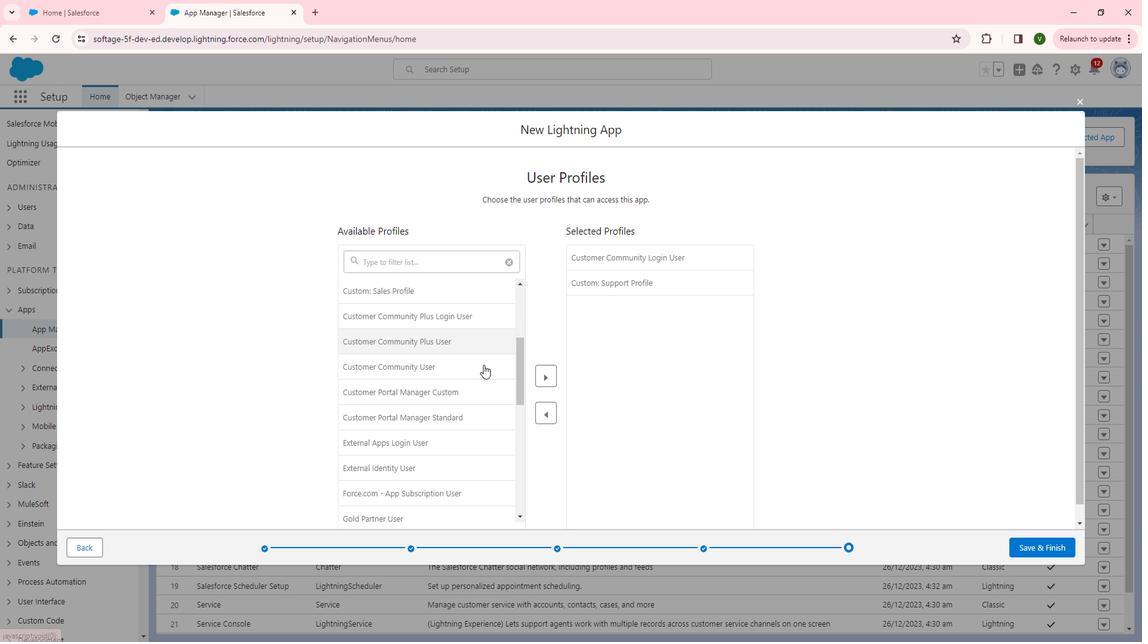 
Action: Mouse moved to (560, 381)
Screenshot: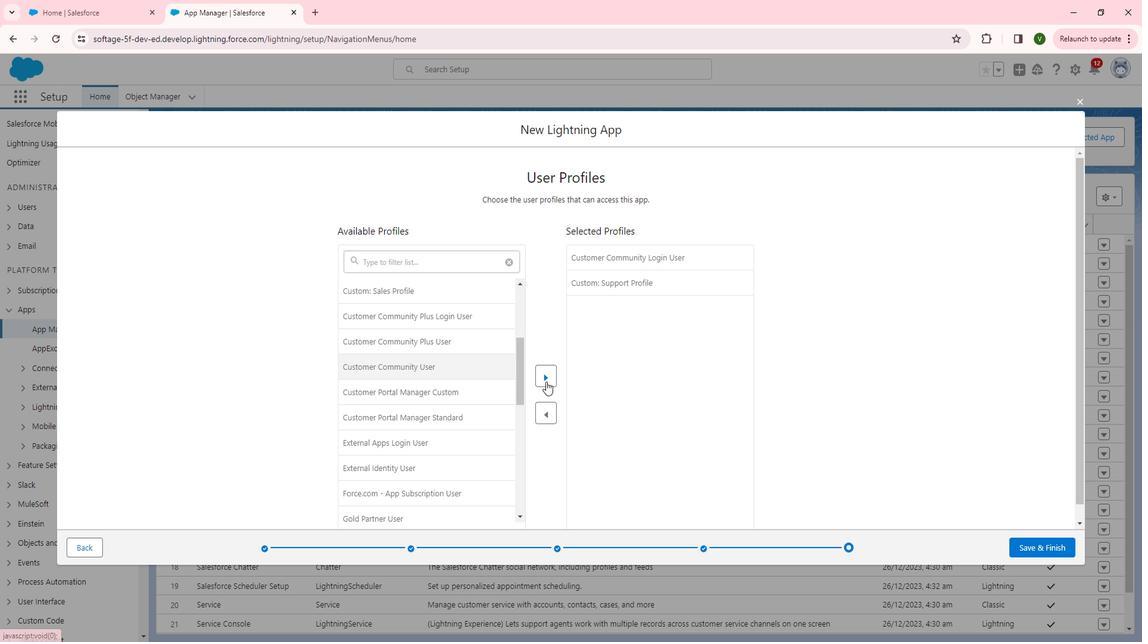 
Action: Mouse pressed left at (560, 381)
Screenshot: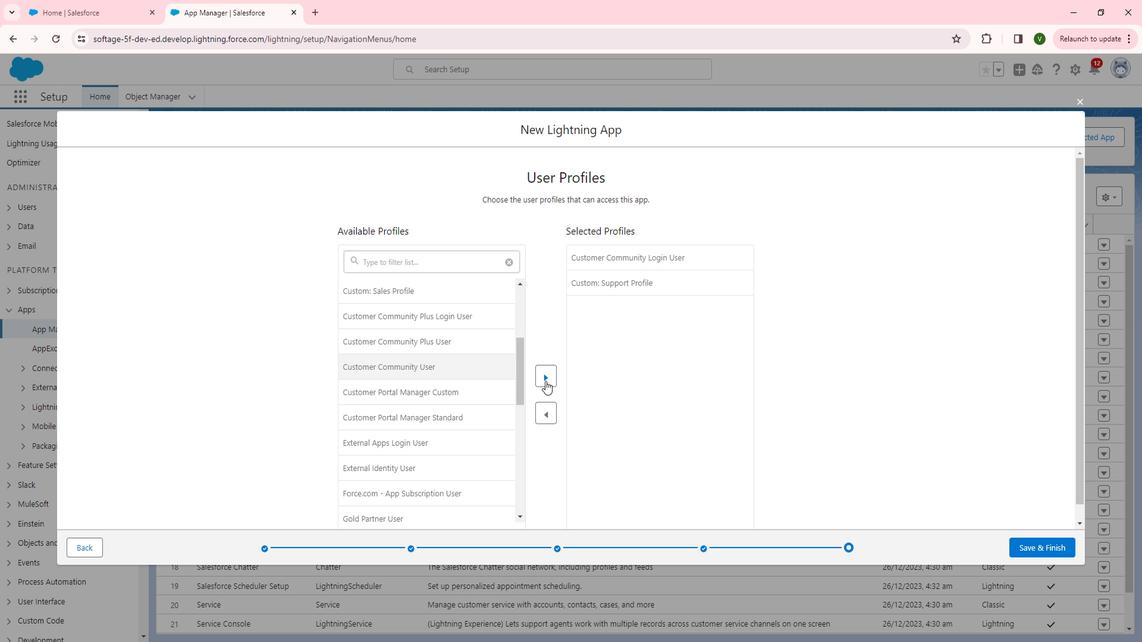 
Action: Mouse moved to (456, 408)
Screenshot: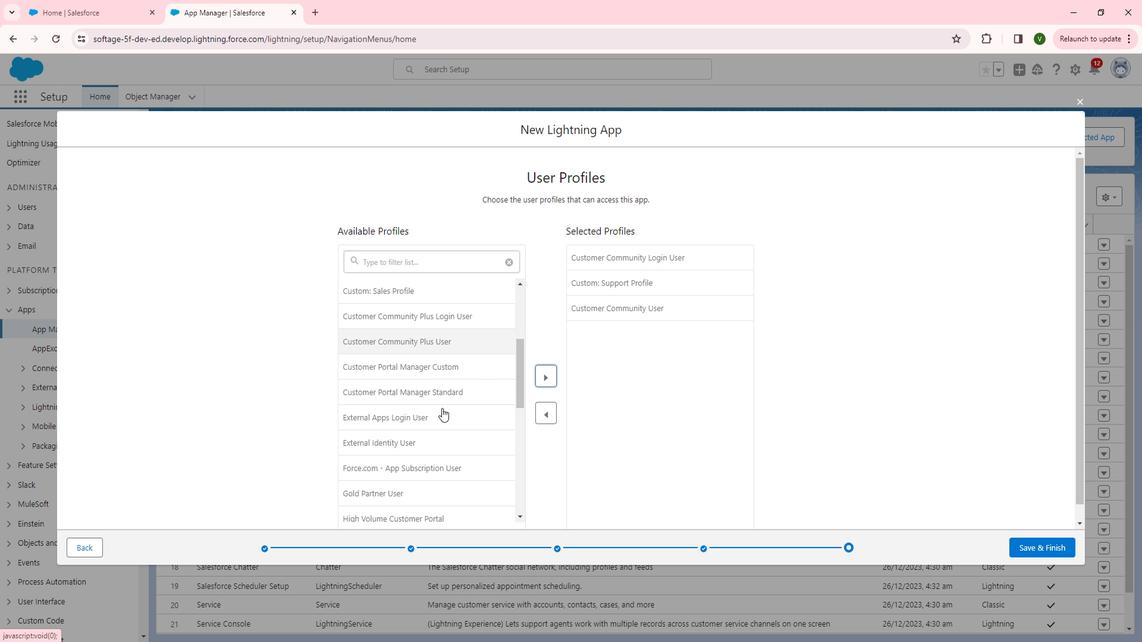 
Action: Mouse scrolled (456, 407) with delta (0, 0)
Screenshot: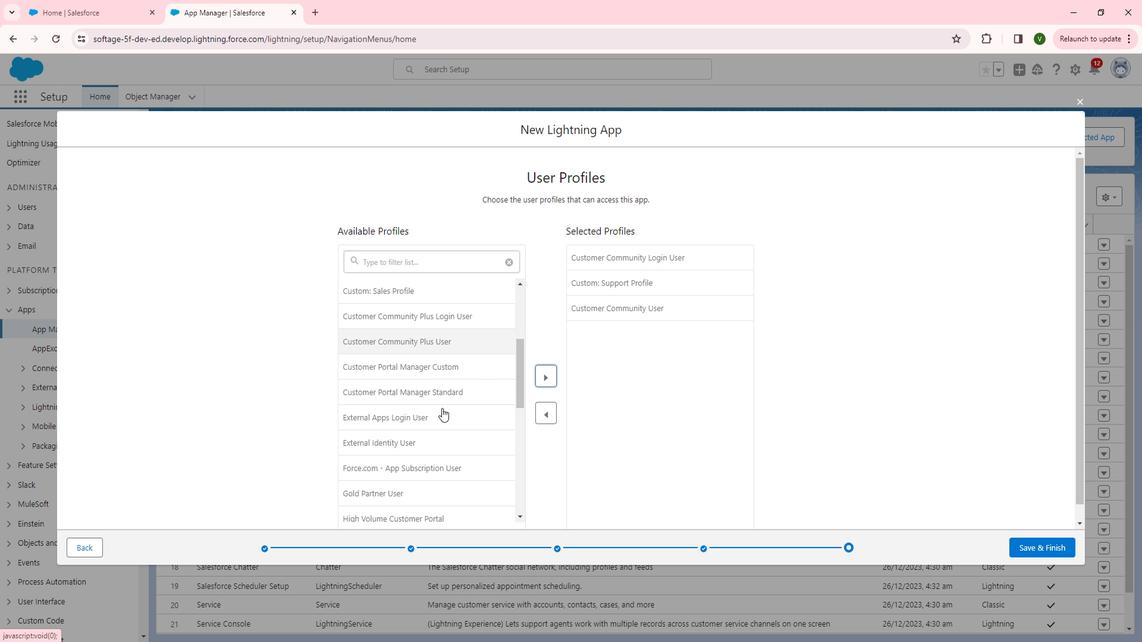 
Action: Mouse scrolled (456, 407) with delta (0, 0)
Screenshot: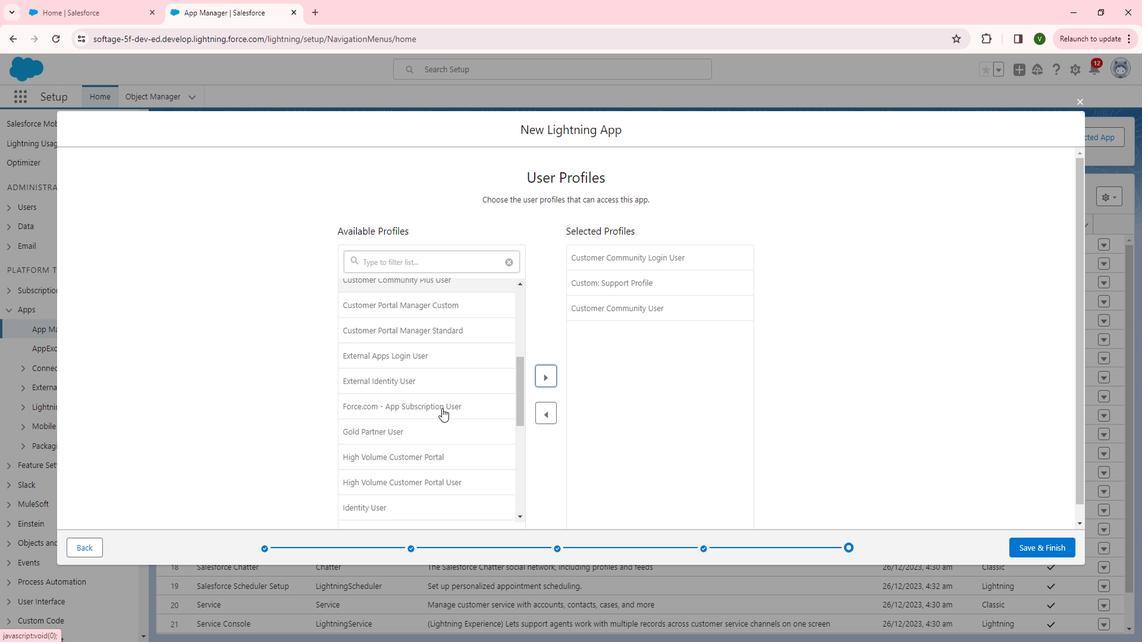 
Action: Mouse scrolled (456, 407) with delta (0, 0)
Screenshot: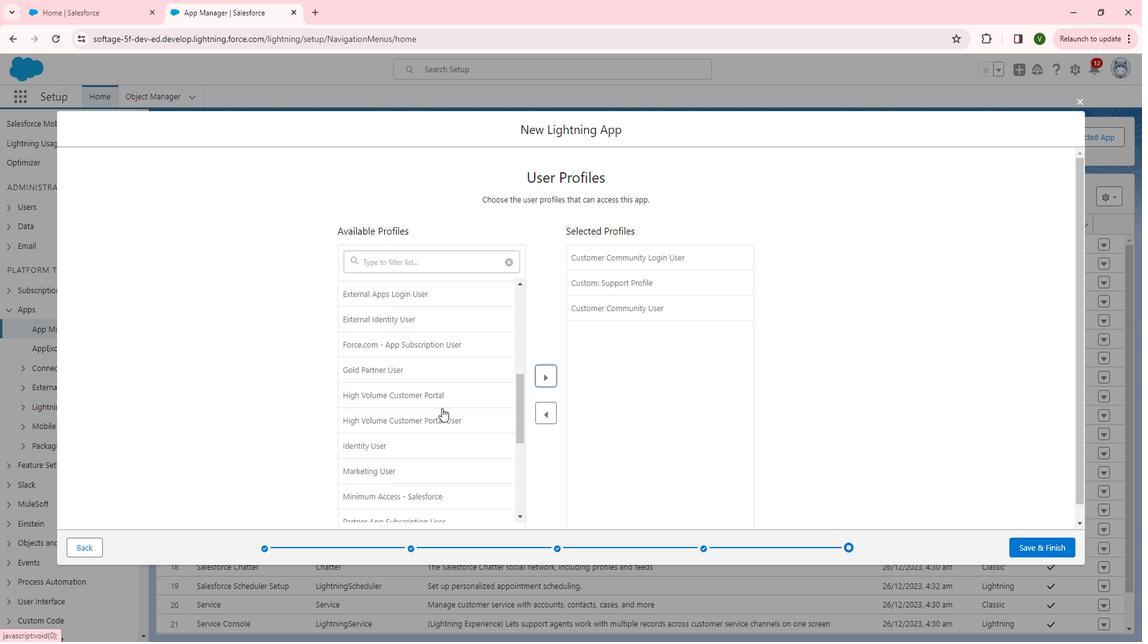 
Action: Mouse scrolled (456, 407) with delta (0, 0)
Screenshot: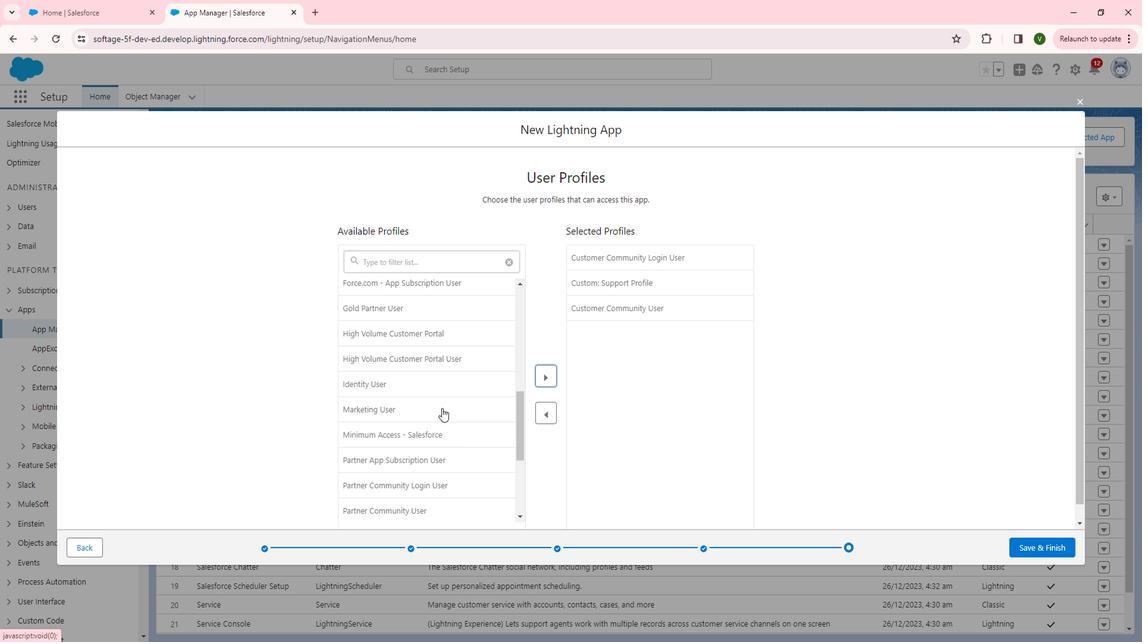 
Action: Mouse scrolled (456, 407) with delta (0, 0)
Screenshot: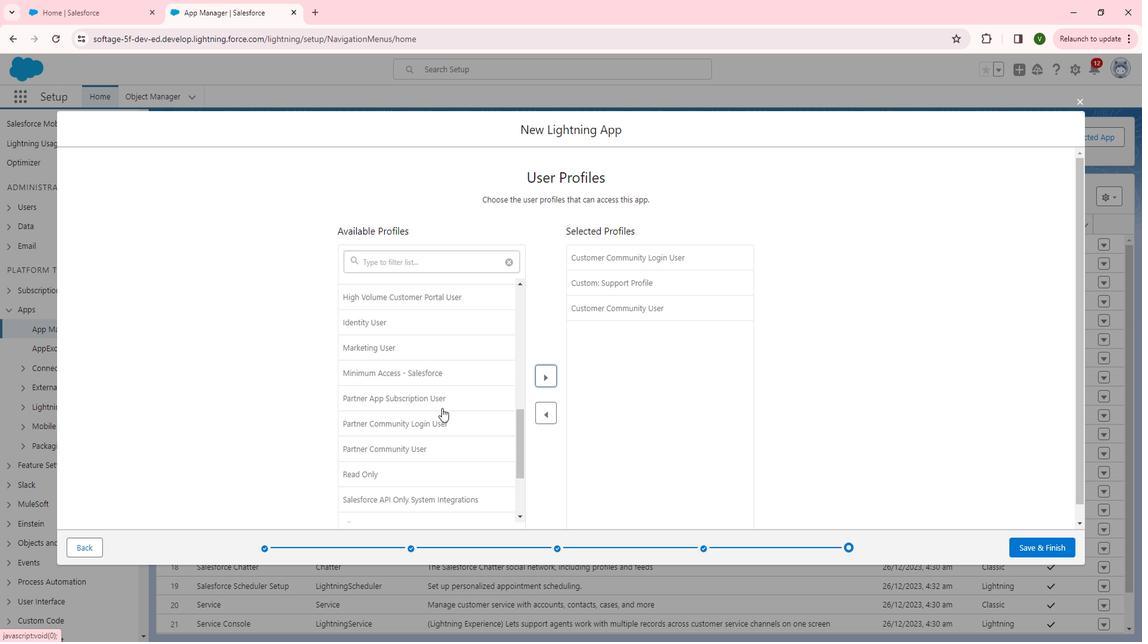 
Action: Mouse scrolled (456, 407) with delta (0, 0)
Screenshot: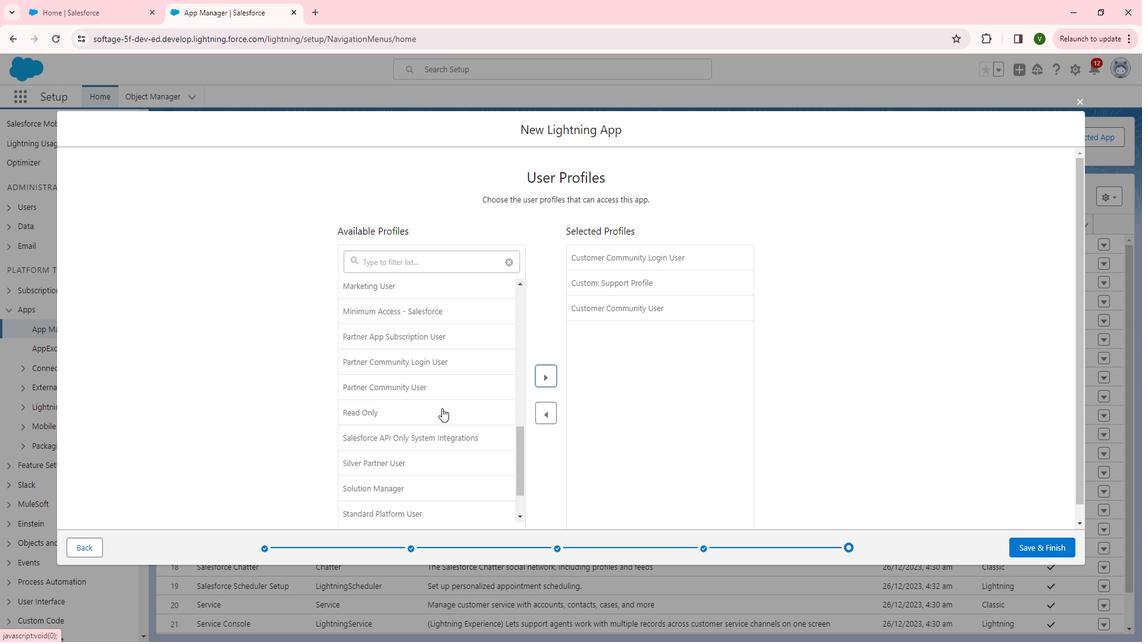 
Action: Mouse scrolled (456, 407) with delta (0, 0)
Screenshot: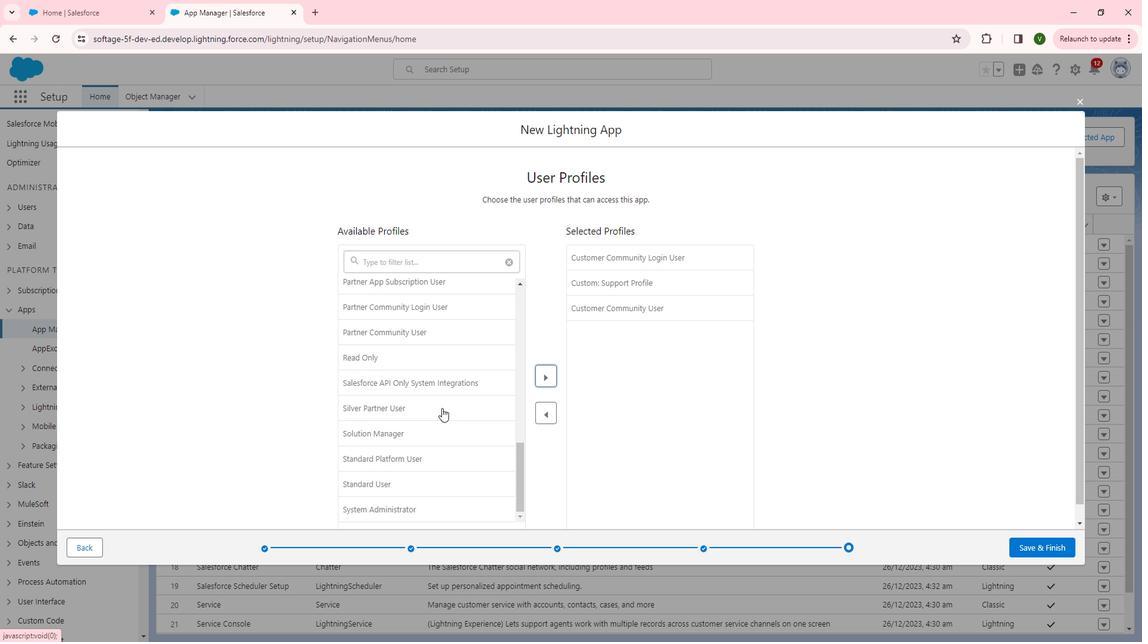 
Action: Mouse moved to (472, 480)
Screenshot: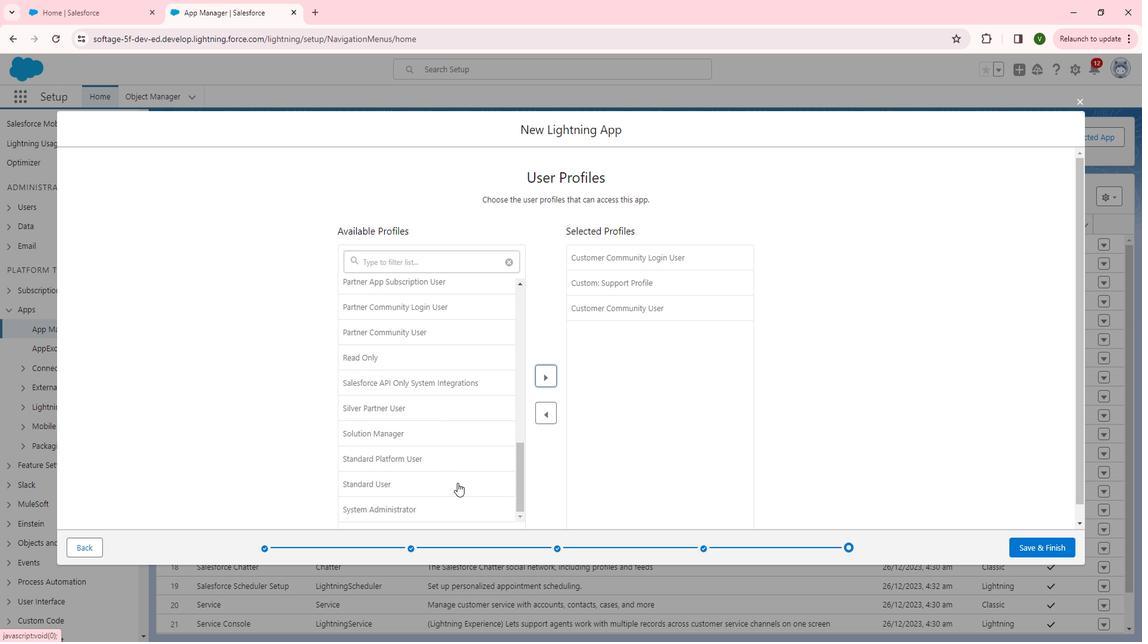 
Action: Mouse pressed left at (472, 480)
Screenshot: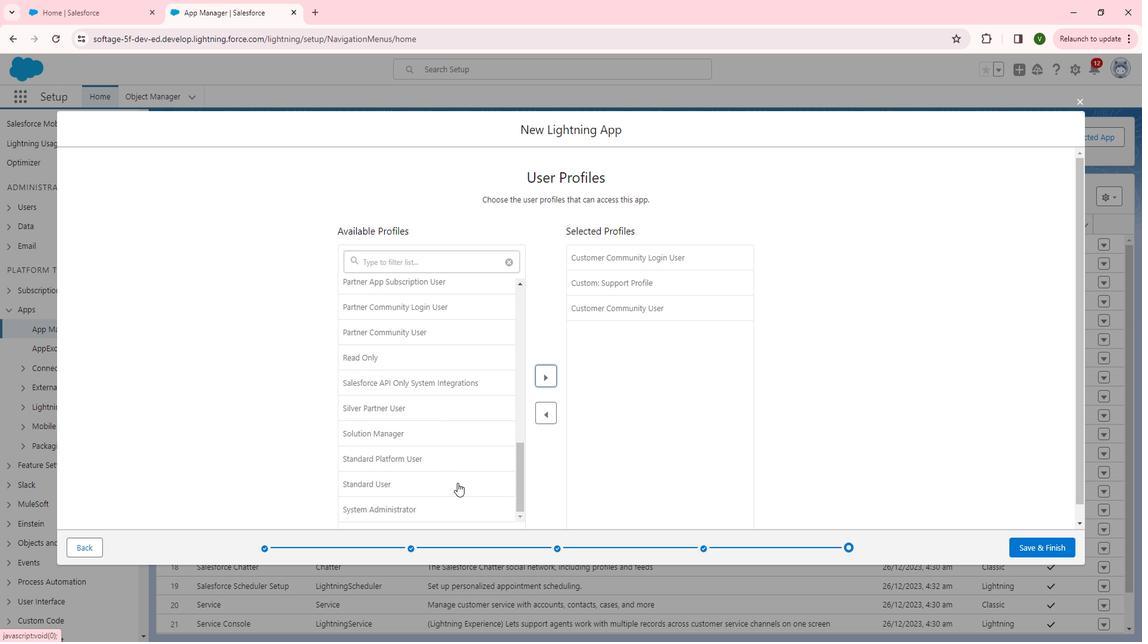
Action: Mouse moved to (562, 383)
Screenshot: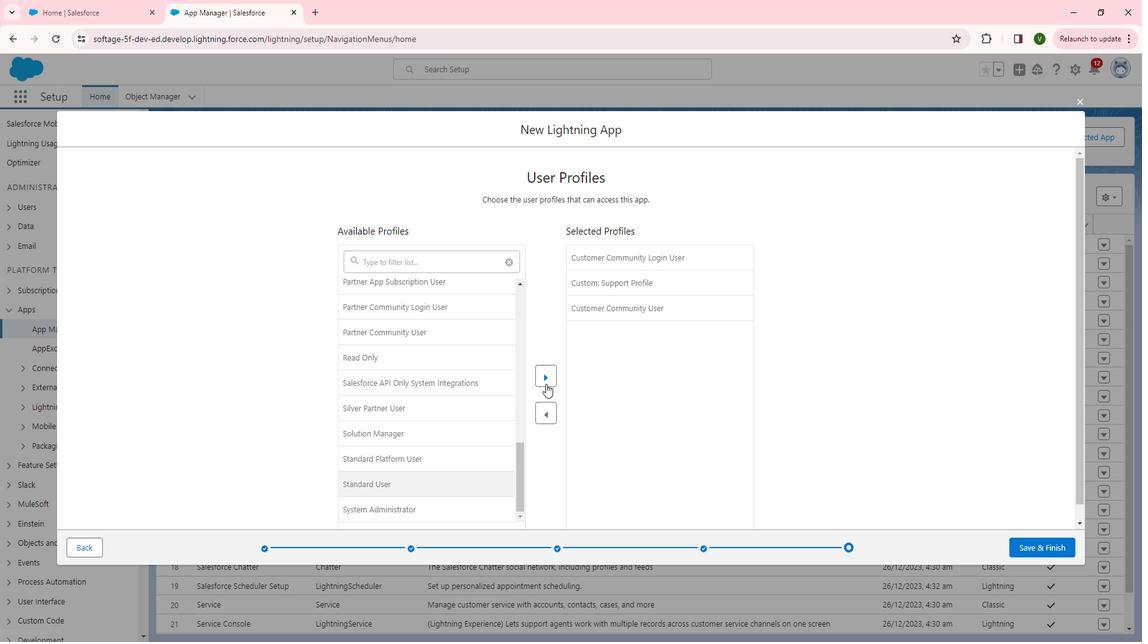 
Action: Mouse pressed left at (562, 383)
Screenshot: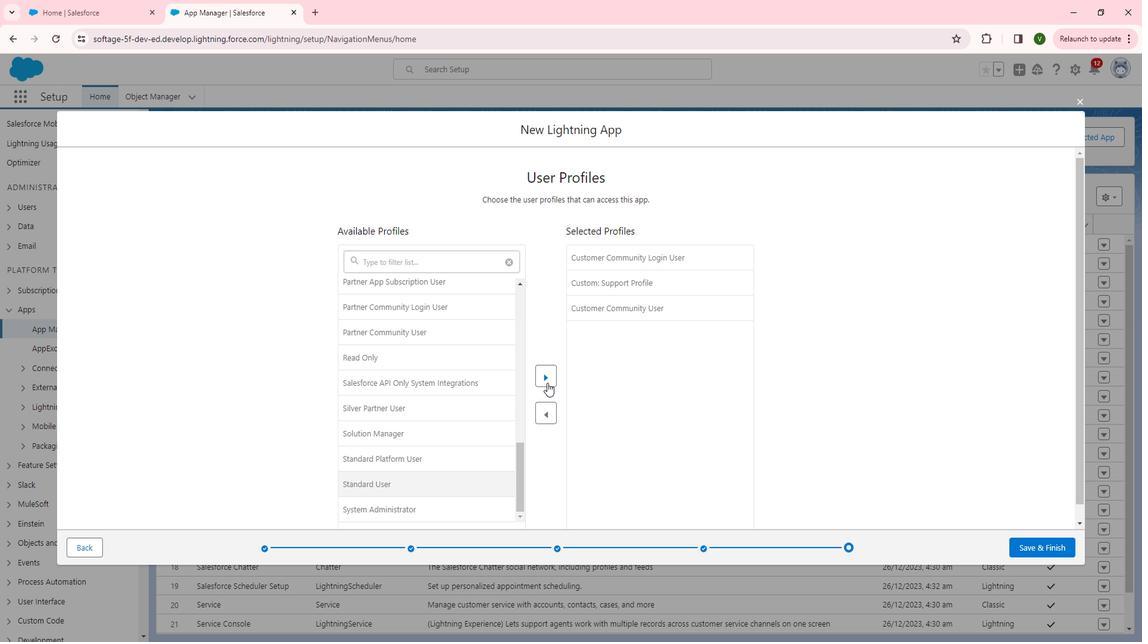 
Action: Mouse moved to (459, 512)
Screenshot: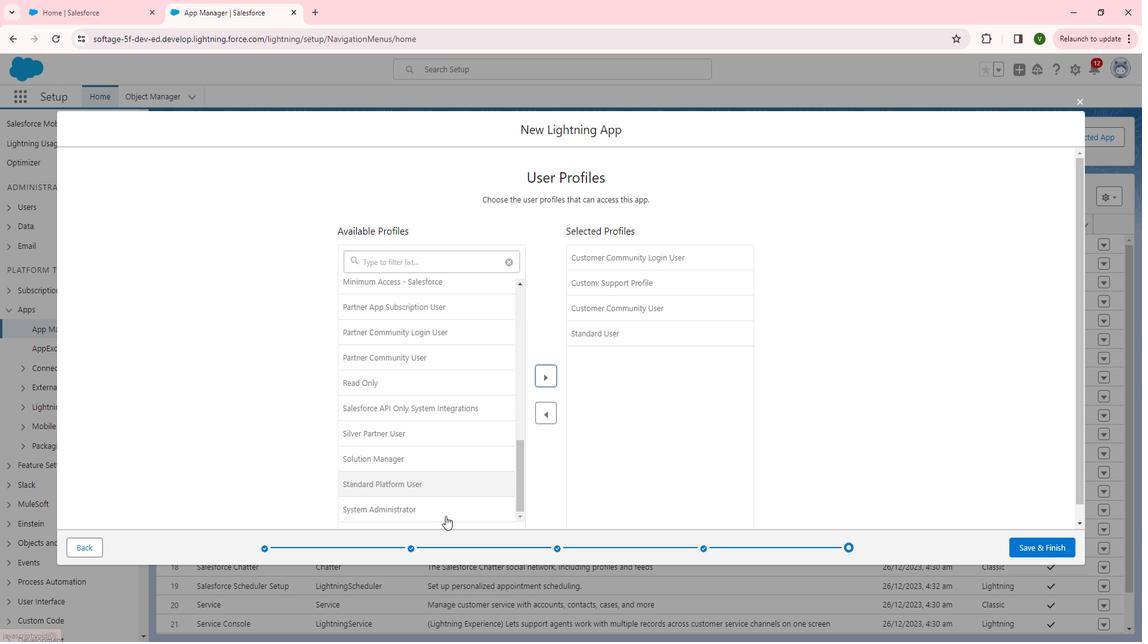 
Action: Mouse pressed left at (459, 512)
Screenshot: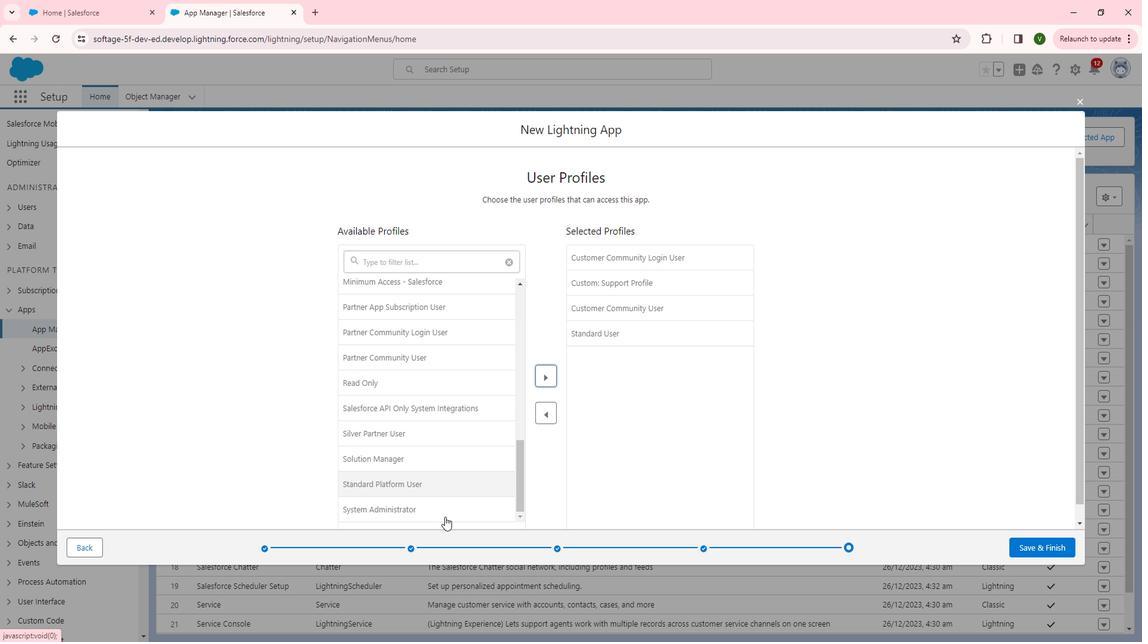 
Action: Mouse moved to (565, 382)
Screenshot: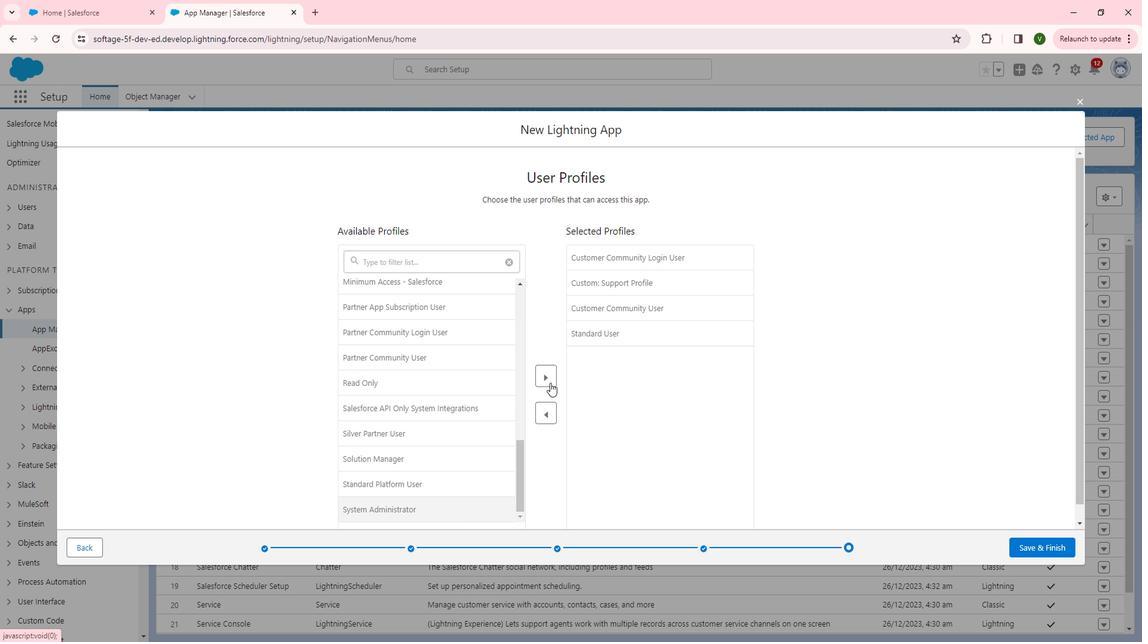 
Action: Mouse pressed left at (565, 382)
Screenshot: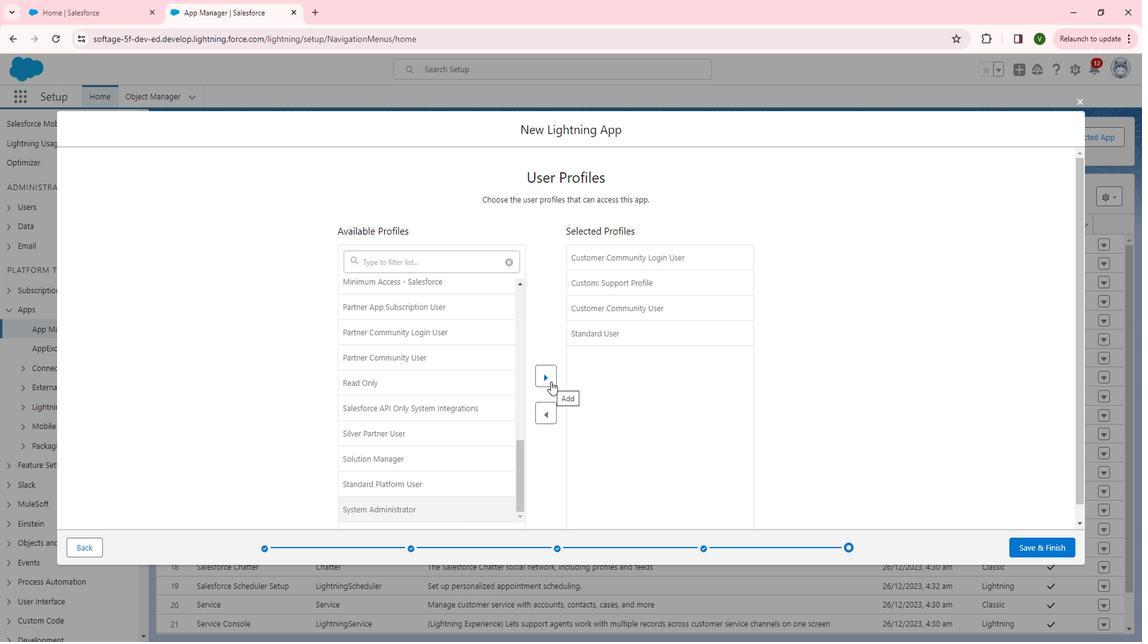 
Action: Mouse moved to (465, 476)
Screenshot: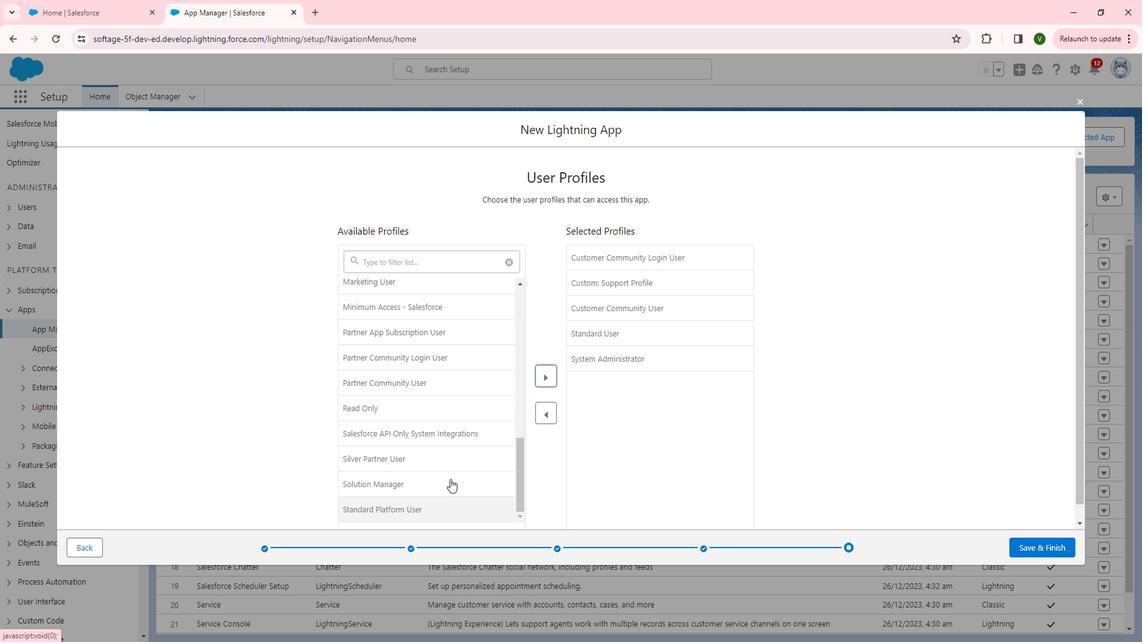 
Action: Mouse pressed left at (465, 476)
Screenshot: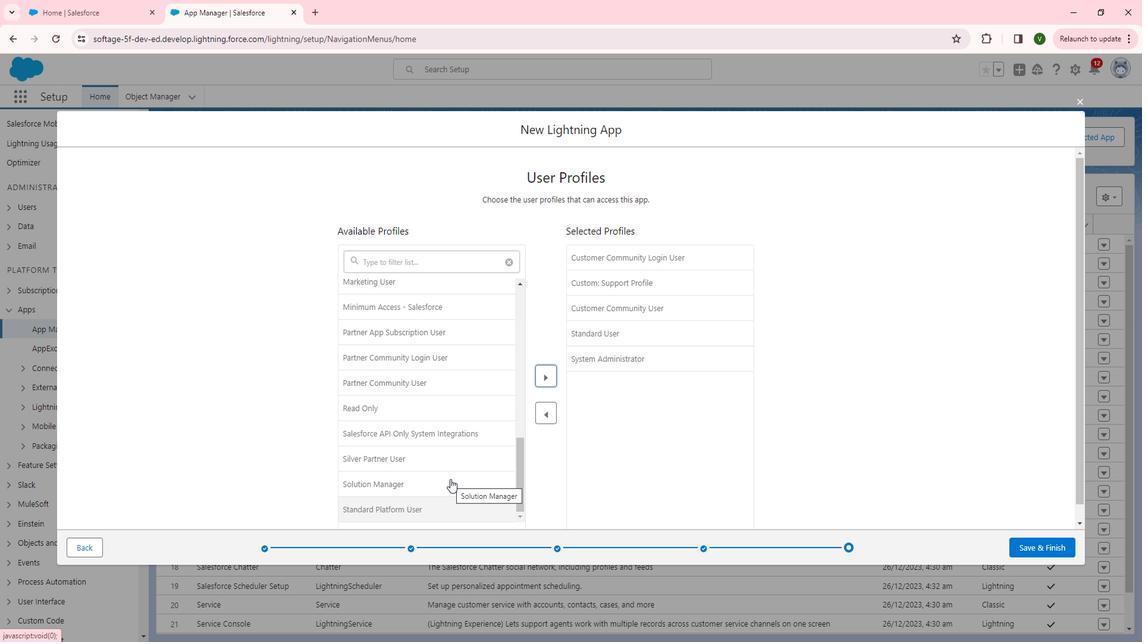 
Action: Mouse moved to (559, 377)
Screenshot: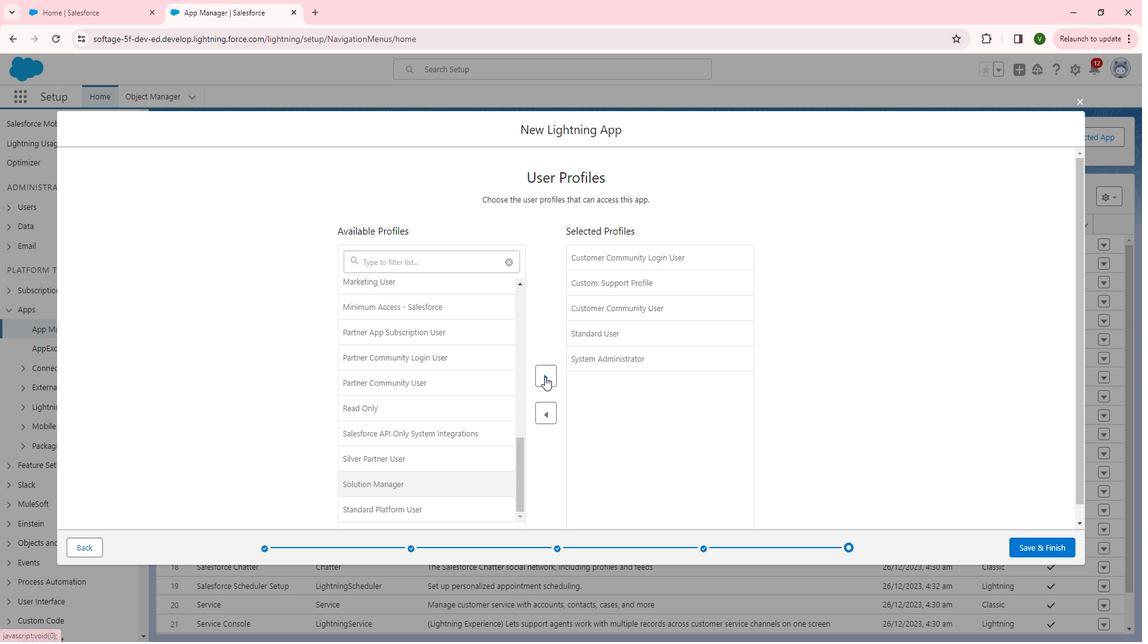 
Action: Mouse pressed left at (559, 377)
Screenshot: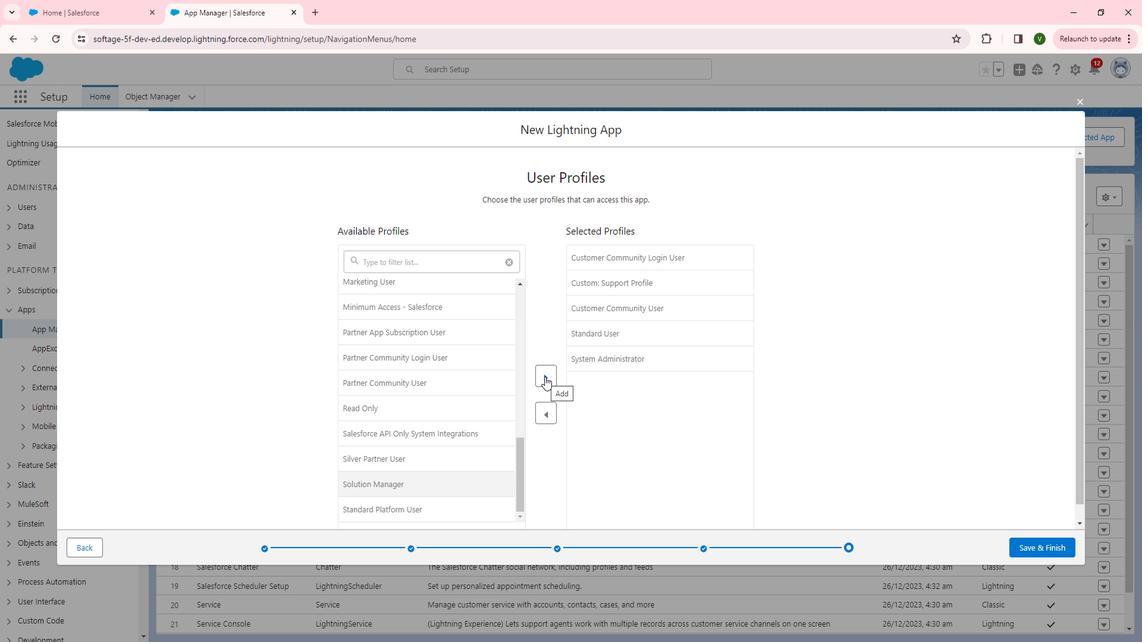 
Action: Mouse moved to (510, 356)
Screenshot: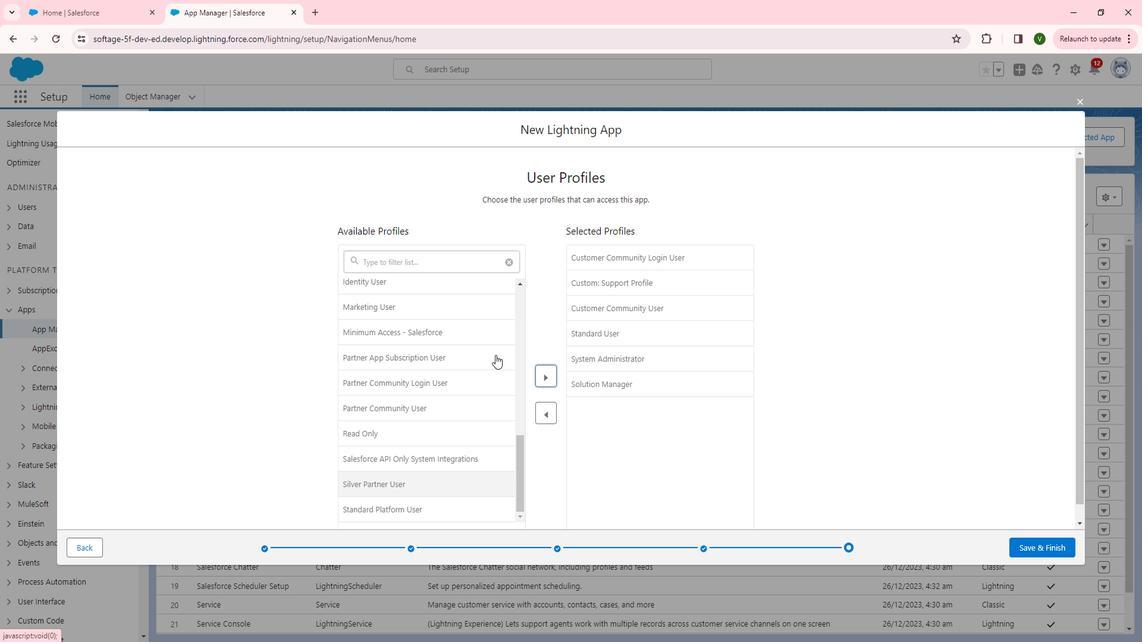 
Action: Mouse scrolled (510, 357) with delta (0, 0)
Screenshot: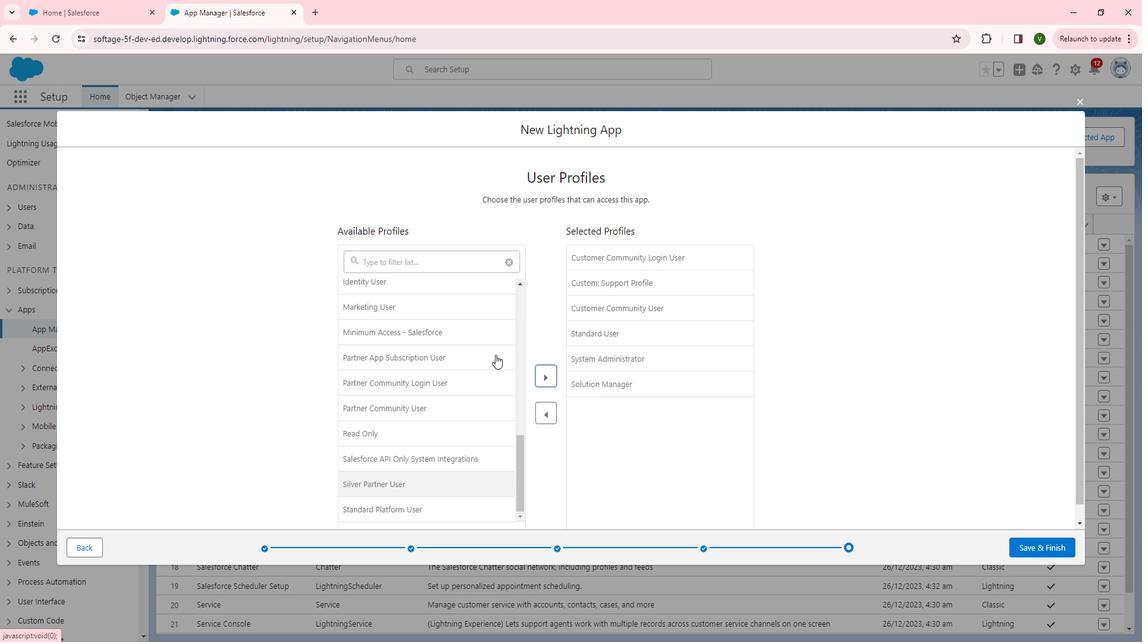 
Action: Mouse scrolled (510, 357) with delta (0, 0)
Screenshot: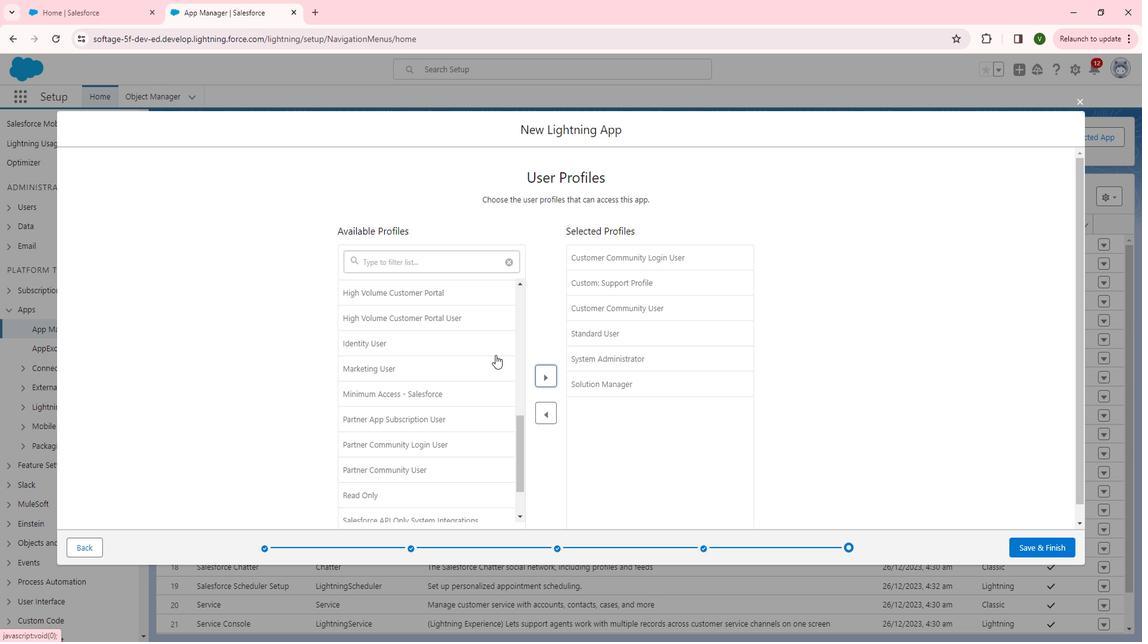 
Action: Mouse scrolled (510, 357) with delta (0, 0)
Screenshot: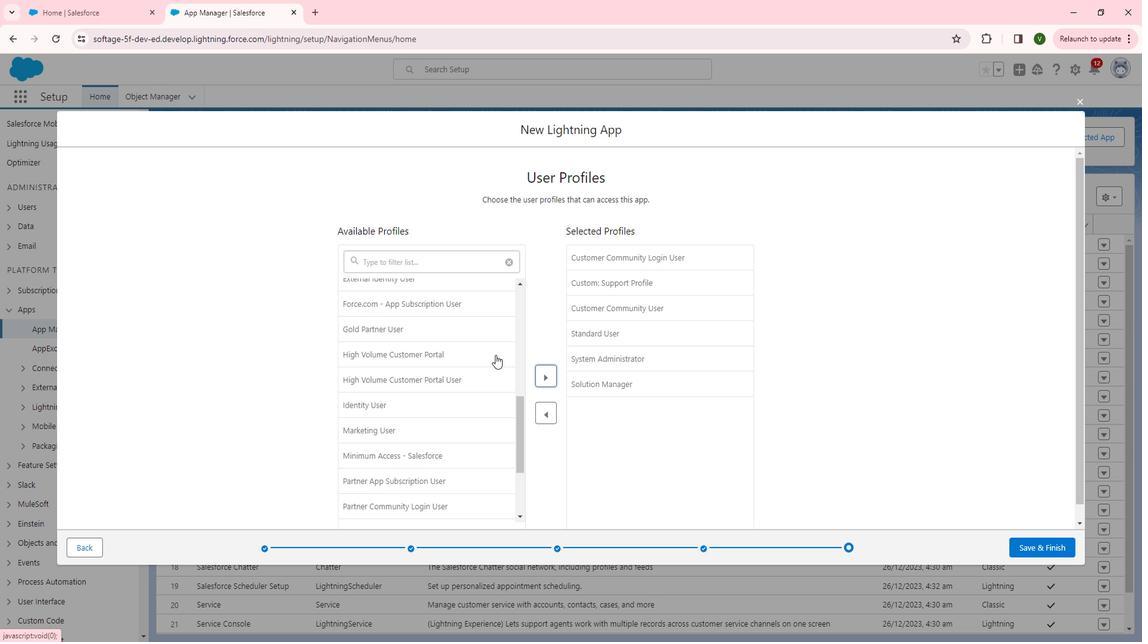 
Action: Mouse scrolled (510, 357) with delta (0, 0)
Screenshot: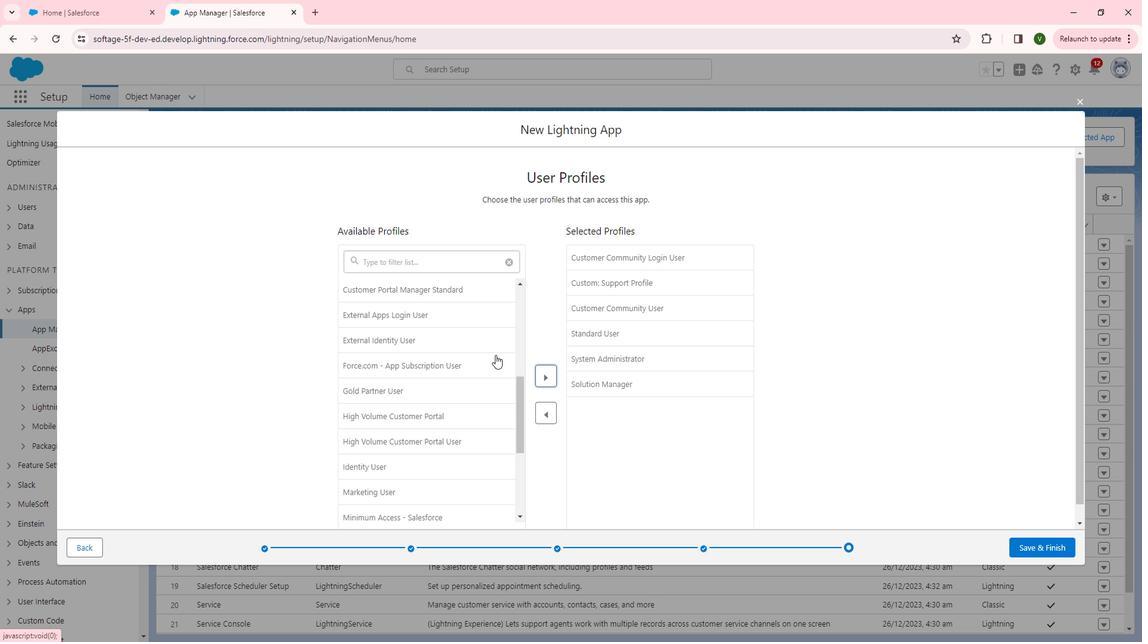 
Action: Mouse moved to (480, 403)
Screenshot: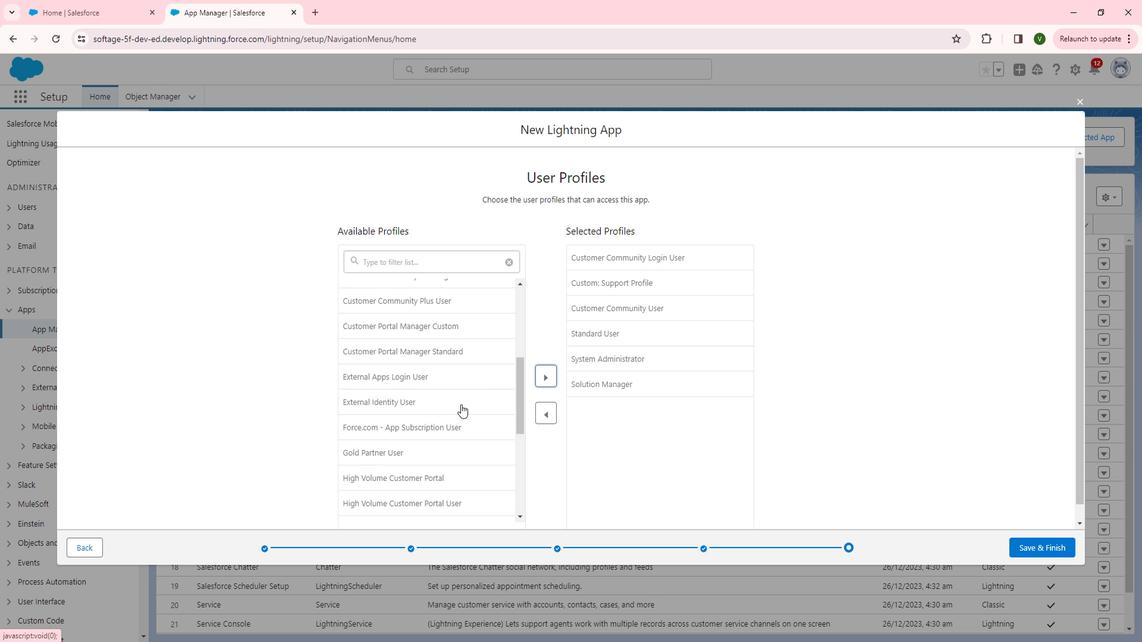 
Action: Mouse scrolled (480, 403) with delta (0, 0)
Screenshot: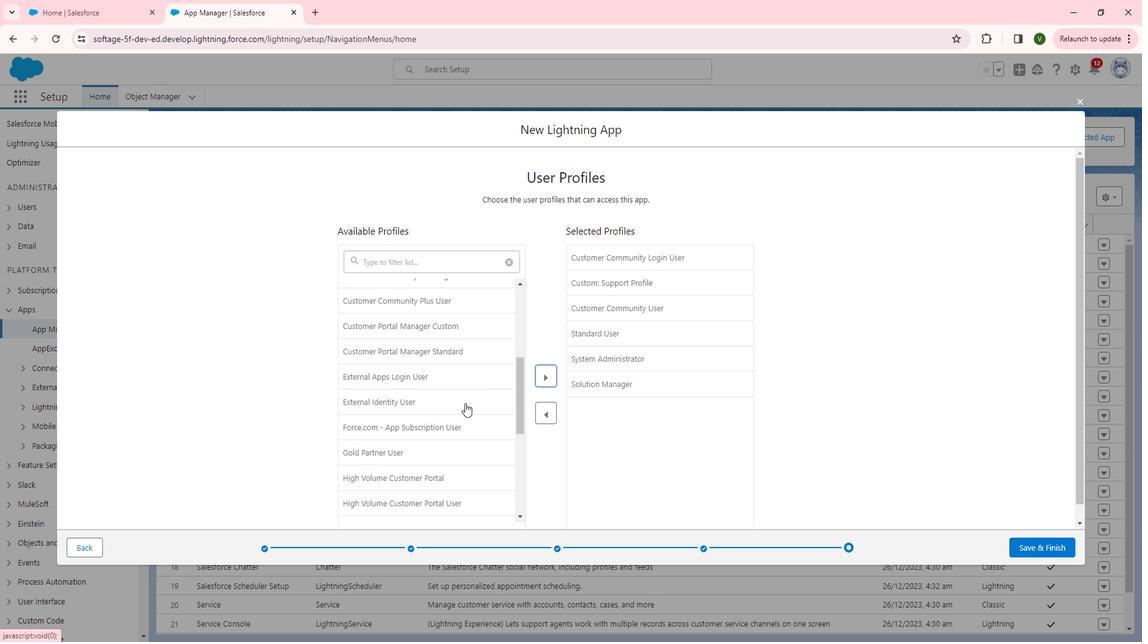 
Action: Mouse moved to (493, 364)
Screenshot: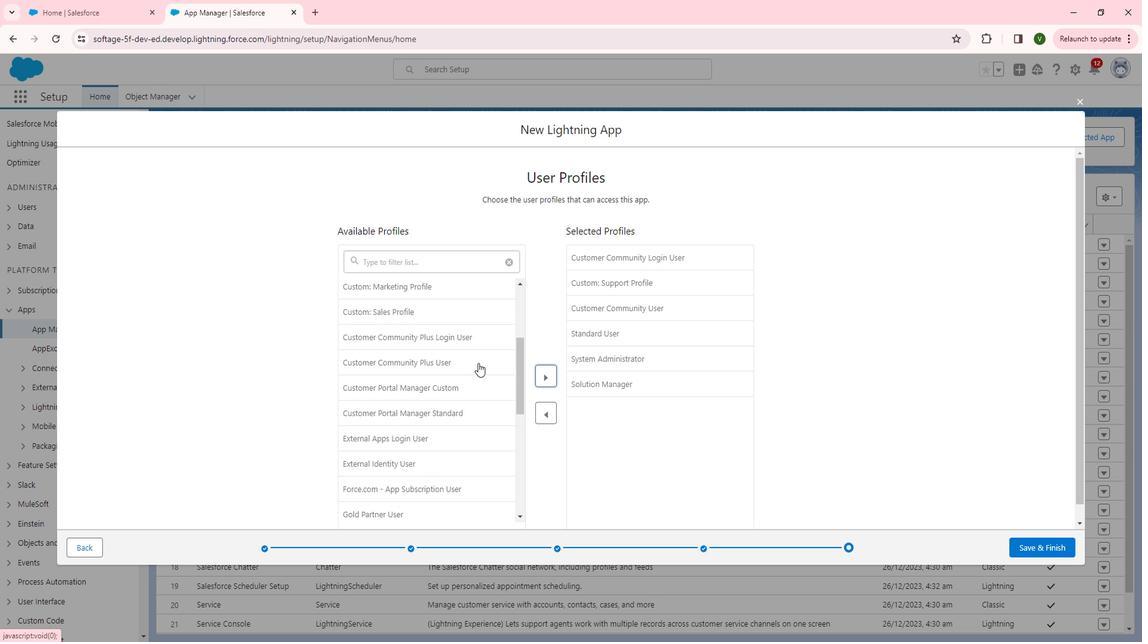 
Action: Mouse pressed left at (493, 364)
Screenshot: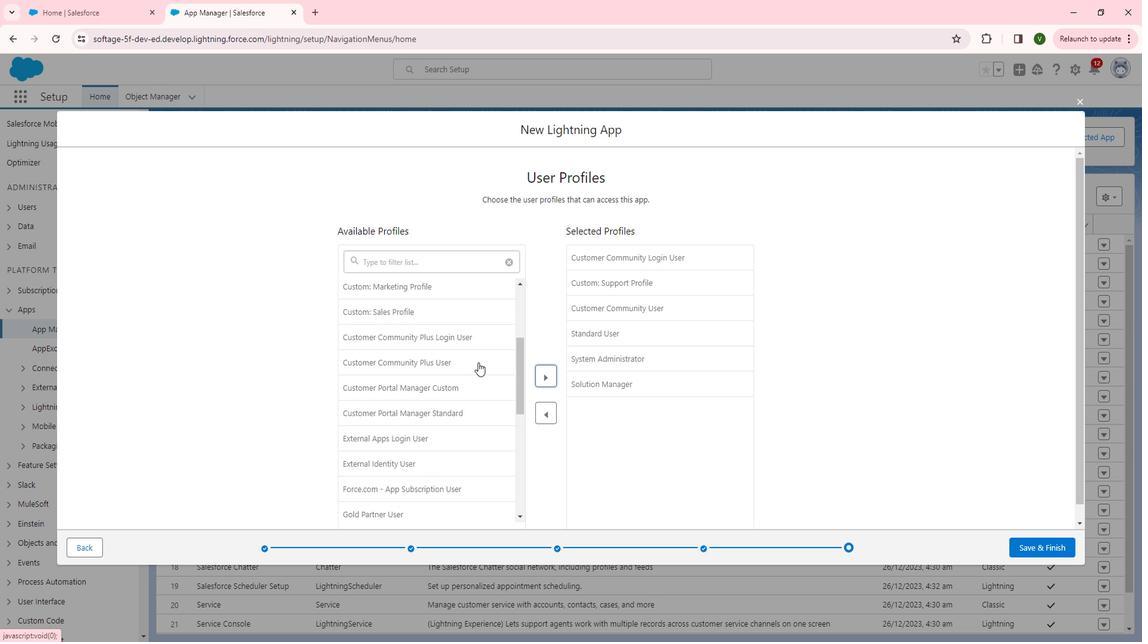 
Action: Mouse moved to (564, 378)
Screenshot: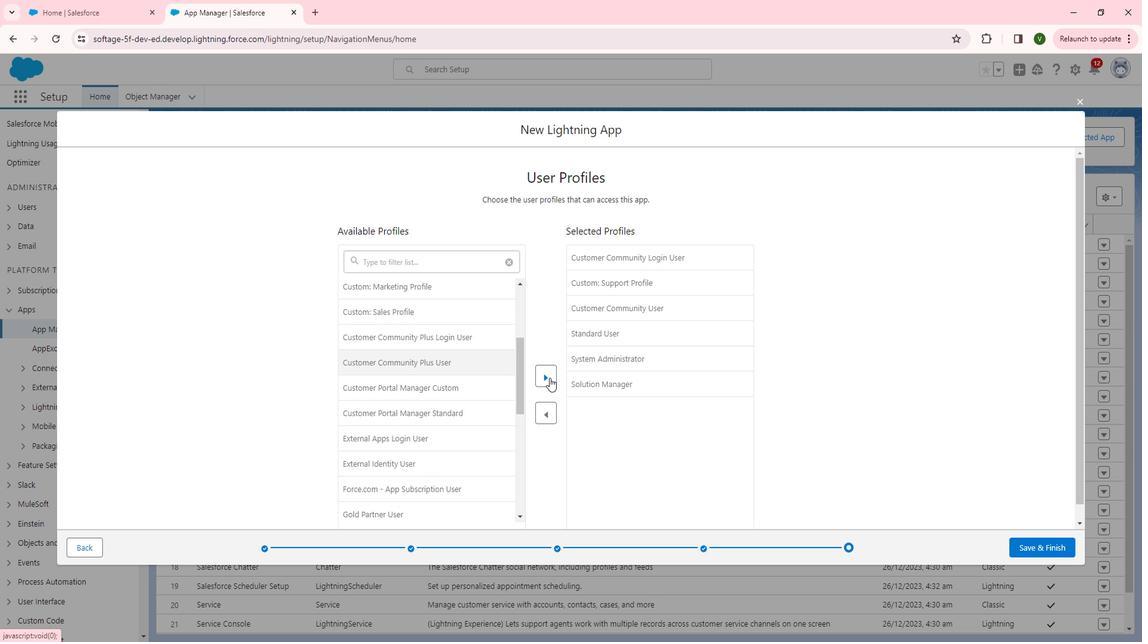 
Action: Mouse pressed left at (564, 378)
Screenshot: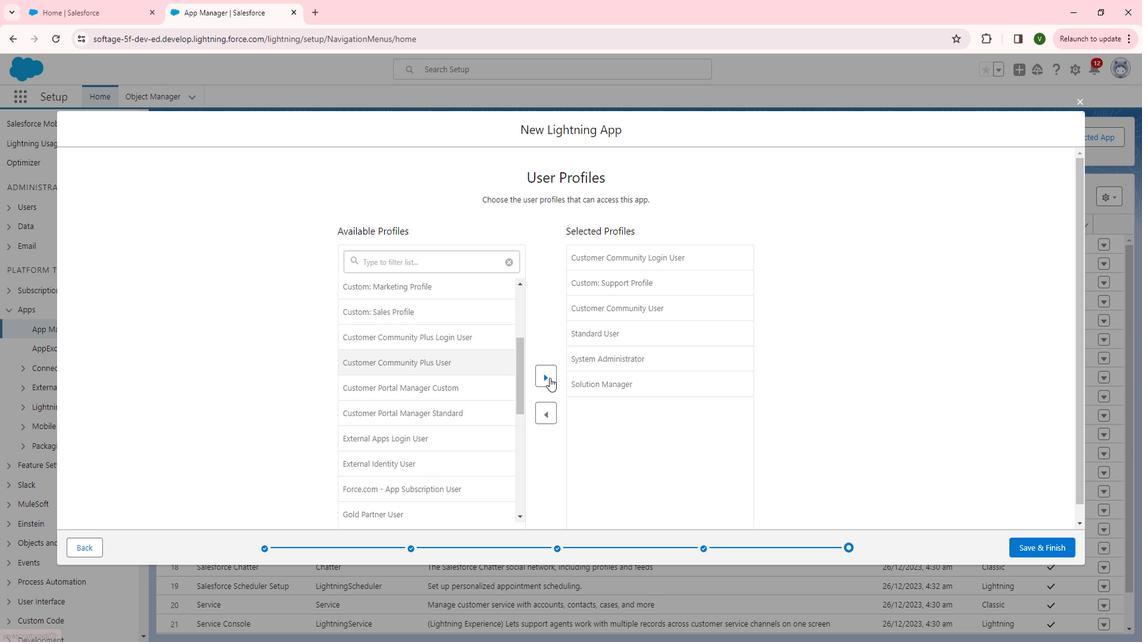 
Action: Mouse moved to (462, 392)
Screenshot: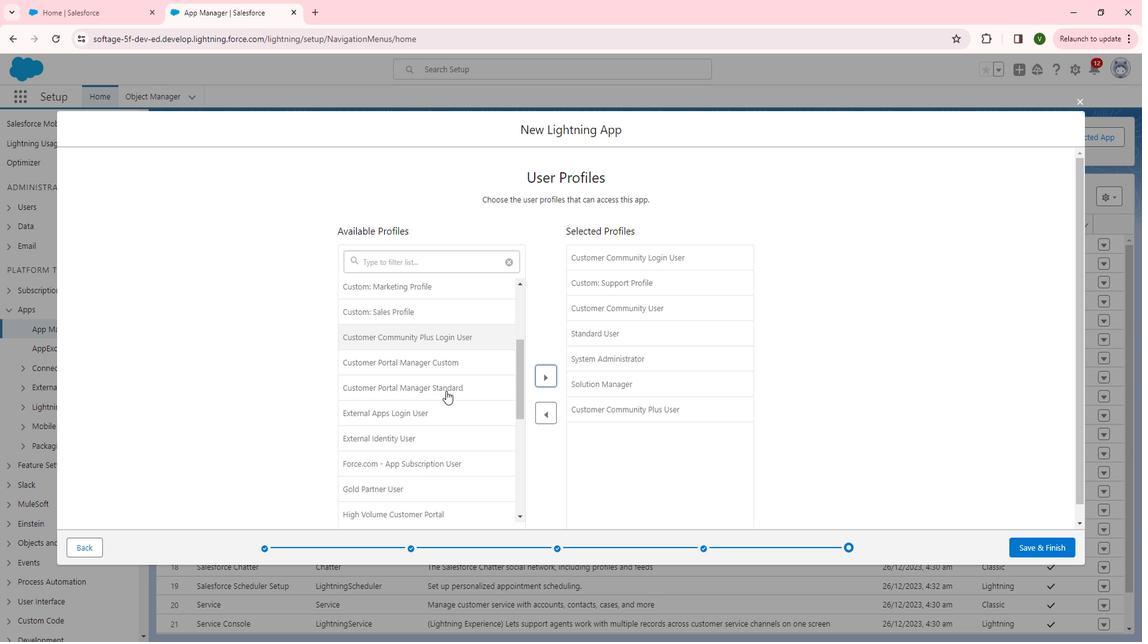 
Action: Mouse scrolled (462, 393) with delta (0, 0)
Screenshot: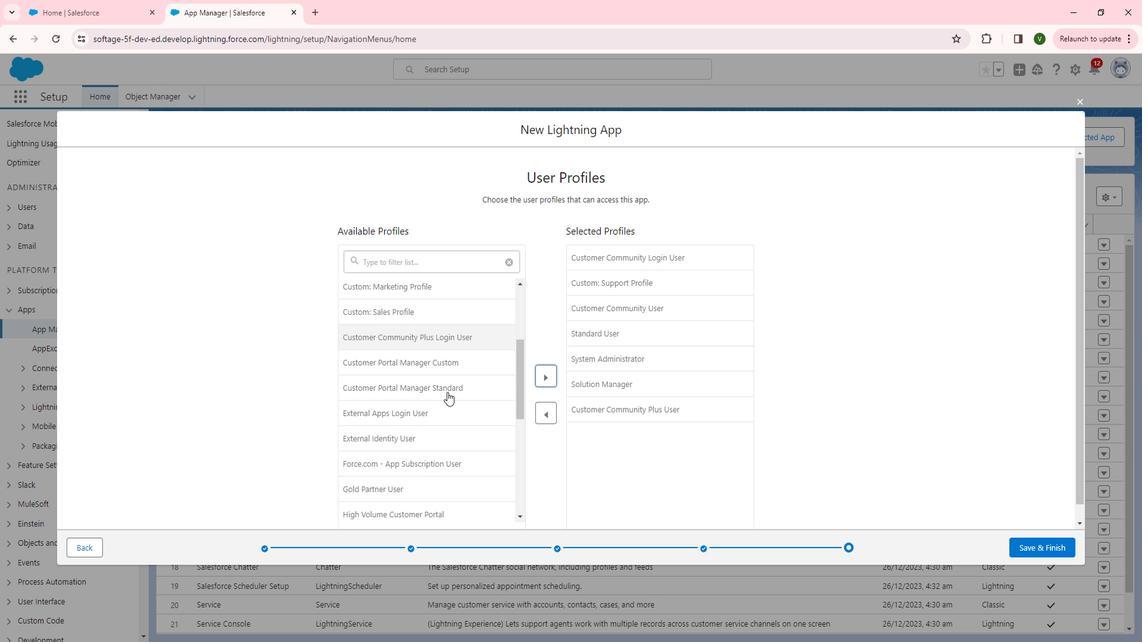 
Action: Mouse moved to (475, 374)
Screenshot: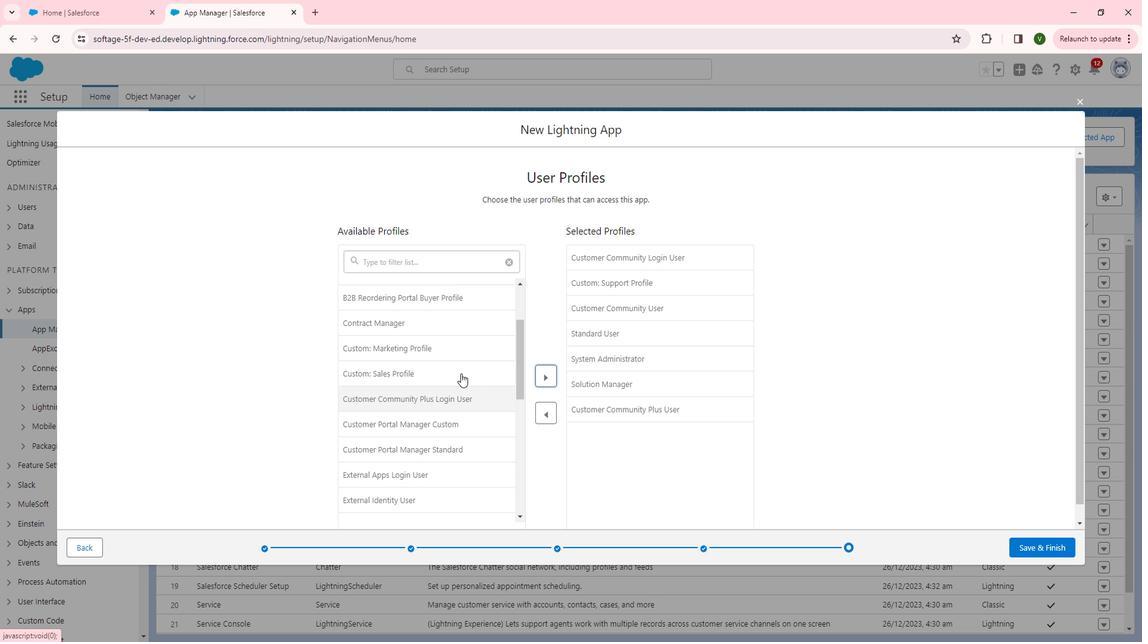 
Action: Mouse pressed left at (475, 374)
Screenshot: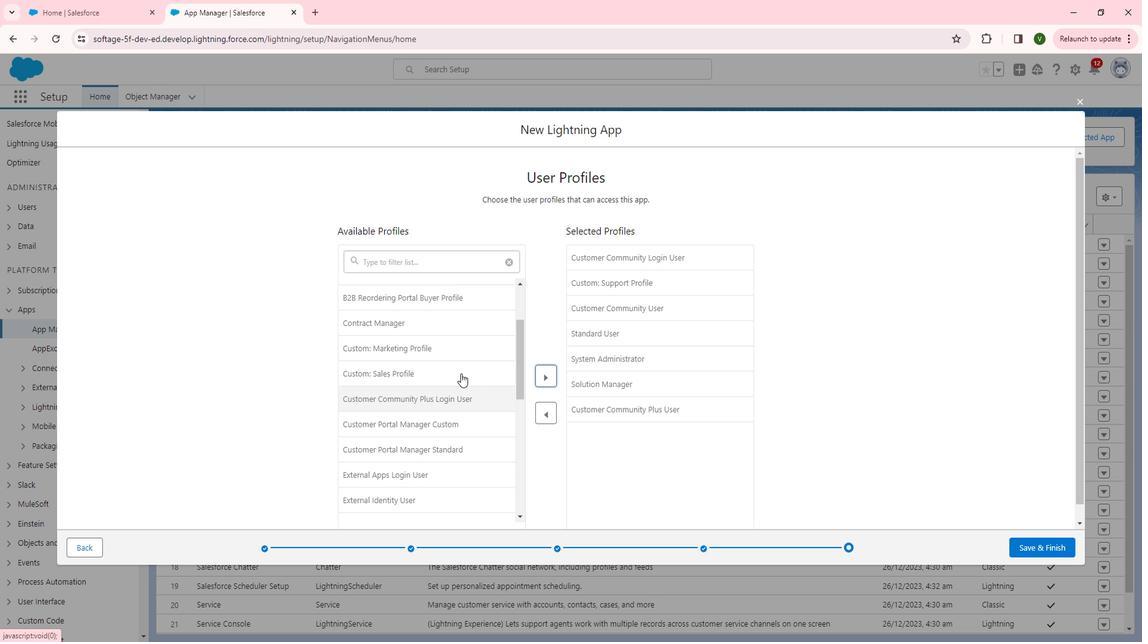 
Action: Mouse moved to (566, 377)
Screenshot: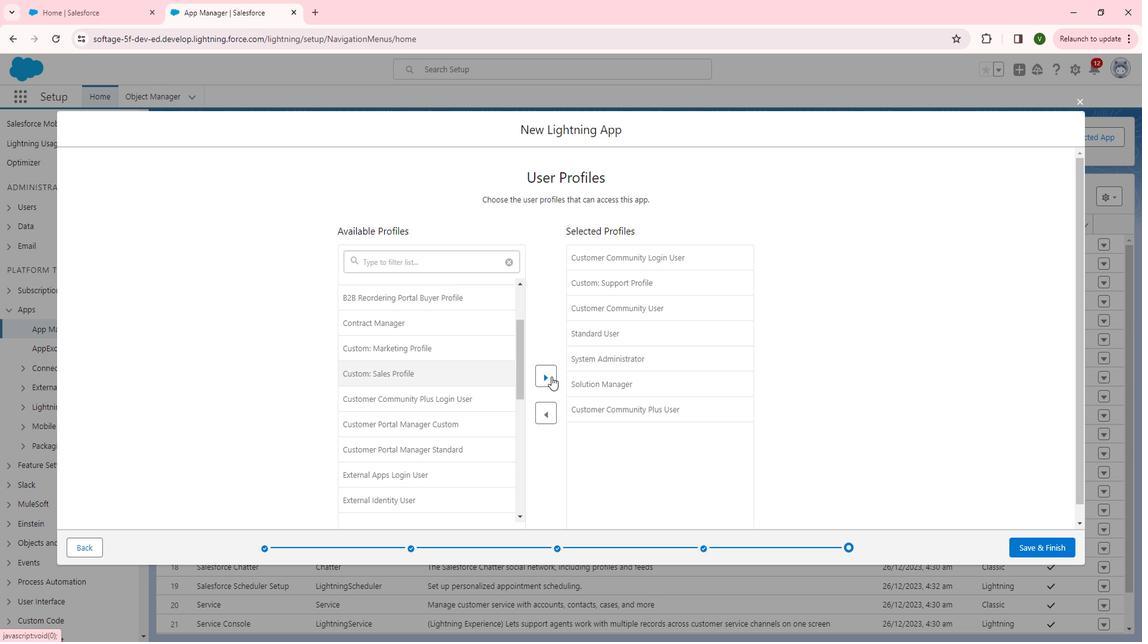 
Action: Mouse pressed left at (566, 377)
Screenshot: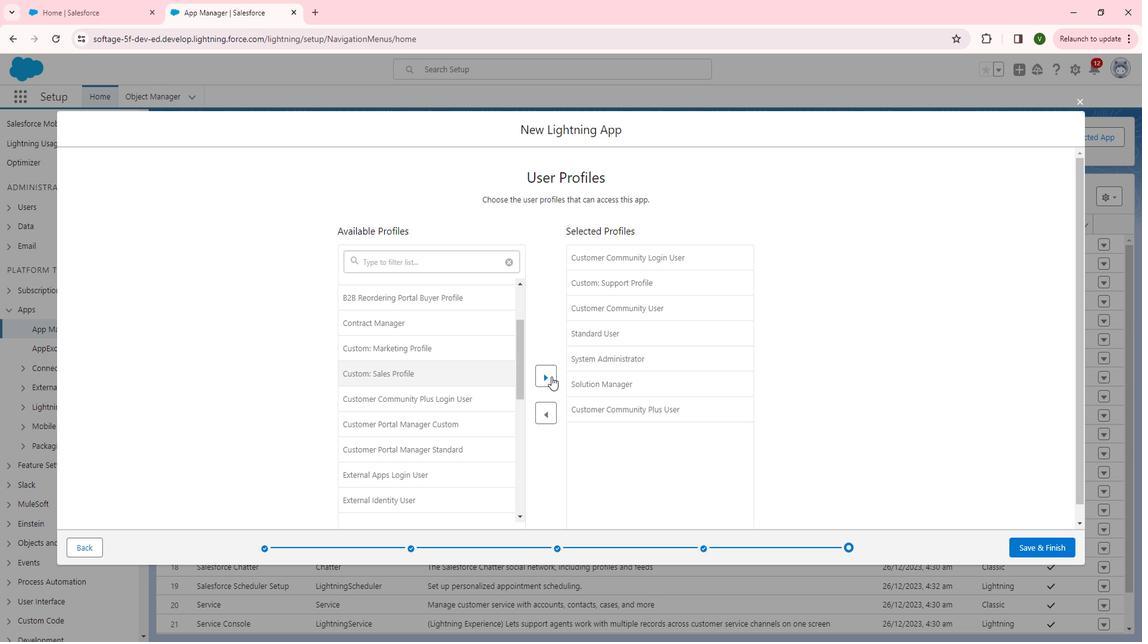 
Action: Mouse moved to (460, 372)
Screenshot: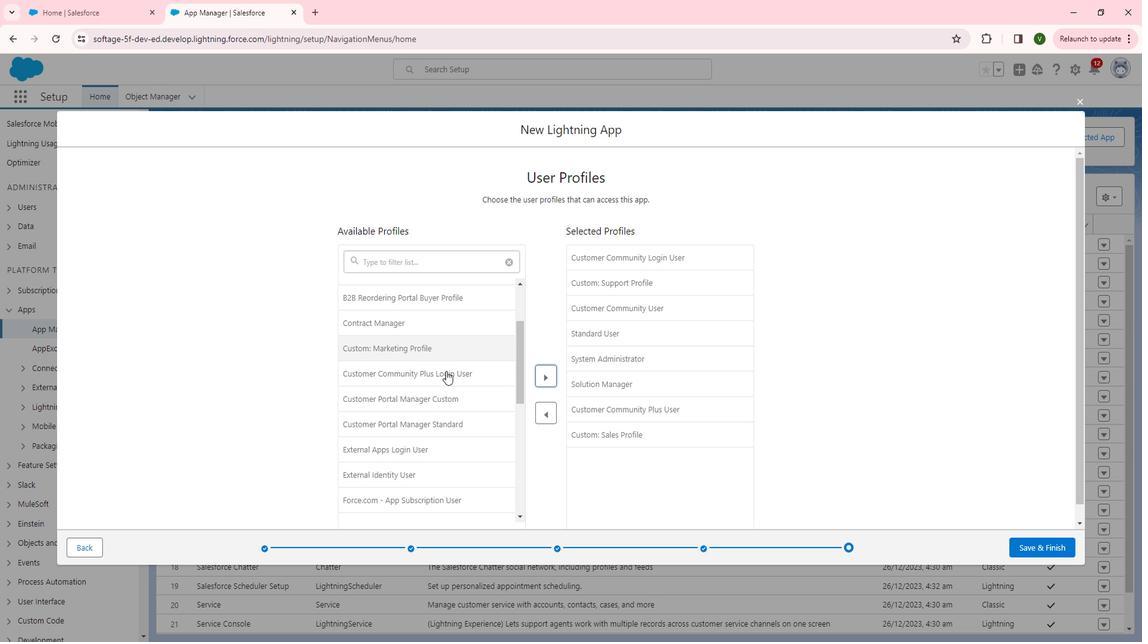 
Action: Mouse scrolled (460, 372) with delta (0, 0)
Screenshot: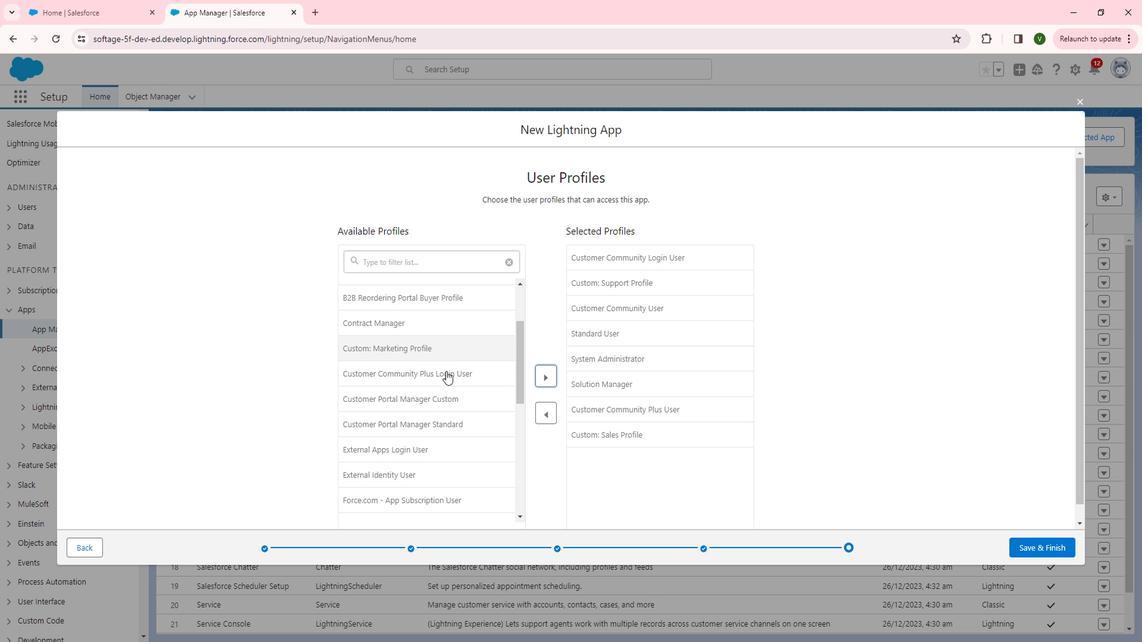 
Action: Mouse scrolled (460, 372) with delta (0, 0)
Screenshot: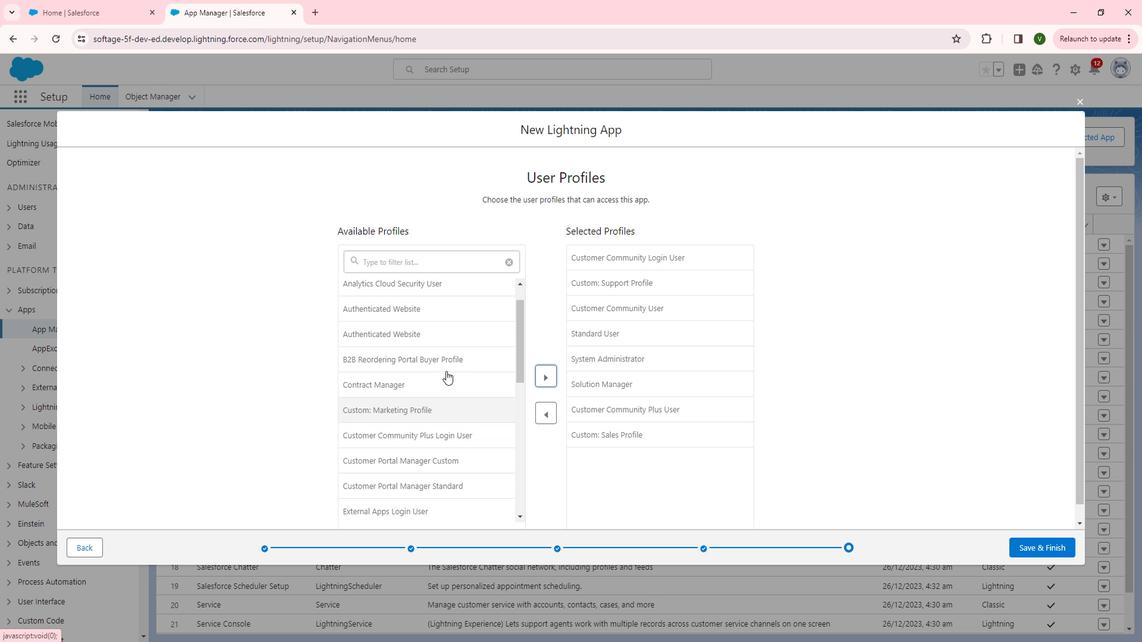 
Action: Mouse scrolled (460, 372) with delta (0, 0)
Screenshot: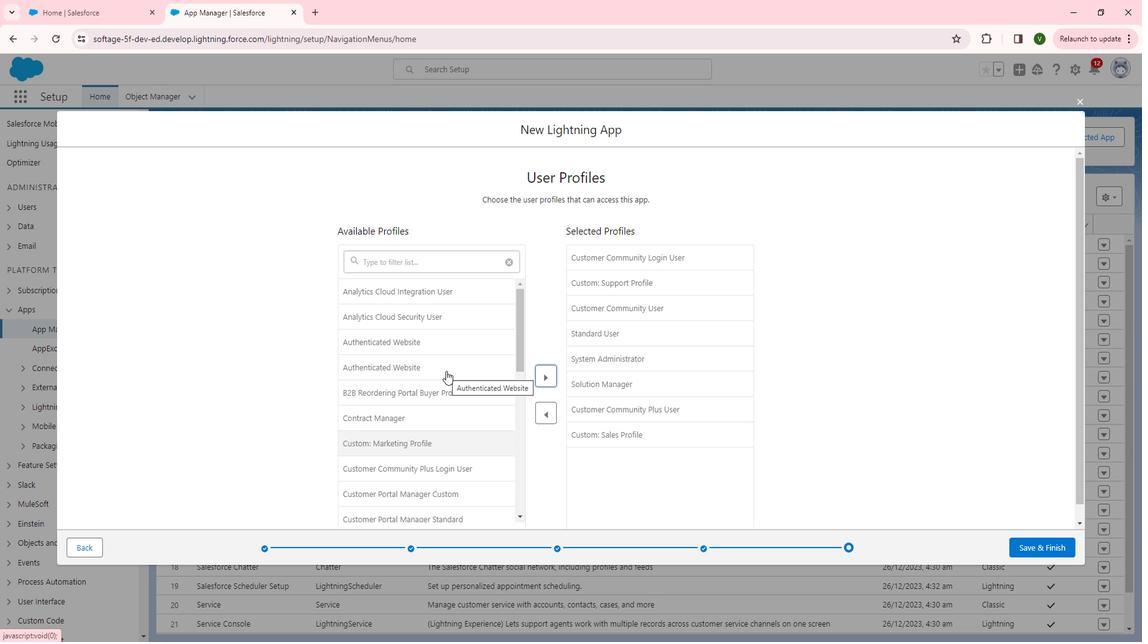 
Action: Mouse moved to (934, 487)
Screenshot: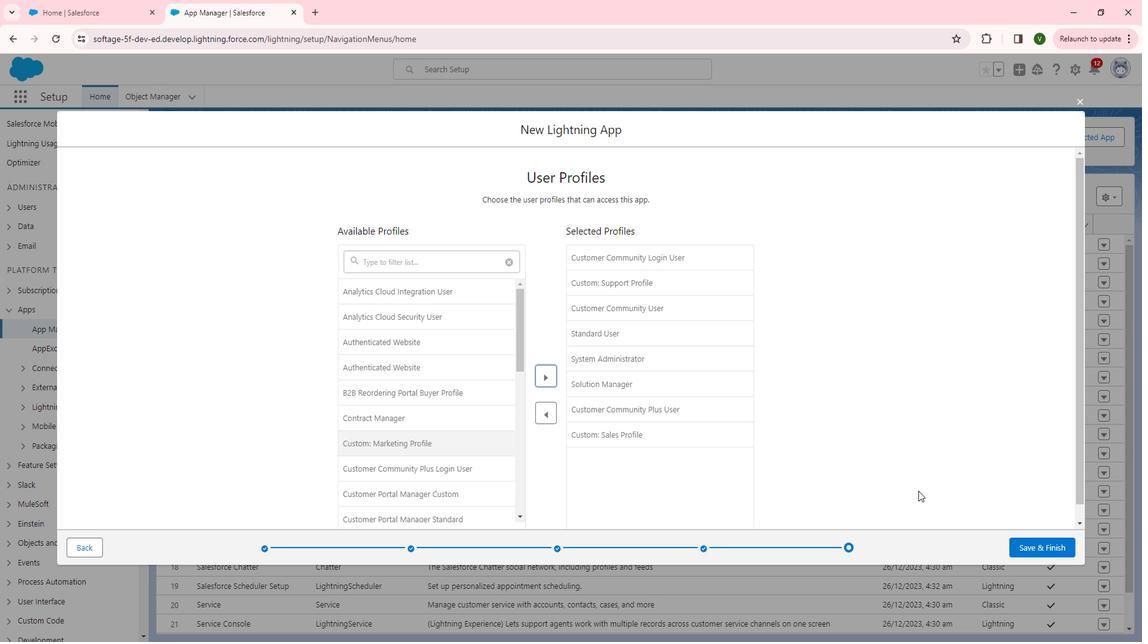 
Action: Mouse scrolled (934, 487) with delta (0, 0)
Screenshot: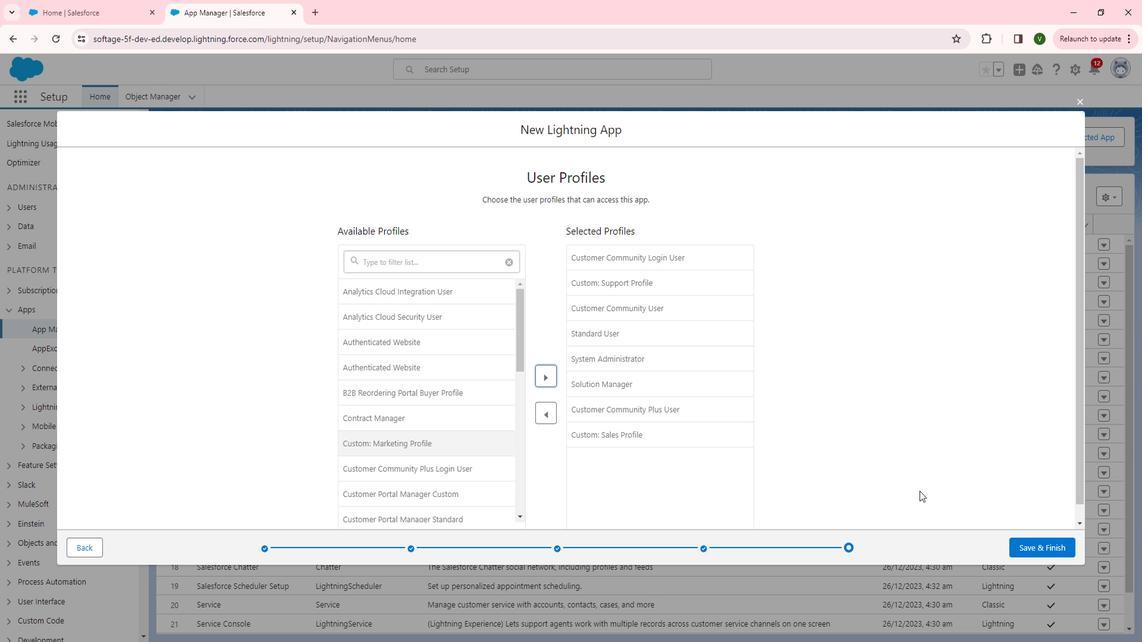 
Action: Mouse scrolled (934, 487) with delta (0, 0)
Screenshot: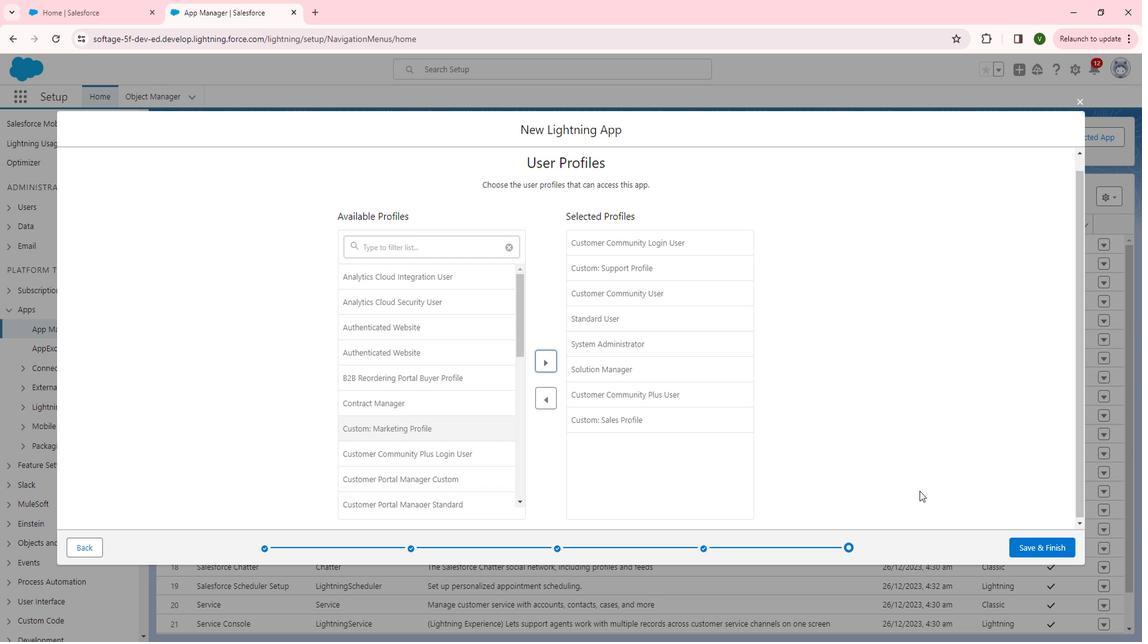 
Action: Mouse moved to (1039, 538)
Screenshot: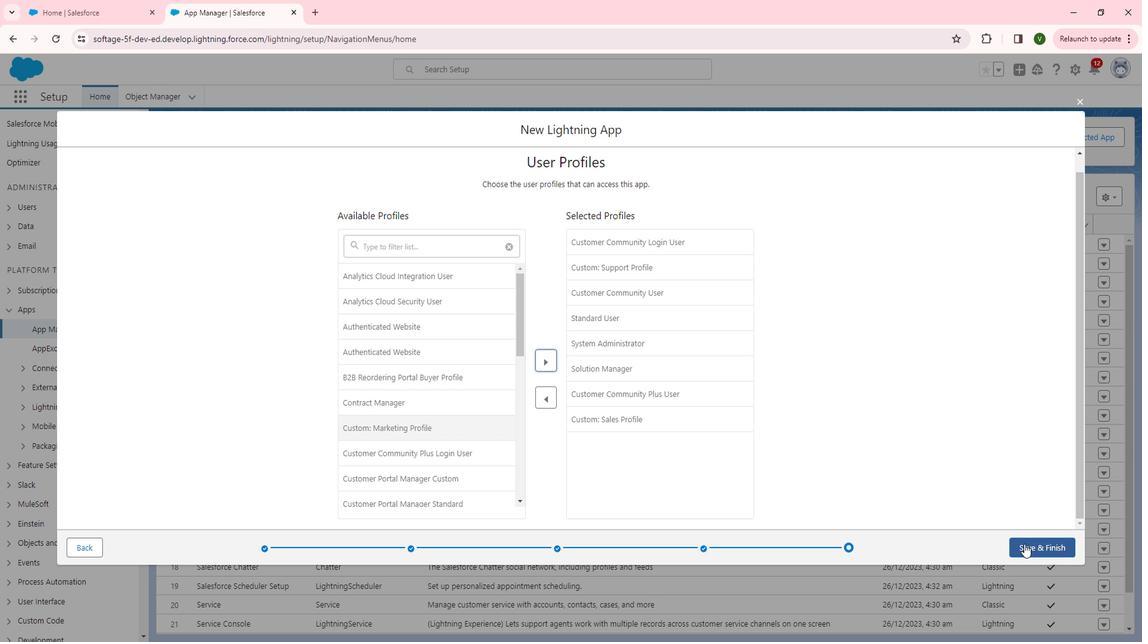 
Action: Mouse pressed left at (1039, 538)
Screenshot: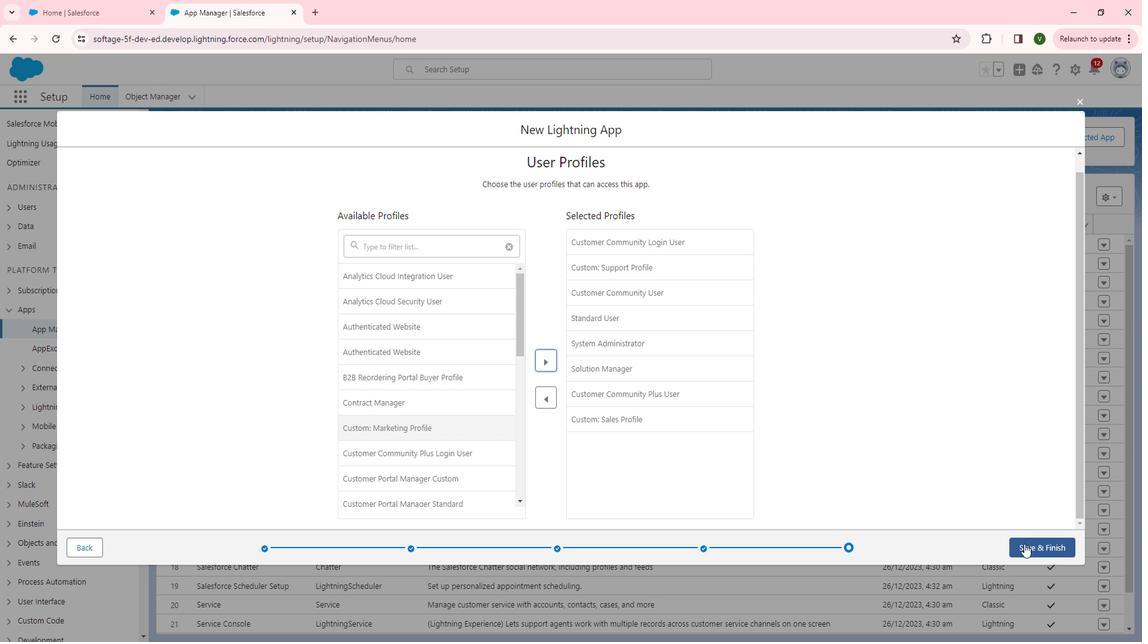 
Action: Mouse moved to (460, 430)
Screenshot: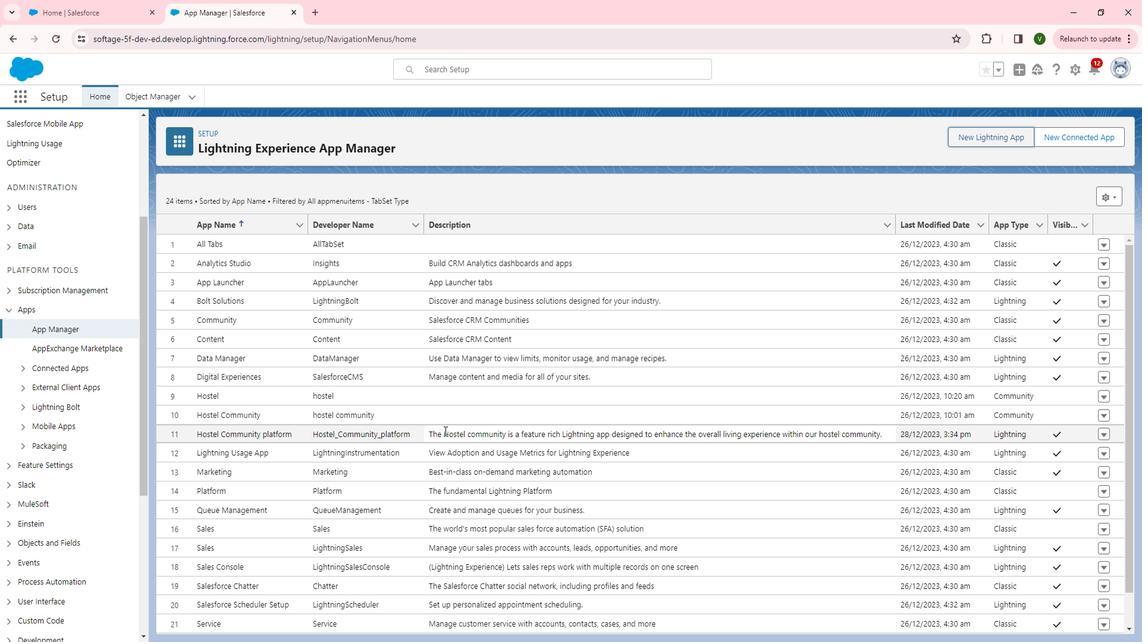 
Action: Mouse pressed left at (460, 430)
Screenshot: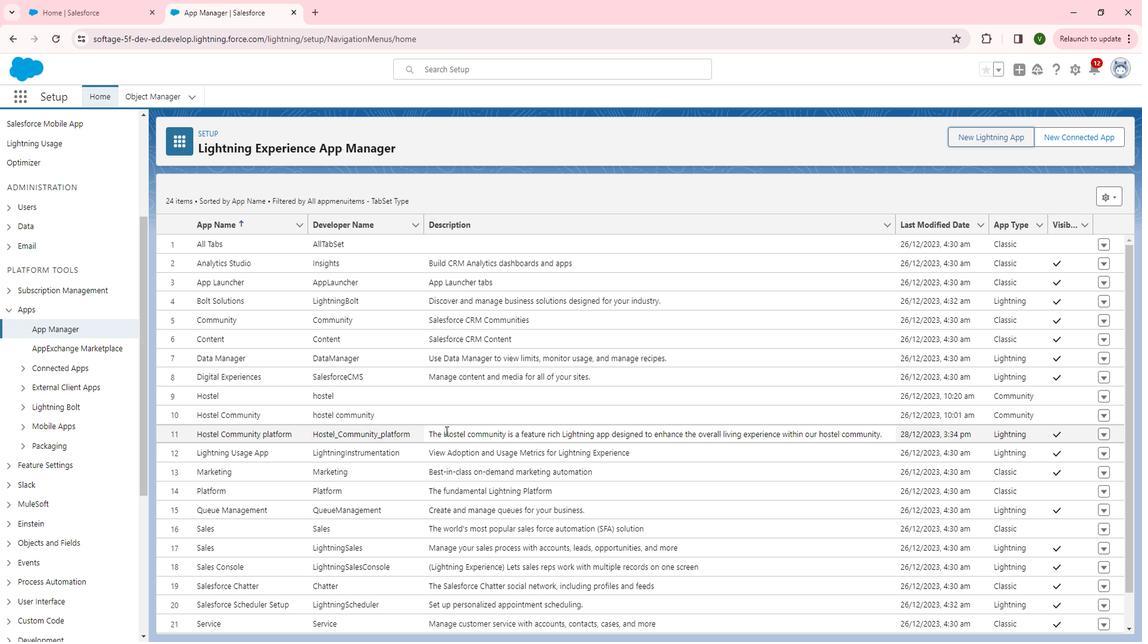 
